 Task: Find connections with filter location Lens with filter topic #Advertisingandmarketingwith filter profile language French with filter current company Scottish Development International with filter school MARIS STELLA COLLEGE with filter industry Artists and Writers with filter service category Email Marketing with filter keywords title Payroll Clerk
Action: Mouse moved to (676, 116)
Screenshot: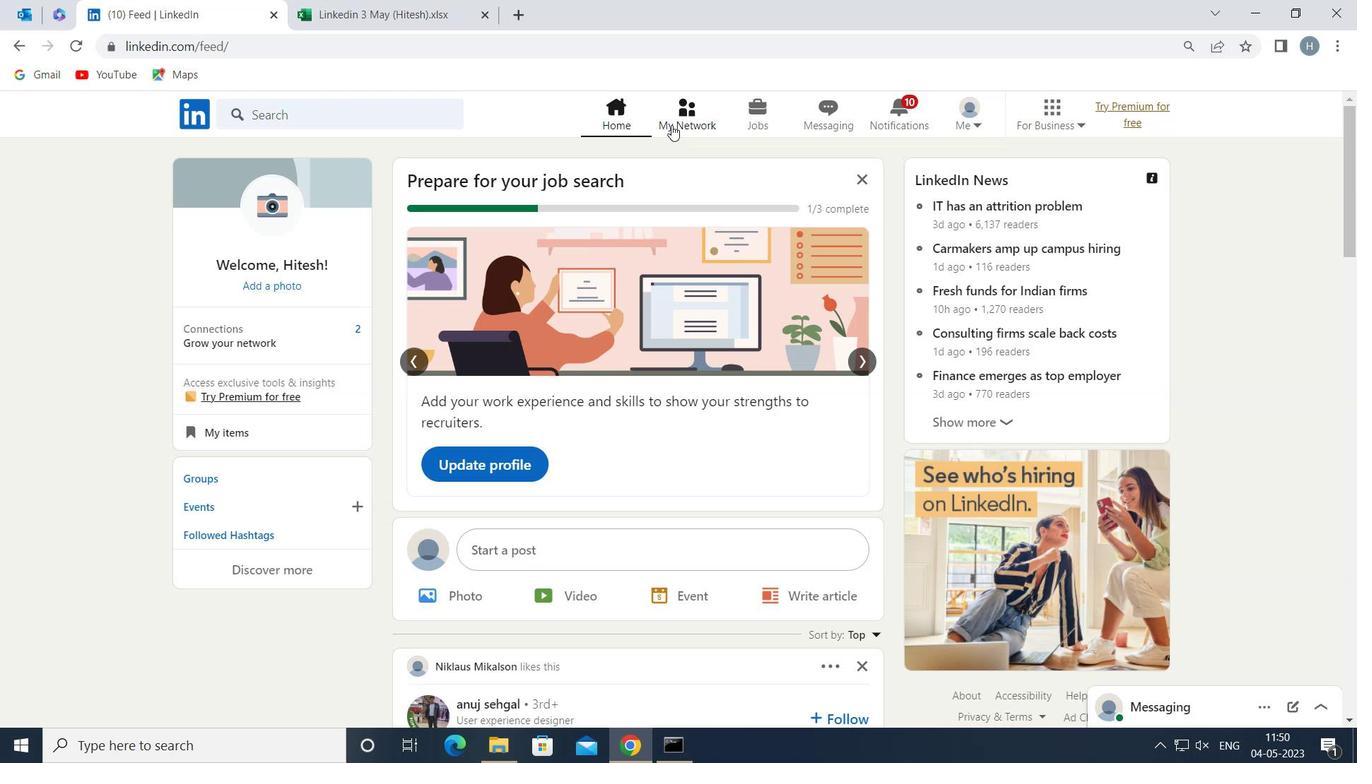
Action: Mouse pressed left at (676, 116)
Screenshot: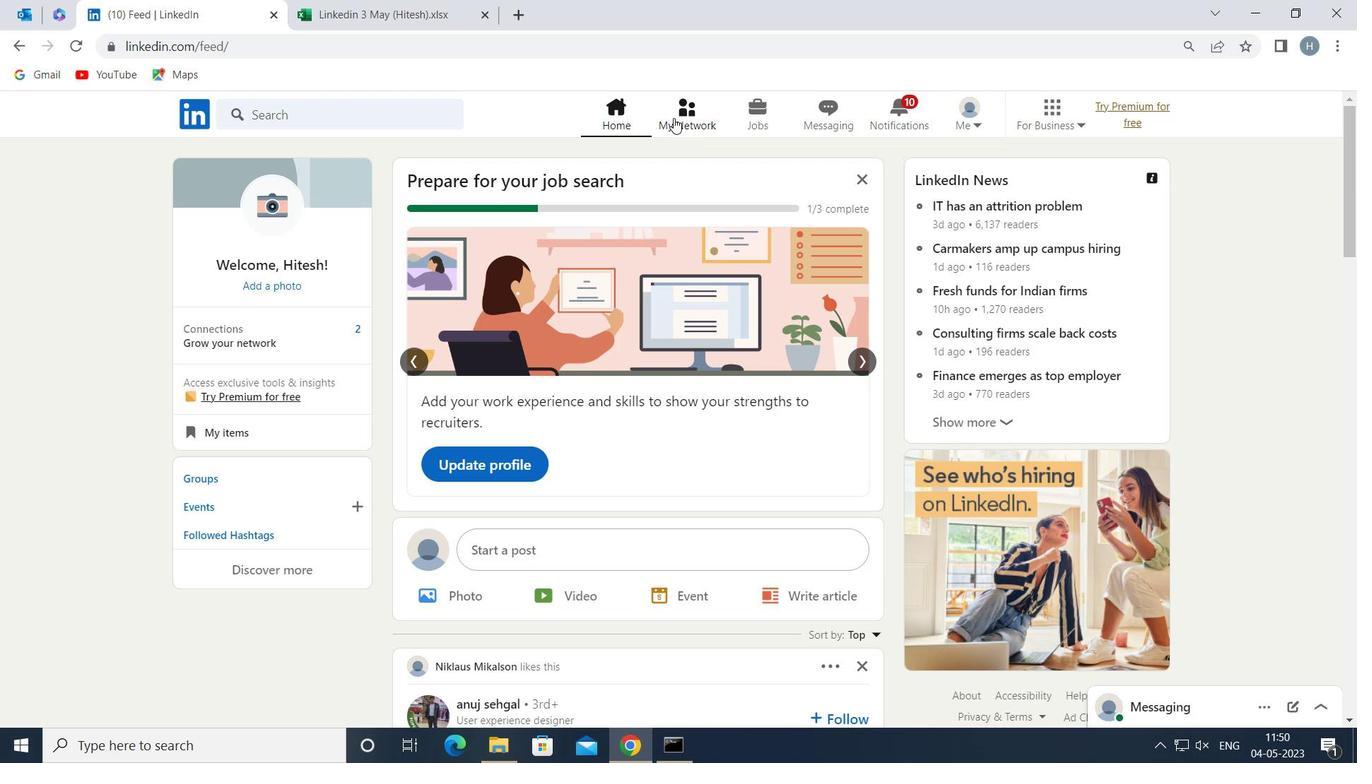 
Action: Mouse moved to (381, 202)
Screenshot: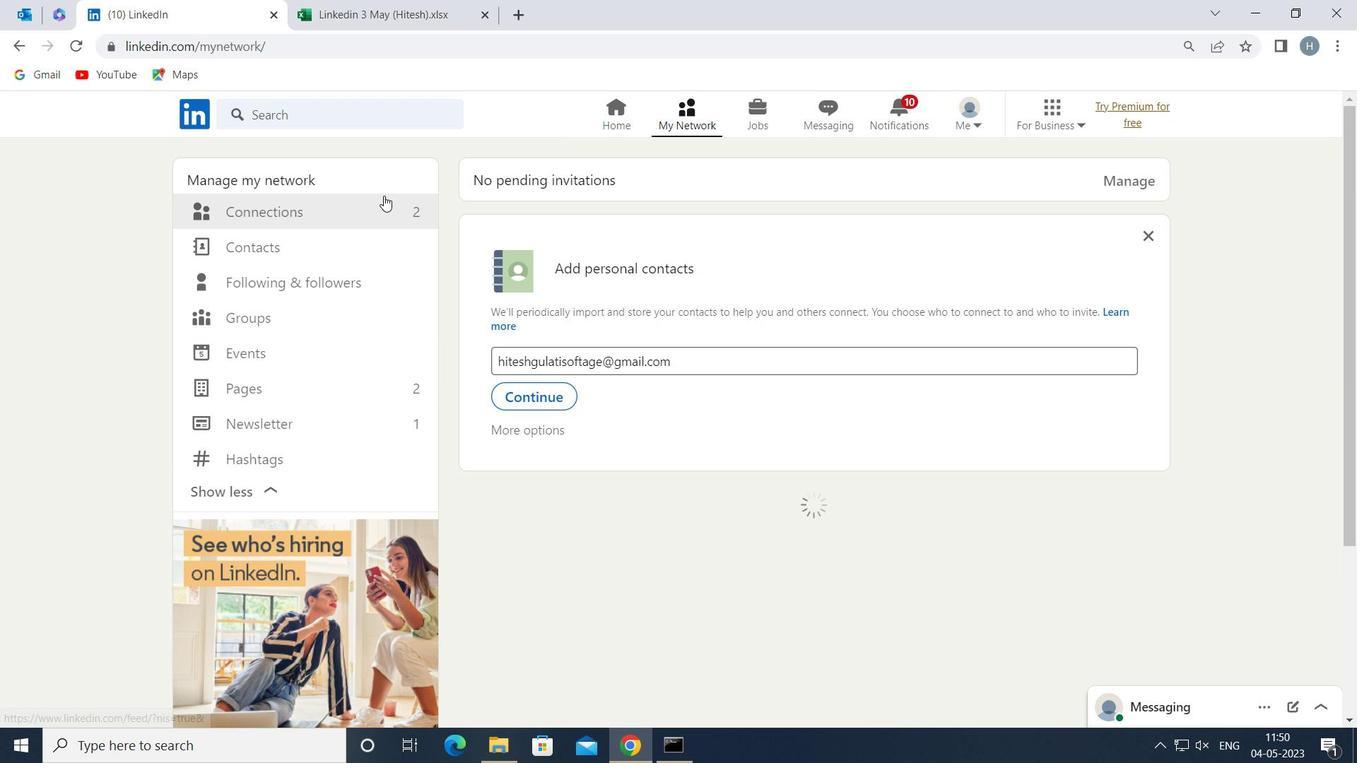
Action: Mouse pressed left at (381, 202)
Screenshot: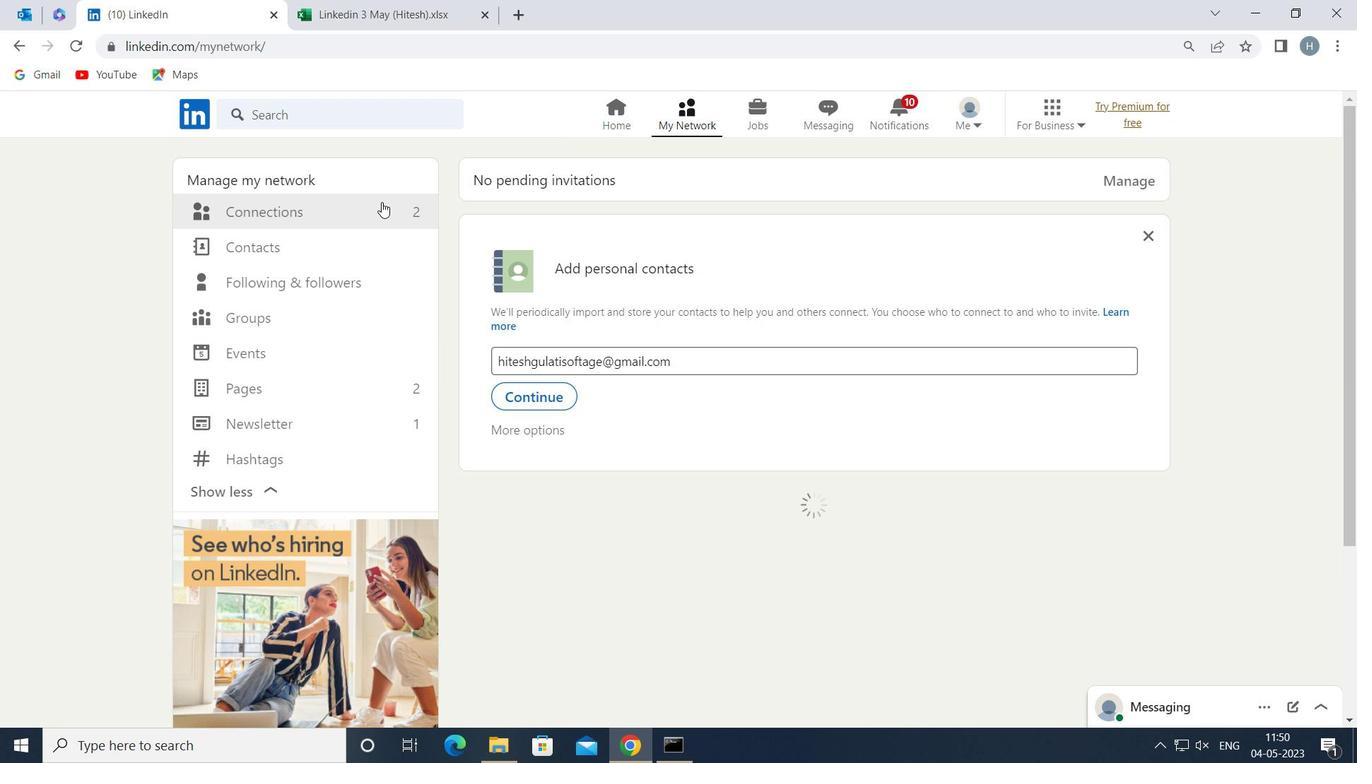
Action: Mouse moved to (775, 207)
Screenshot: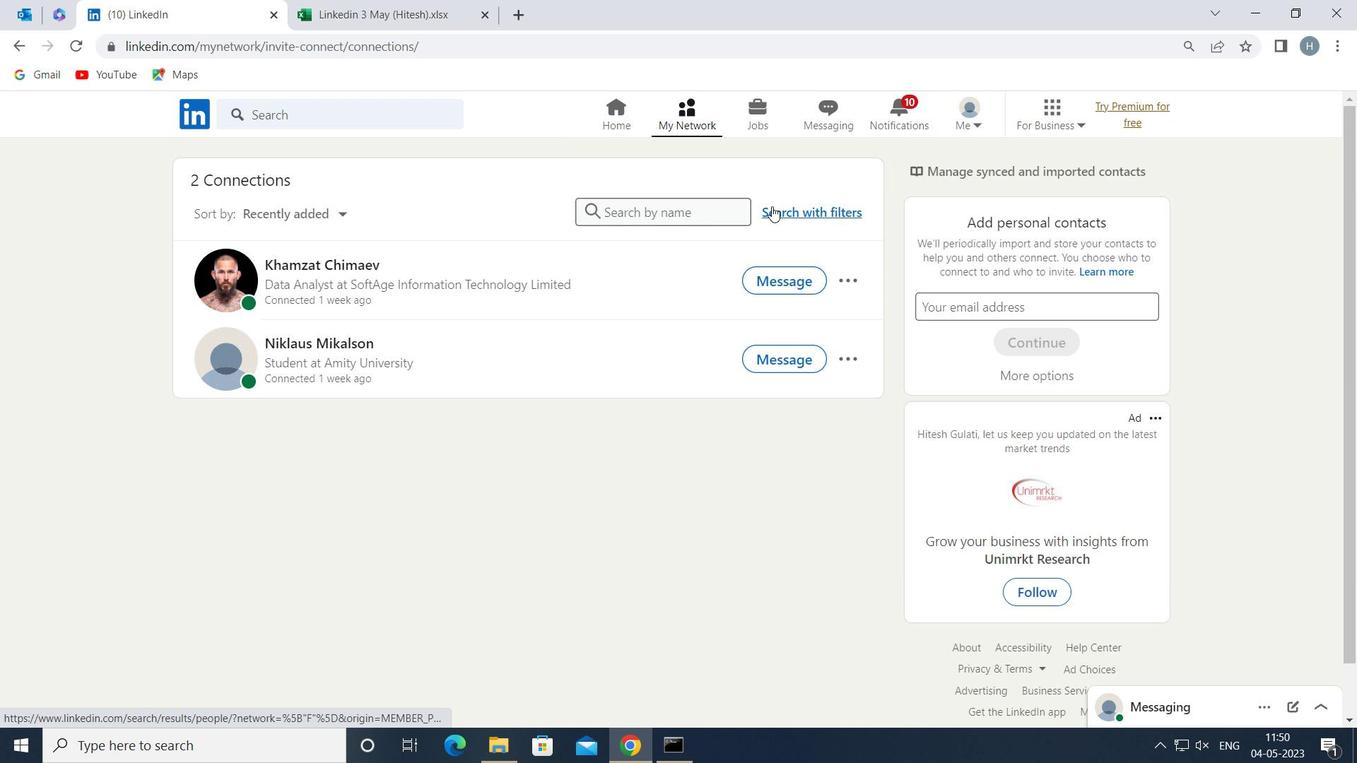 
Action: Mouse pressed left at (775, 207)
Screenshot: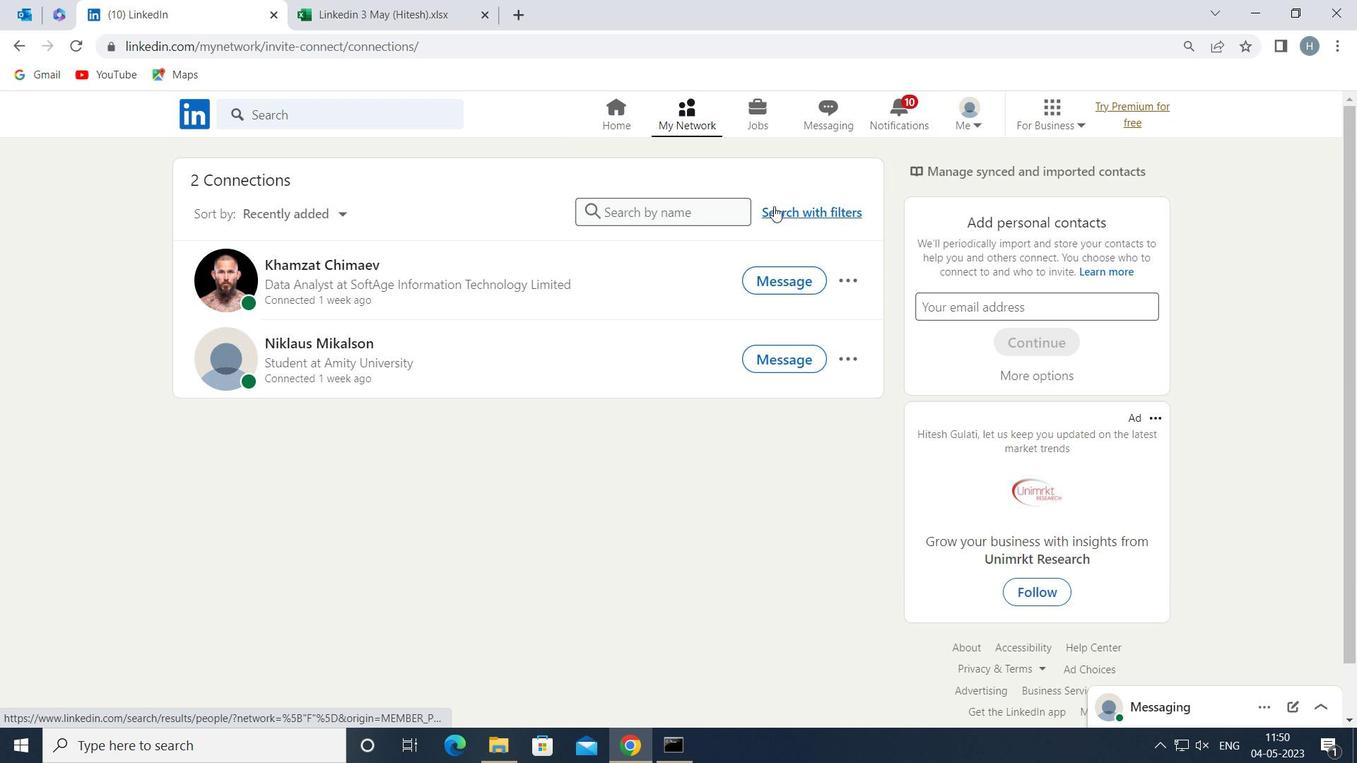 
Action: Mouse moved to (731, 161)
Screenshot: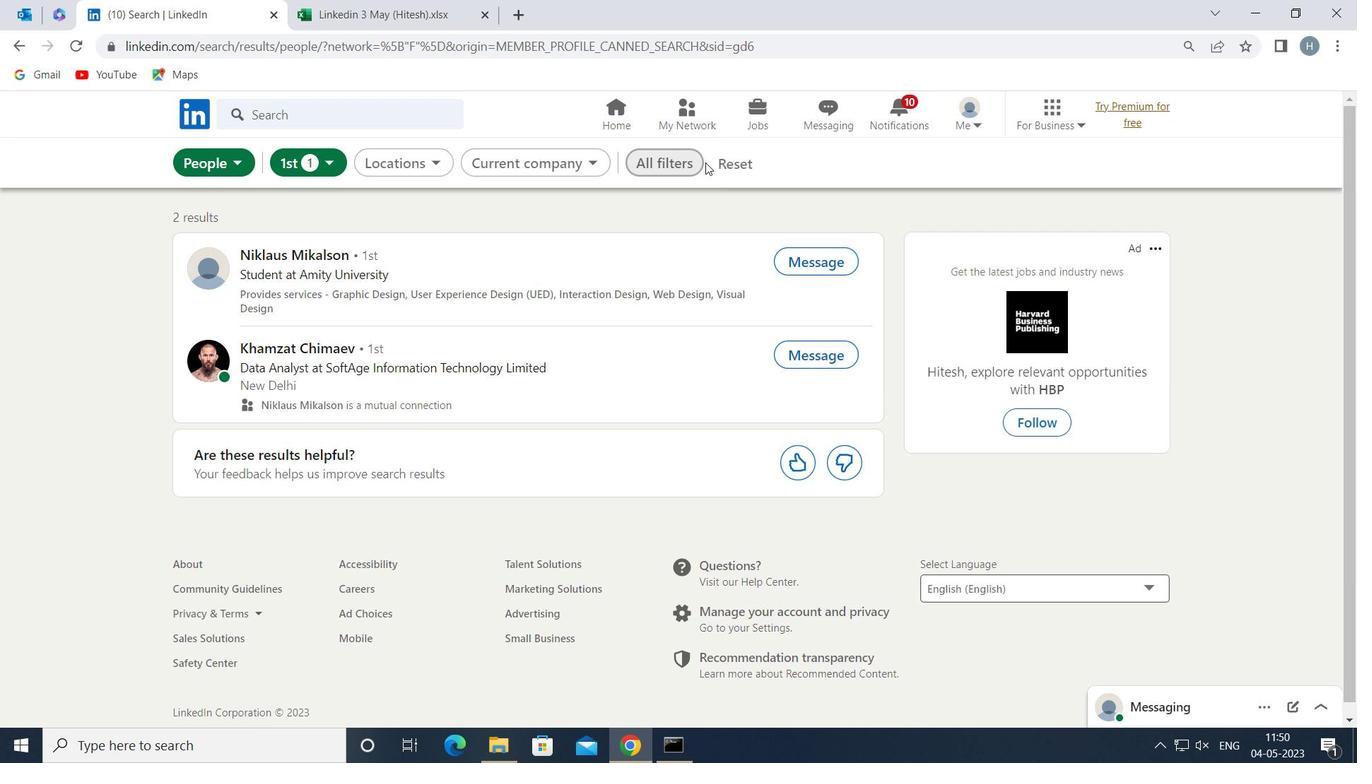 
Action: Mouse pressed left at (731, 161)
Screenshot: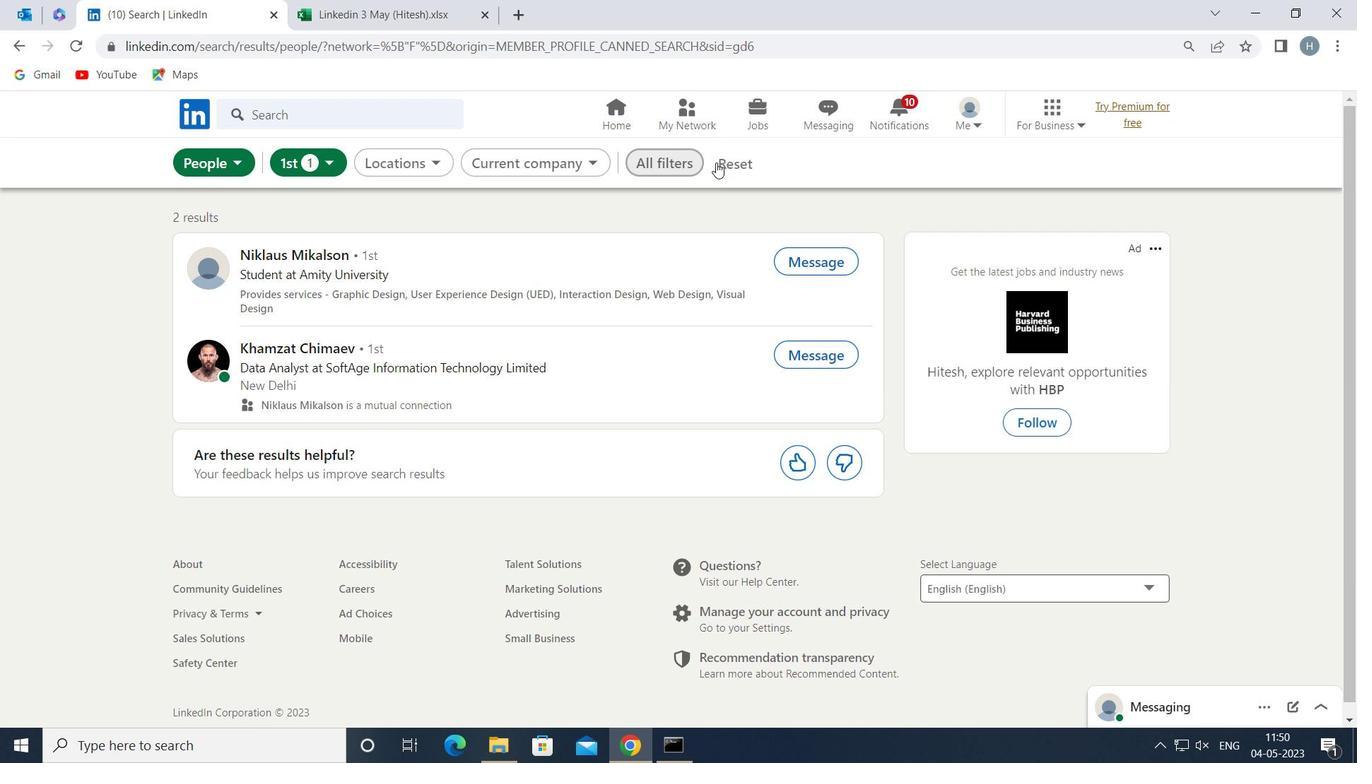 
Action: Mouse moved to (693, 161)
Screenshot: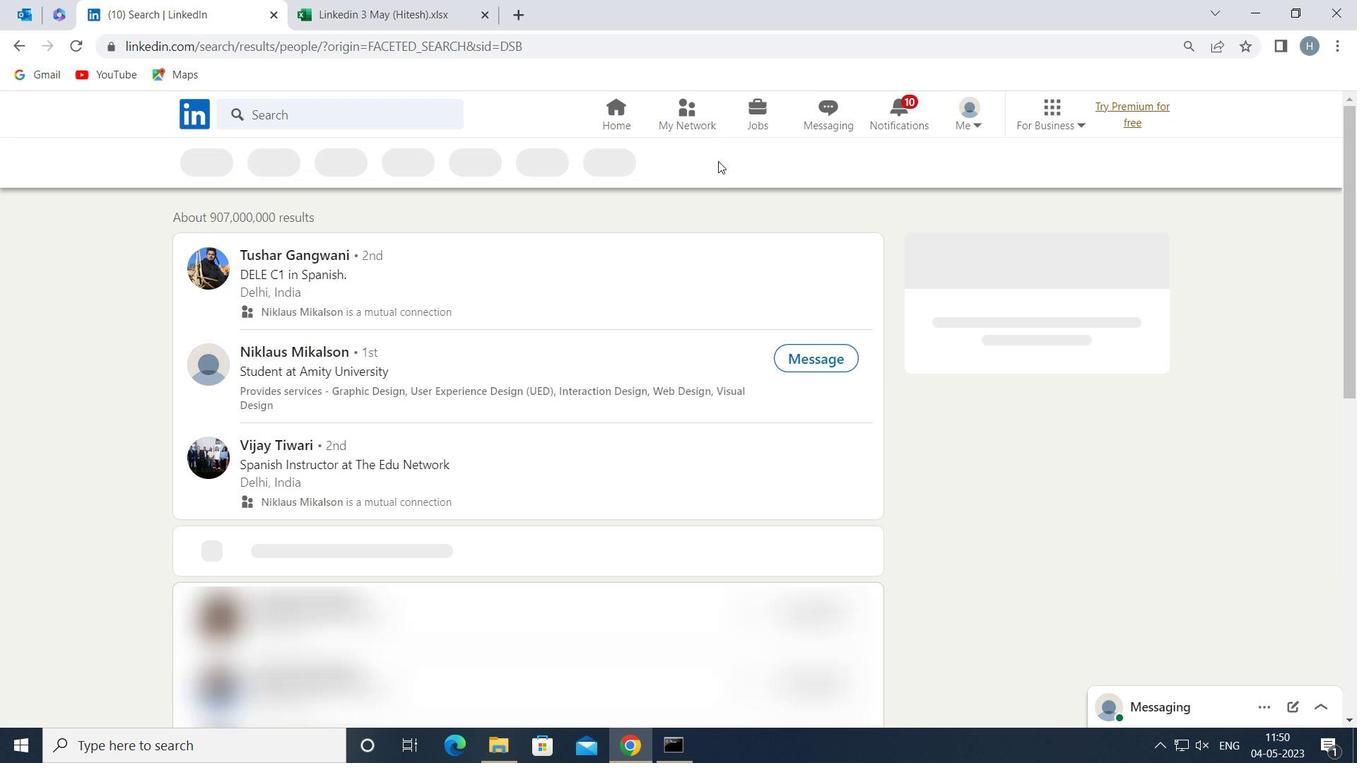 
Action: Mouse pressed left at (693, 161)
Screenshot: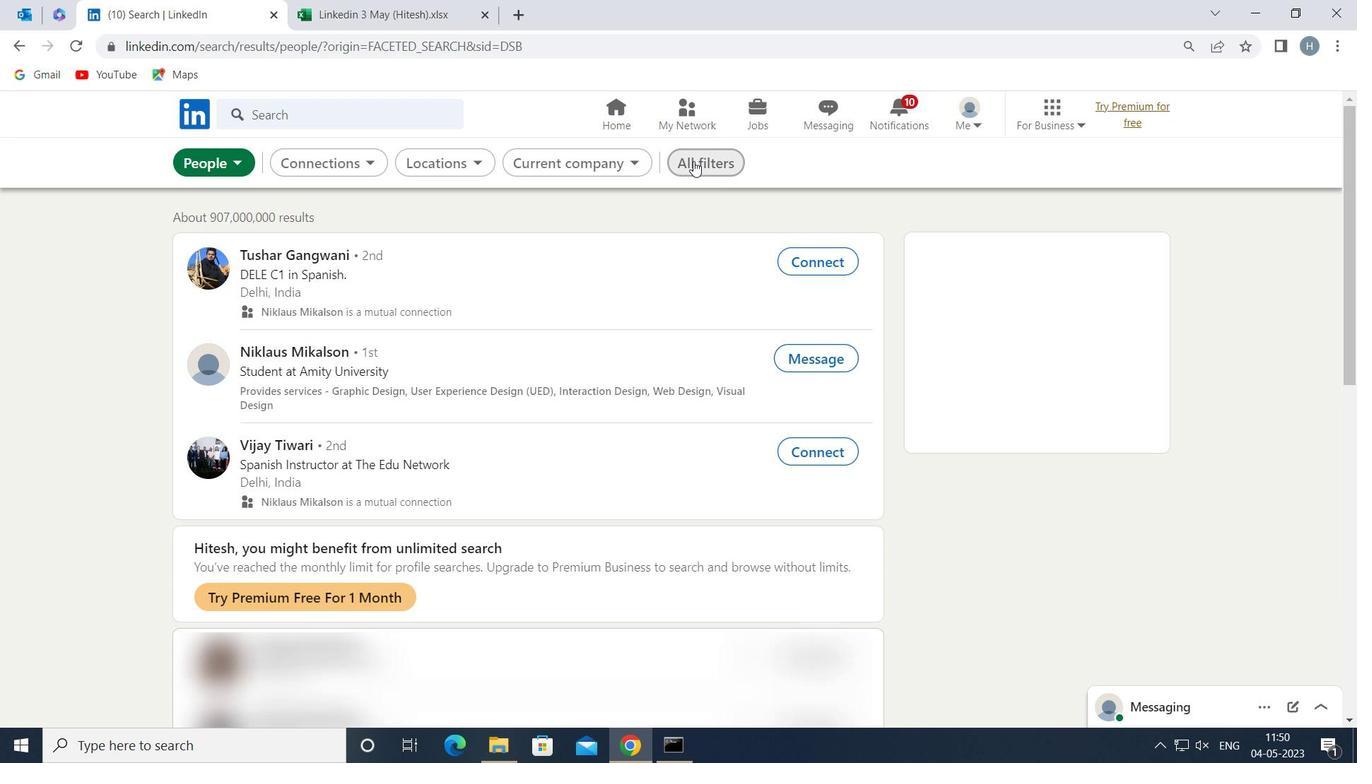 
Action: Mouse moved to (1011, 352)
Screenshot: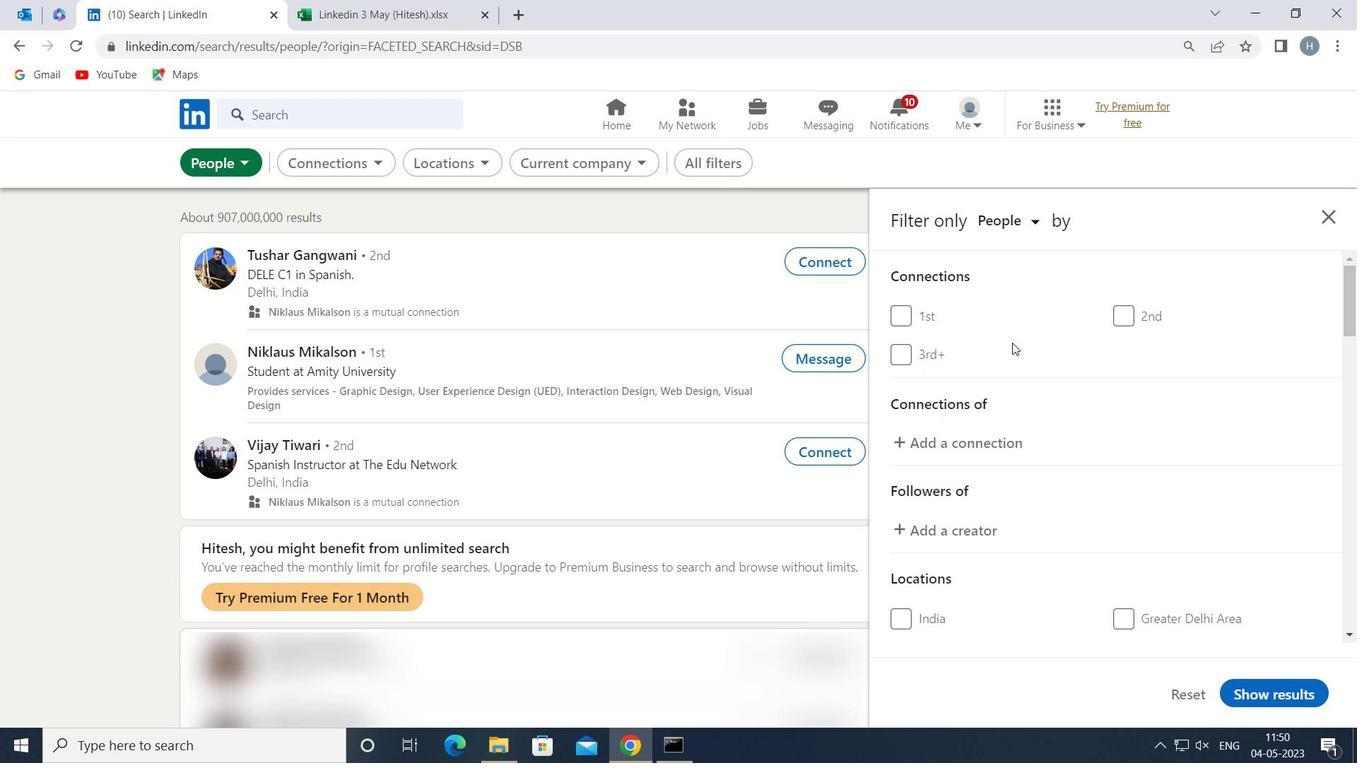 
Action: Mouse scrolled (1011, 352) with delta (0, 0)
Screenshot: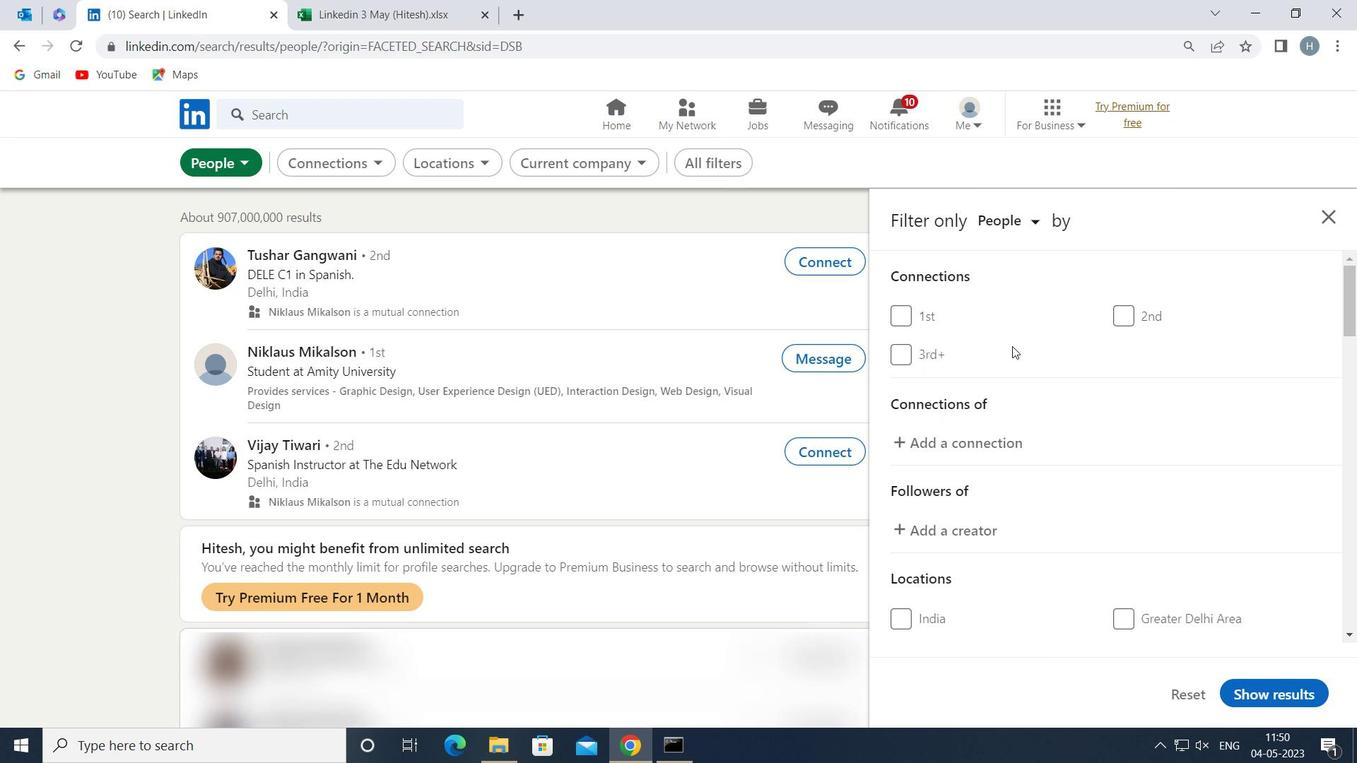 
Action: Mouse moved to (1011, 352)
Screenshot: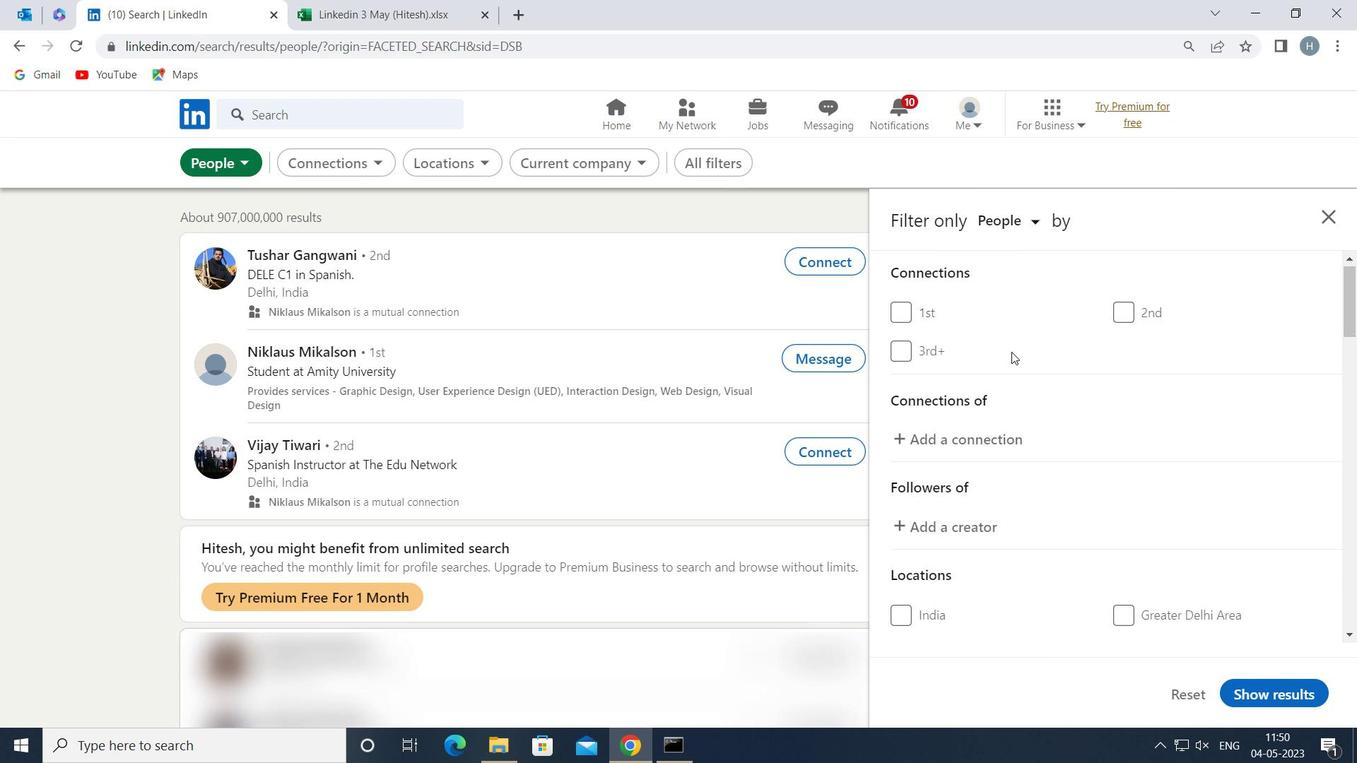 
Action: Mouse scrolled (1011, 352) with delta (0, 0)
Screenshot: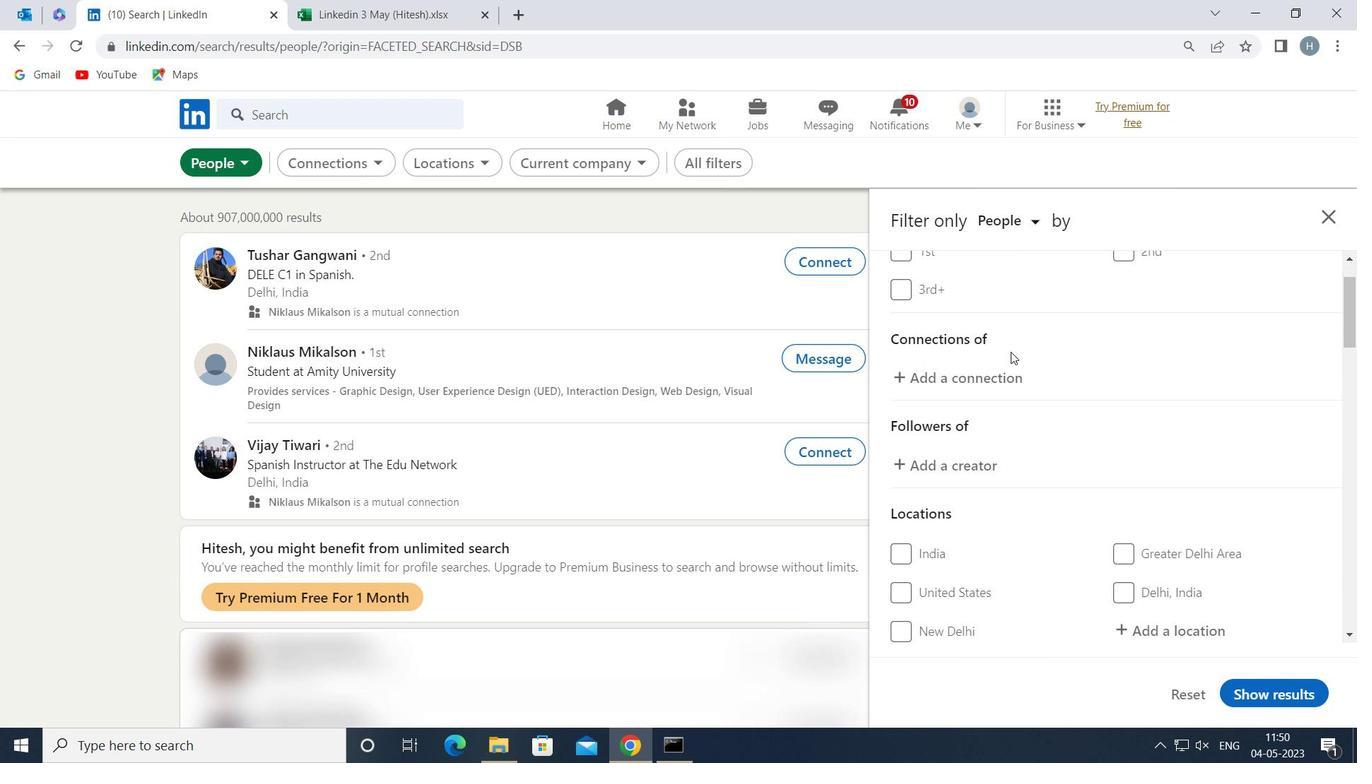 
Action: Mouse scrolled (1011, 352) with delta (0, 0)
Screenshot: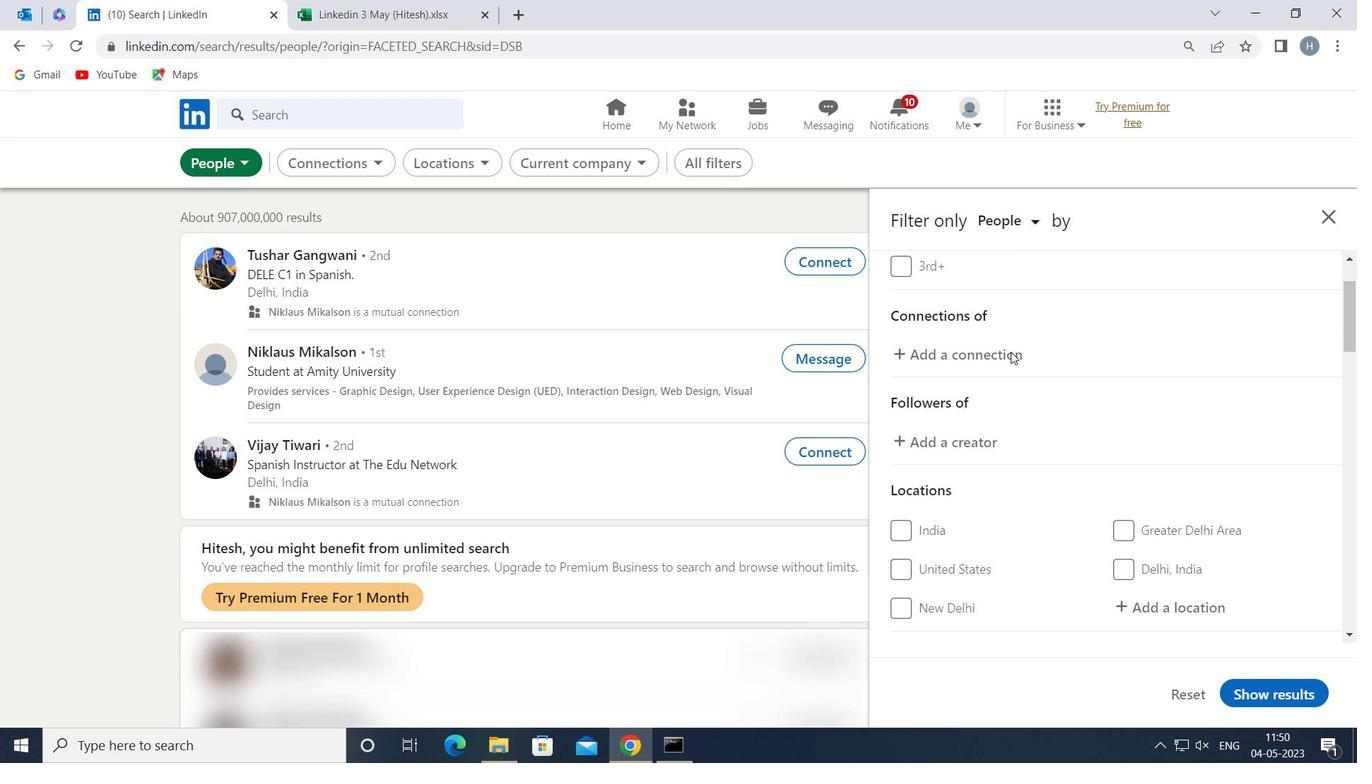 
Action: Mouse moved to (1149, 431)
Screenshot: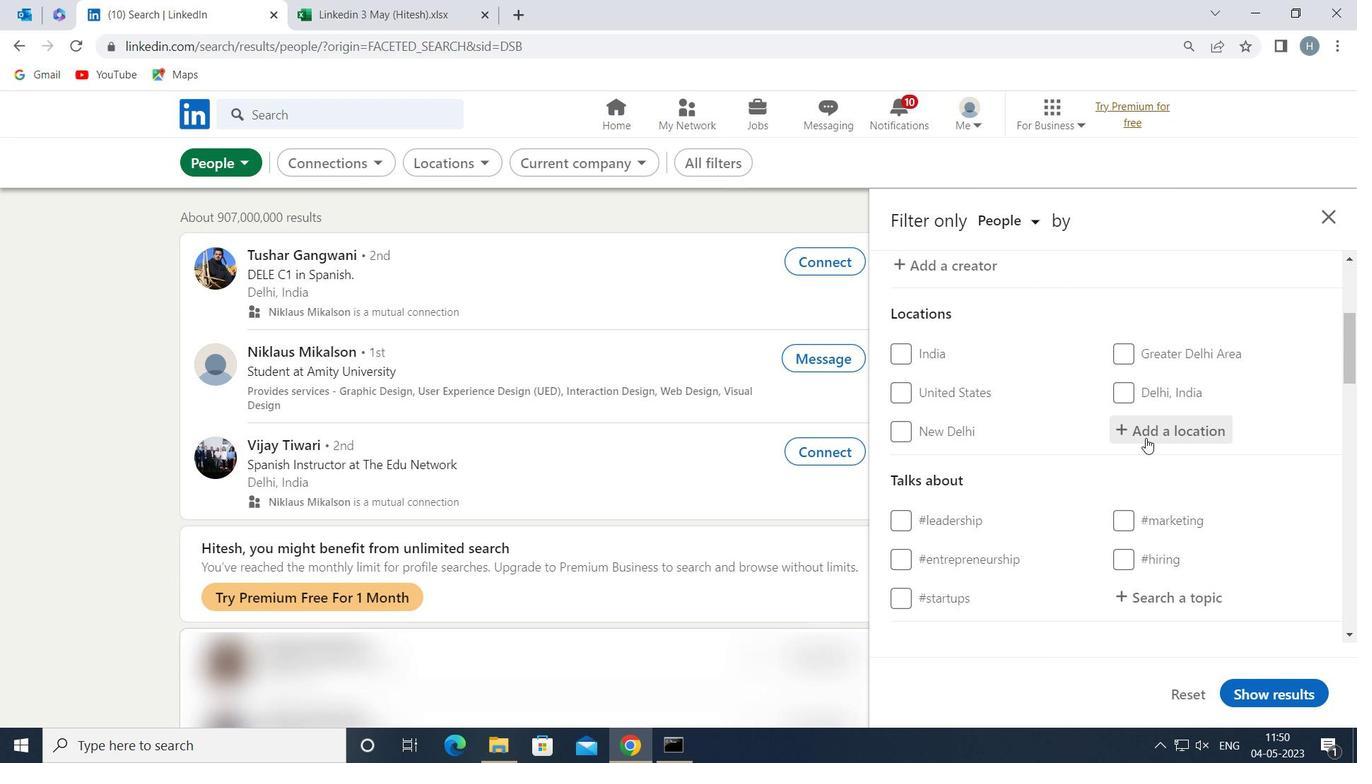 
Action: Mouse pressed left at (1149, 431)
Screenshot: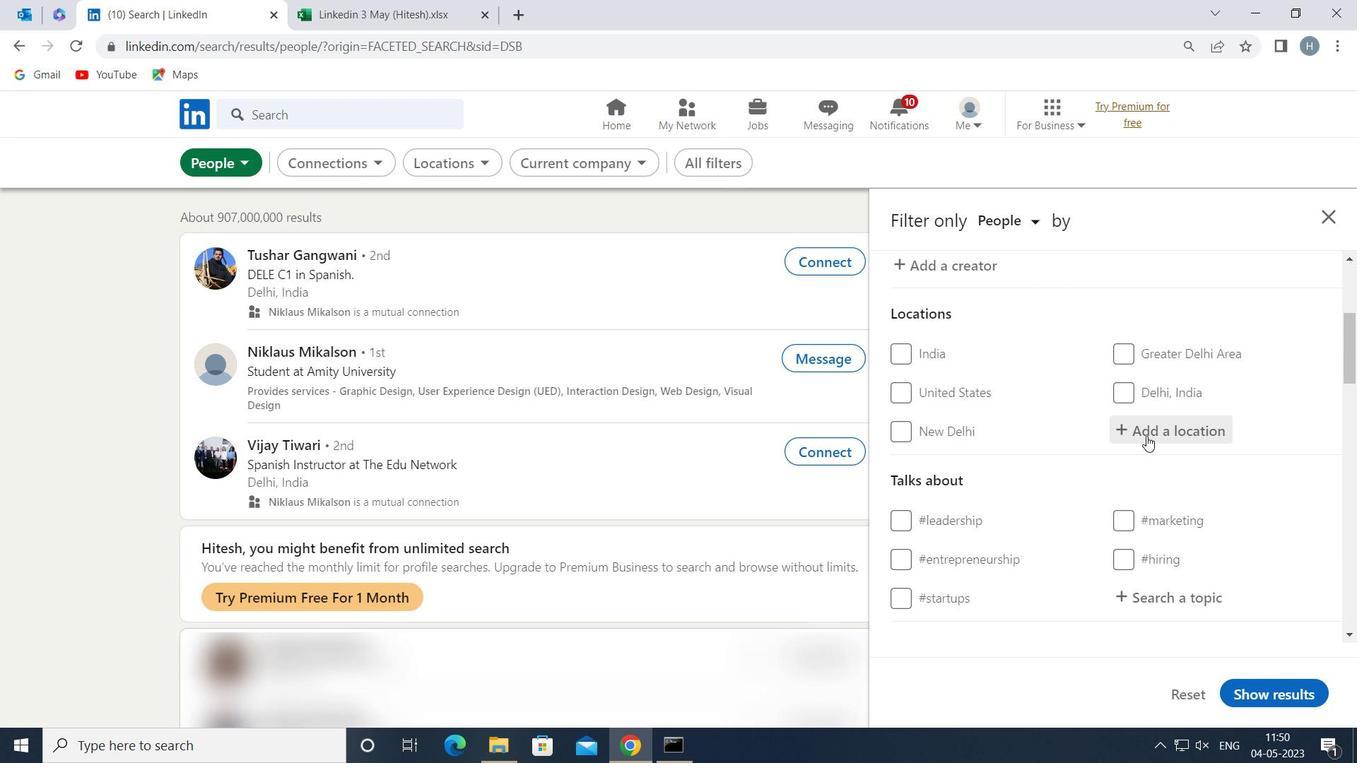 
Action: Mouse moved to (1150, 431)
Screenshot: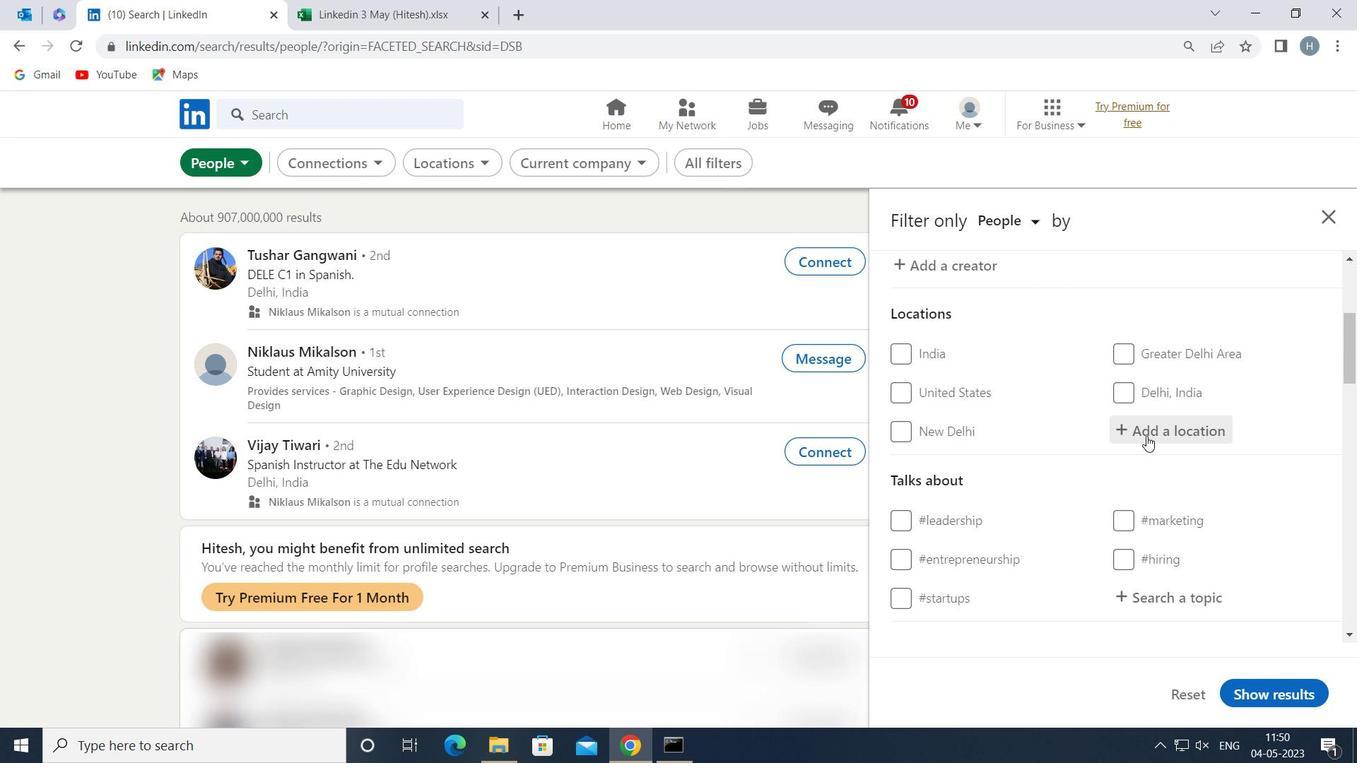 
Action: Key pressed <Key.shift>LENS
Screenshot: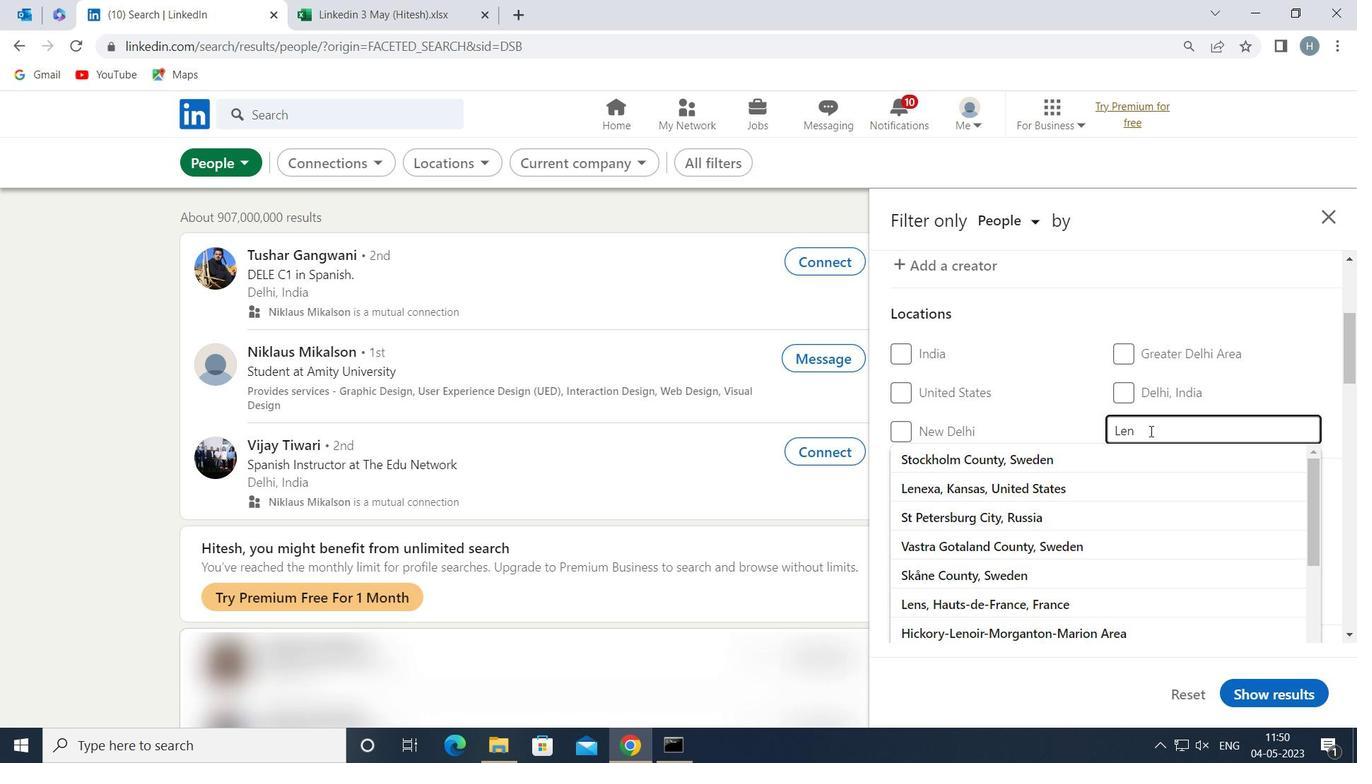 
Action: Mouse moved to (1137, 400)
Screenshot: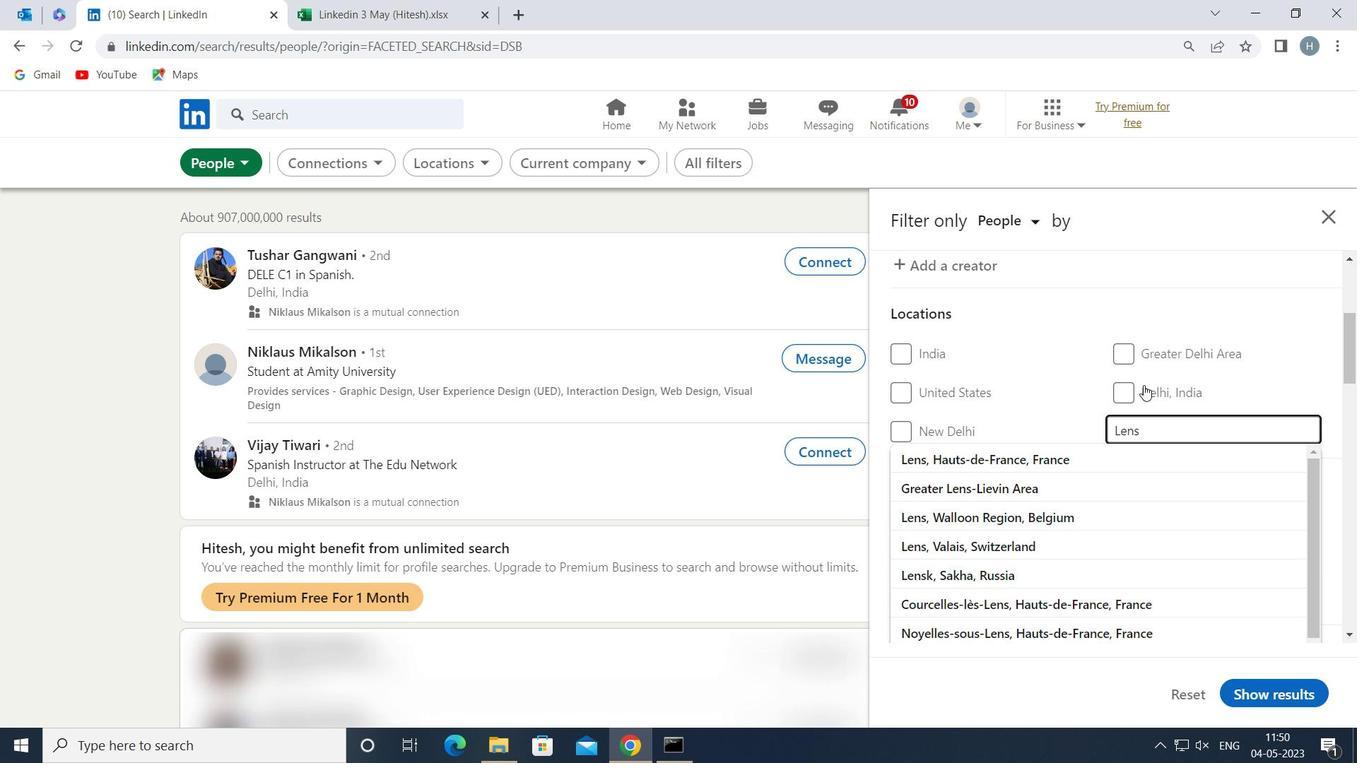 
Action: Key pressed <Key.enter>
Screenshot: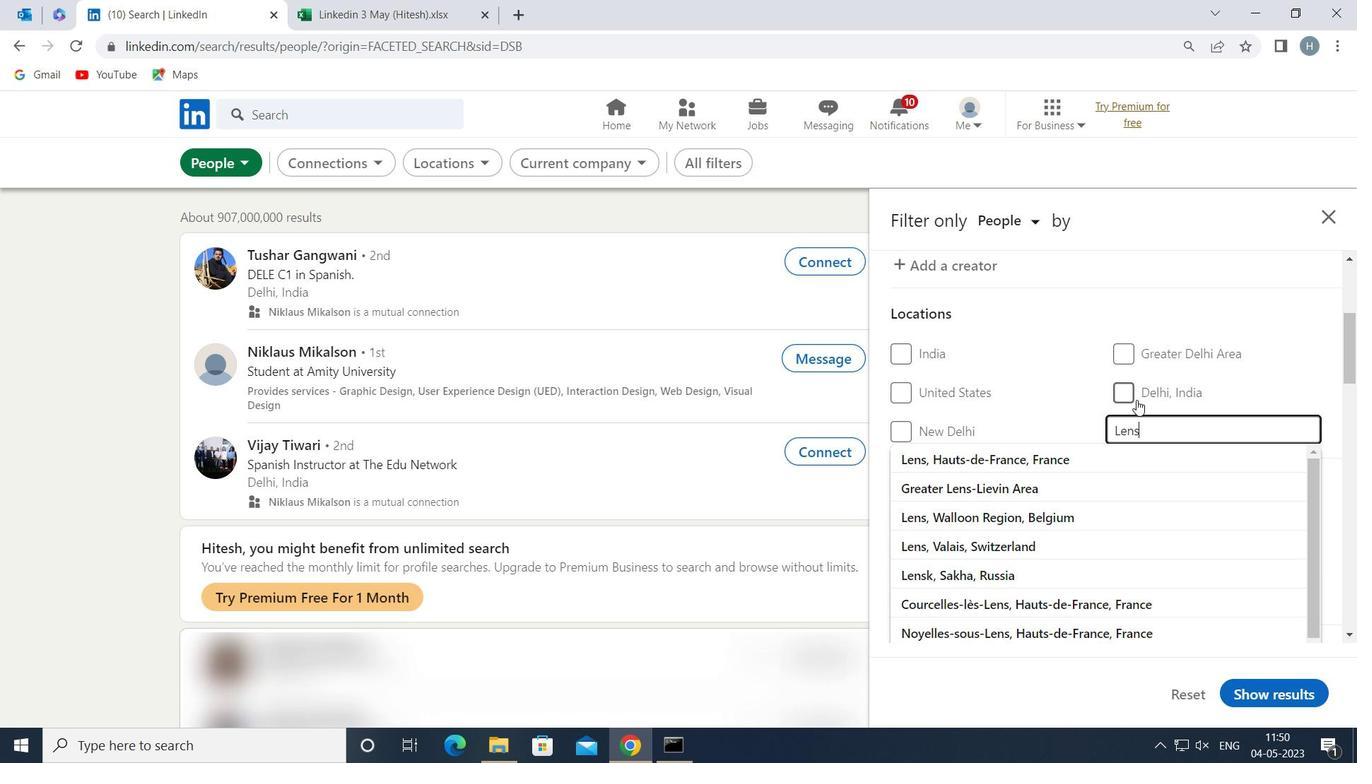 
Action: Mouse moved to (1252, 389)
Screenshot: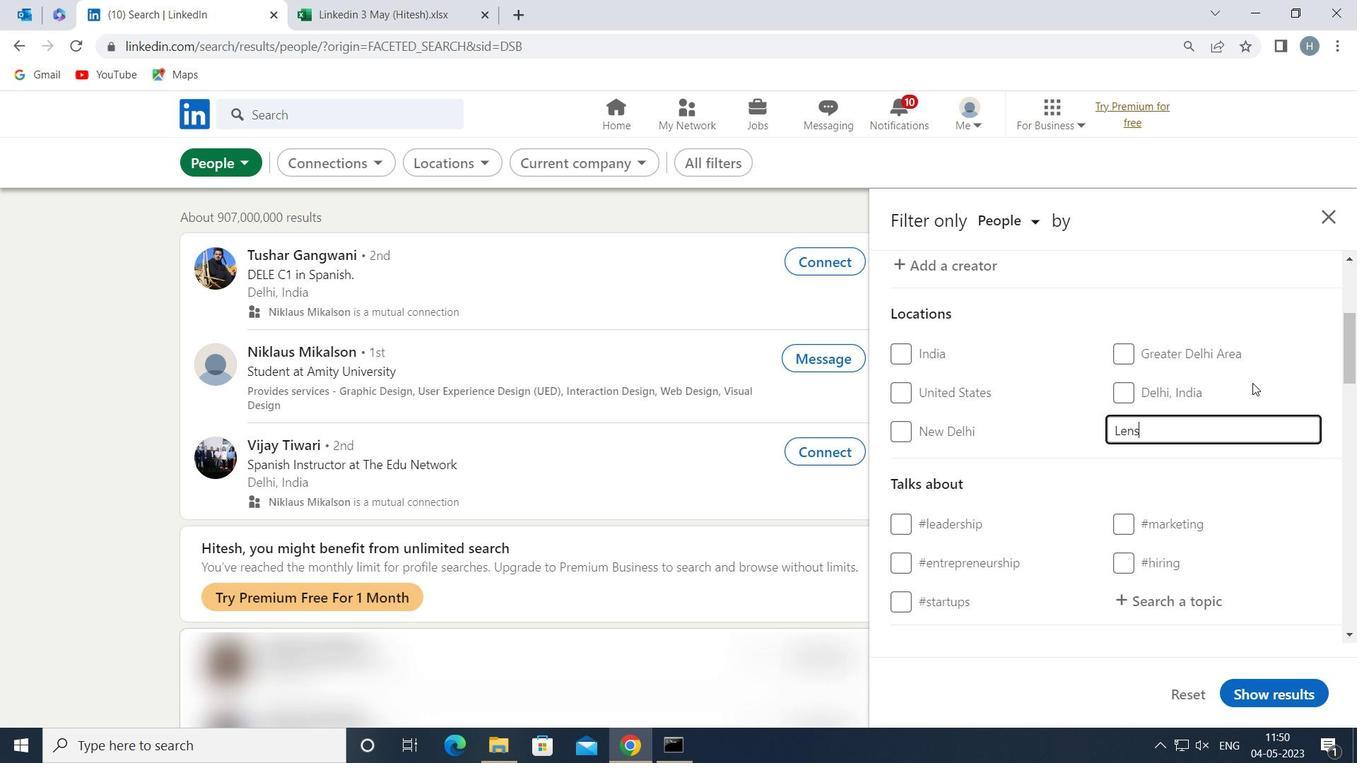 
Action: Mouse scrolled (1252, 388) with delta (0, 0)
Screenshot: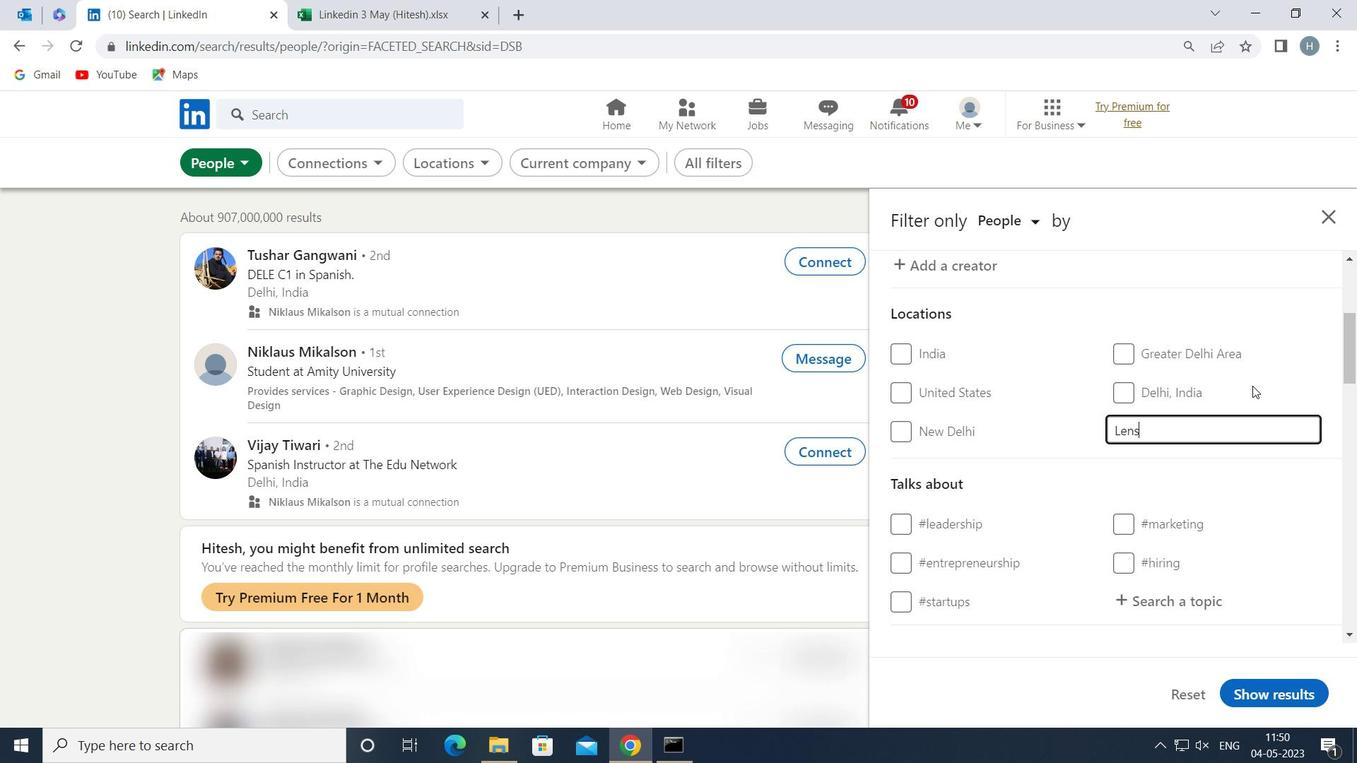 
Action: Mouse moved to (1221, 511)
Screenshot: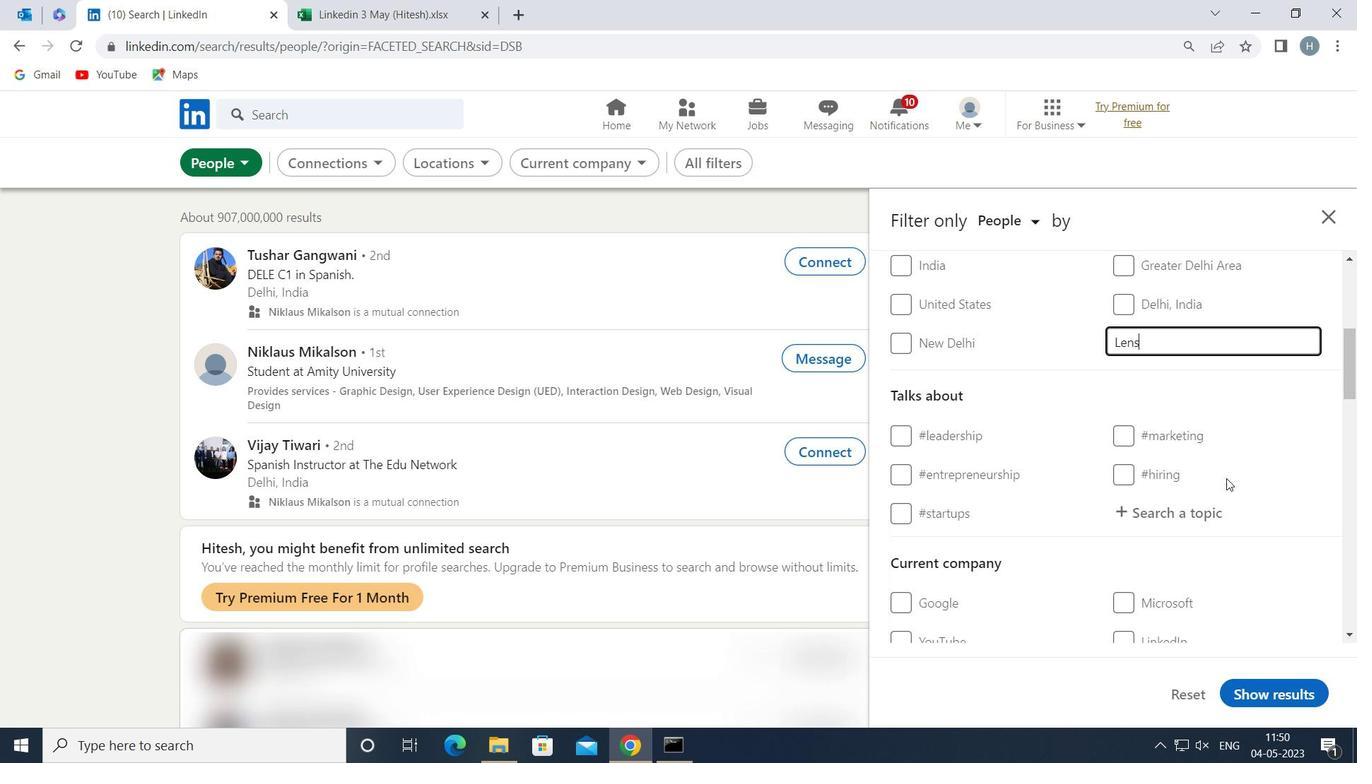 
Action: Mouse pressed left at (1221, 511)
Screenshot: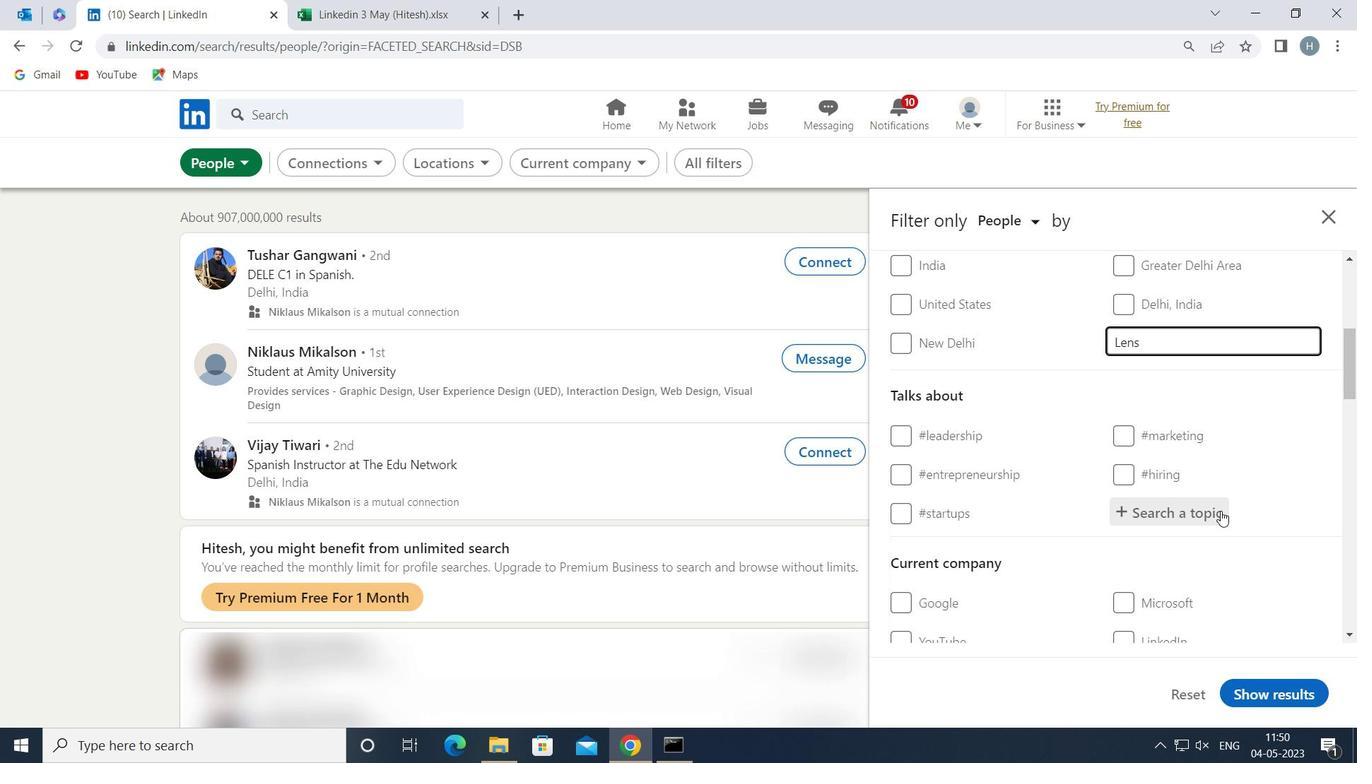 
Action: Key pressed <Key.shift><Key.shift>ADVERTISINGANDMARKE
Screenshot: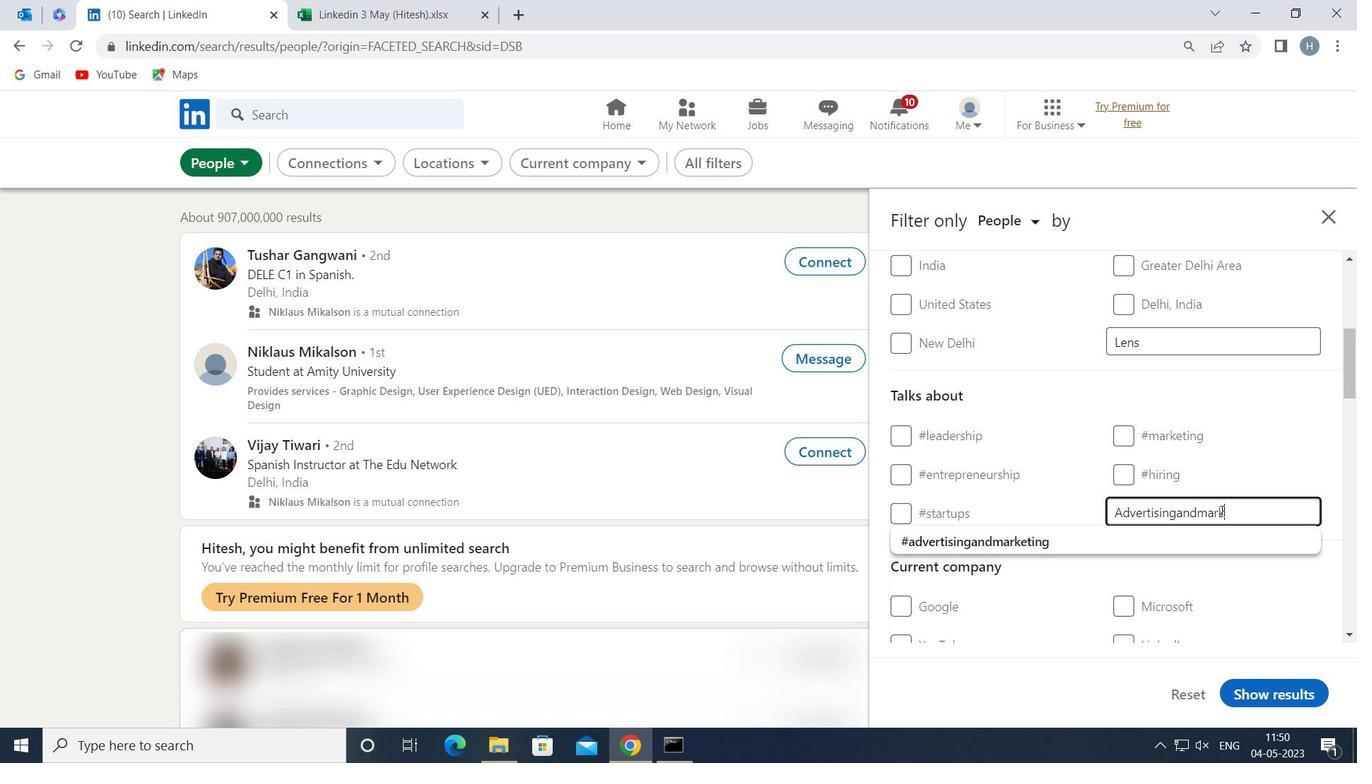 
Action: Mouse moved to (1091, 538)
Screenshot: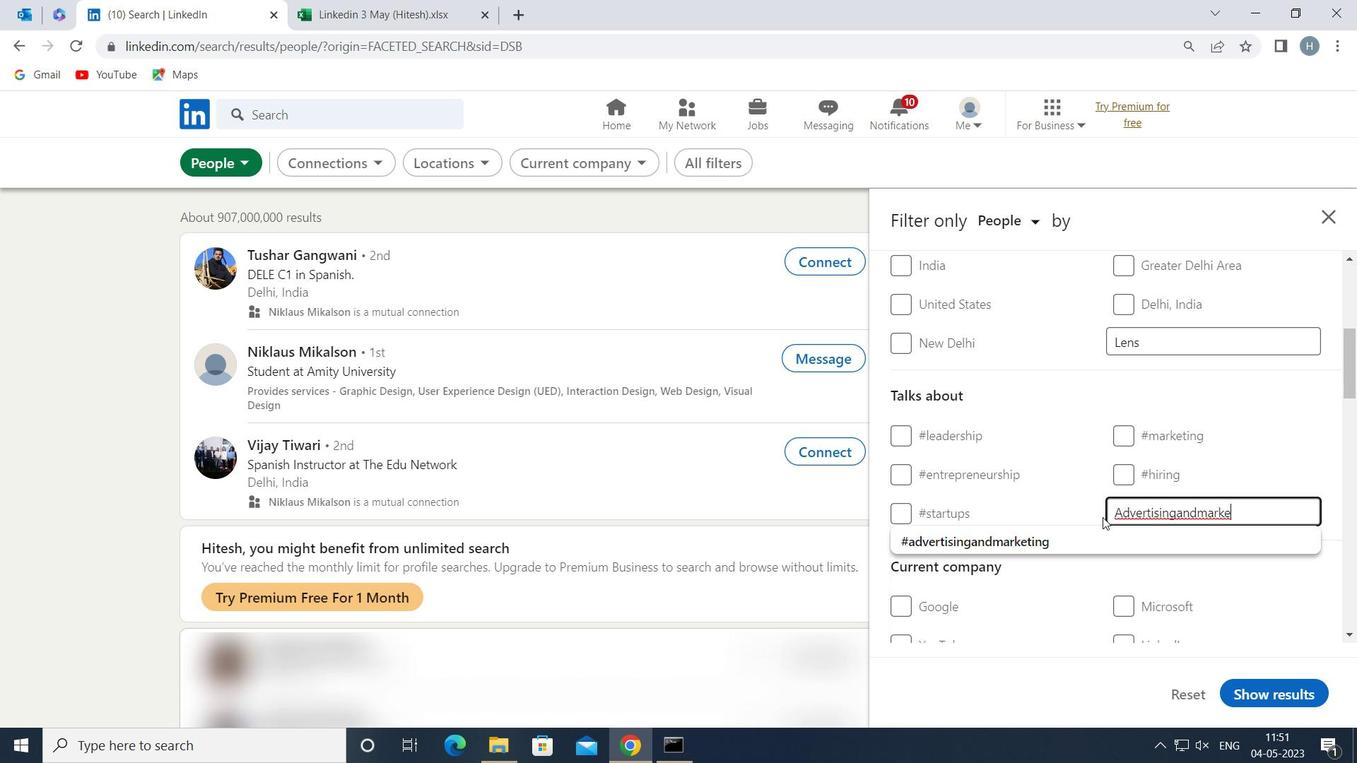 
Action: Mouse pressed left at (1091, 538)
Screenshot: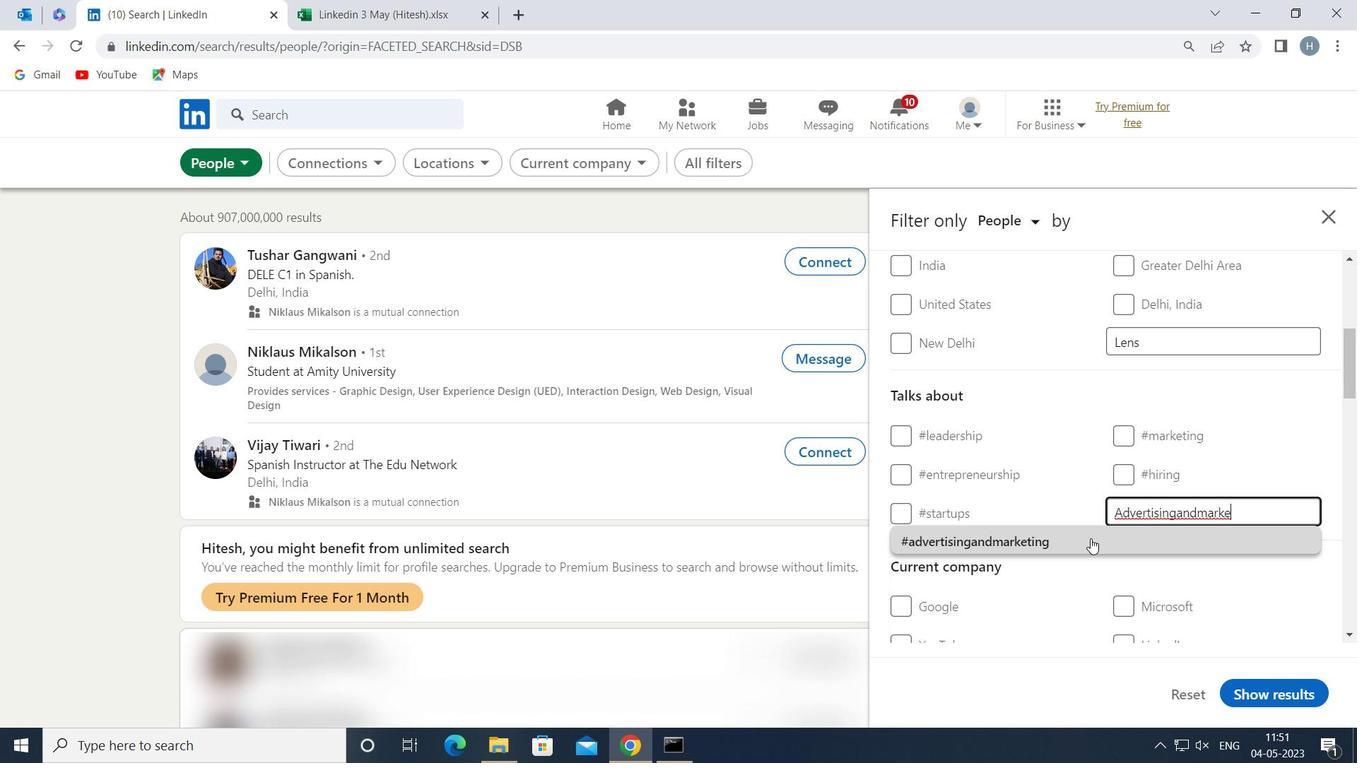 
Action: Mouse moved to (1080, 517)
Screenshot: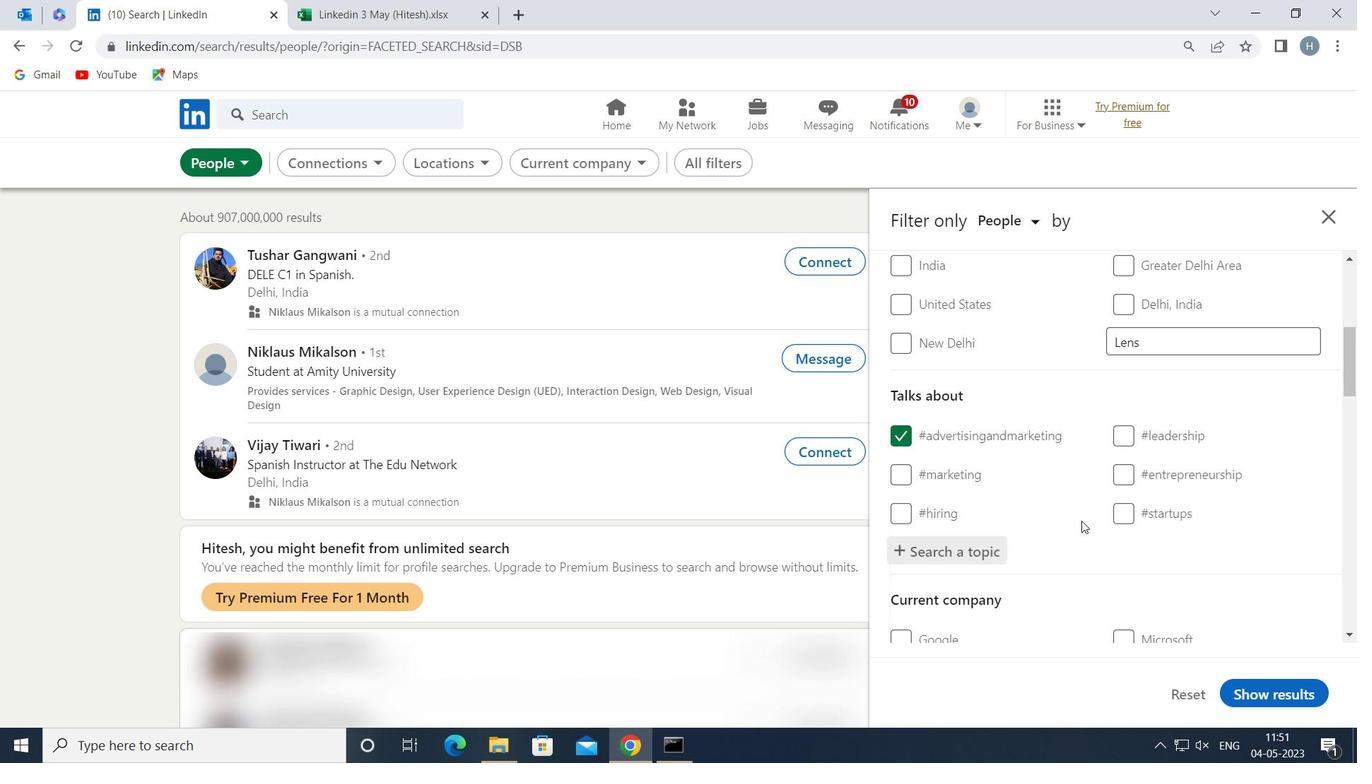
Action: Mouse scrolled (1080, 516) with delta (0, 0)
Screenshot: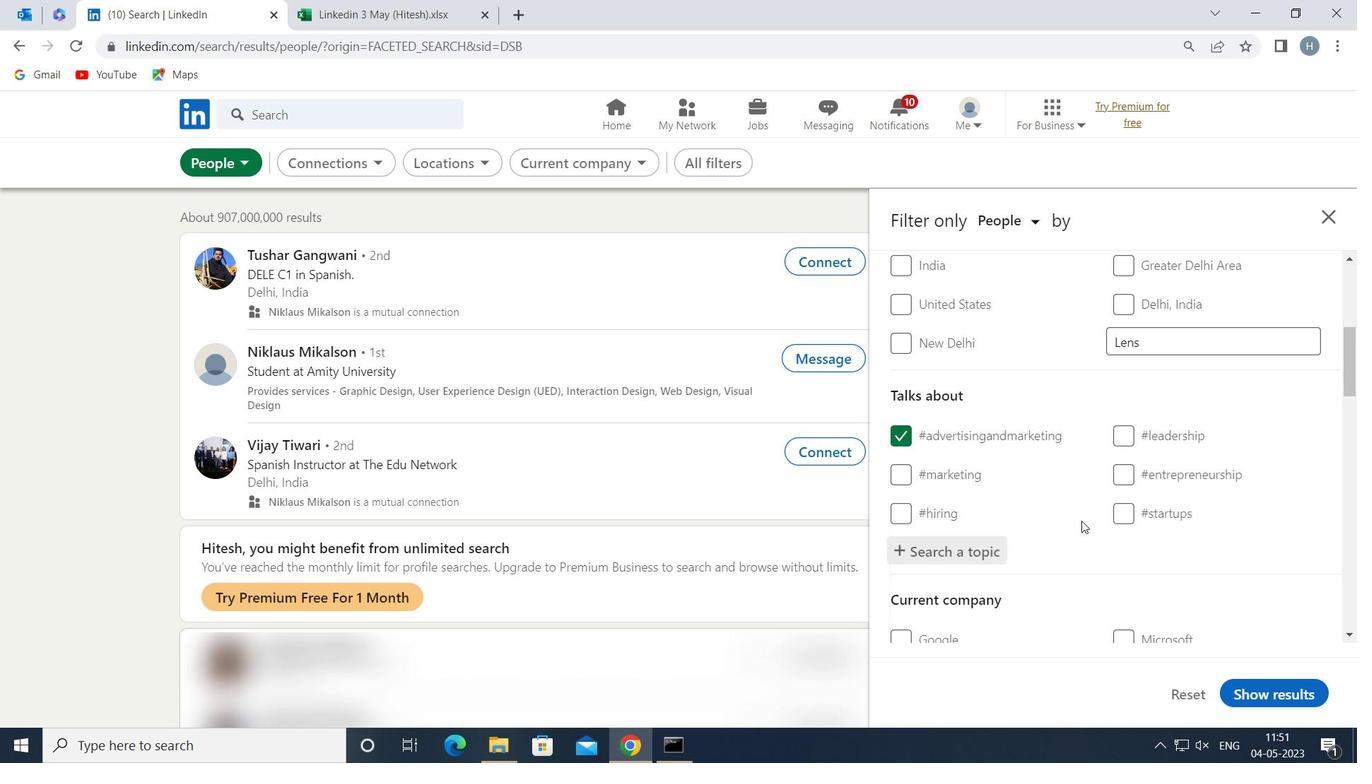 
Action: Mouse moved to (1081, 507)
Screenshot: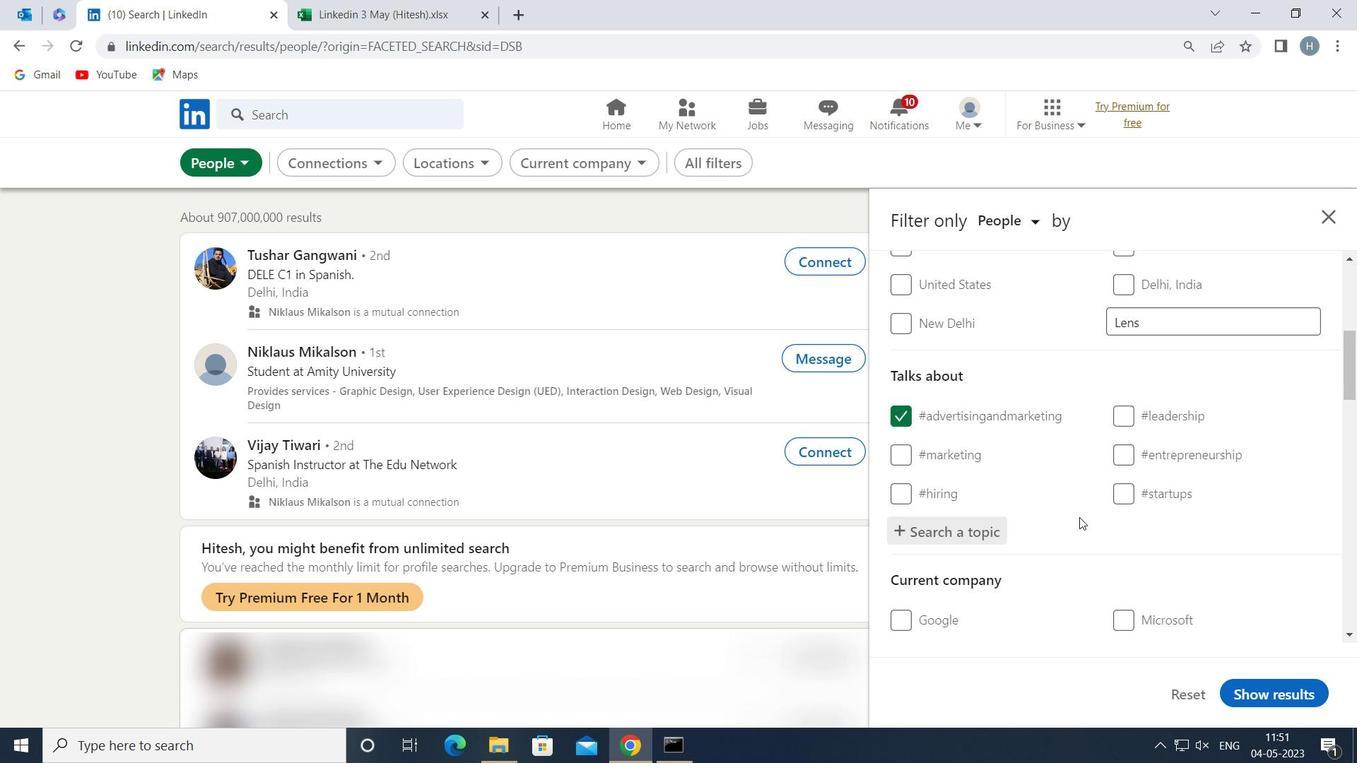 
Action: Mouse scrolled (1081, 506) with delta (0, 0)
Screenshot: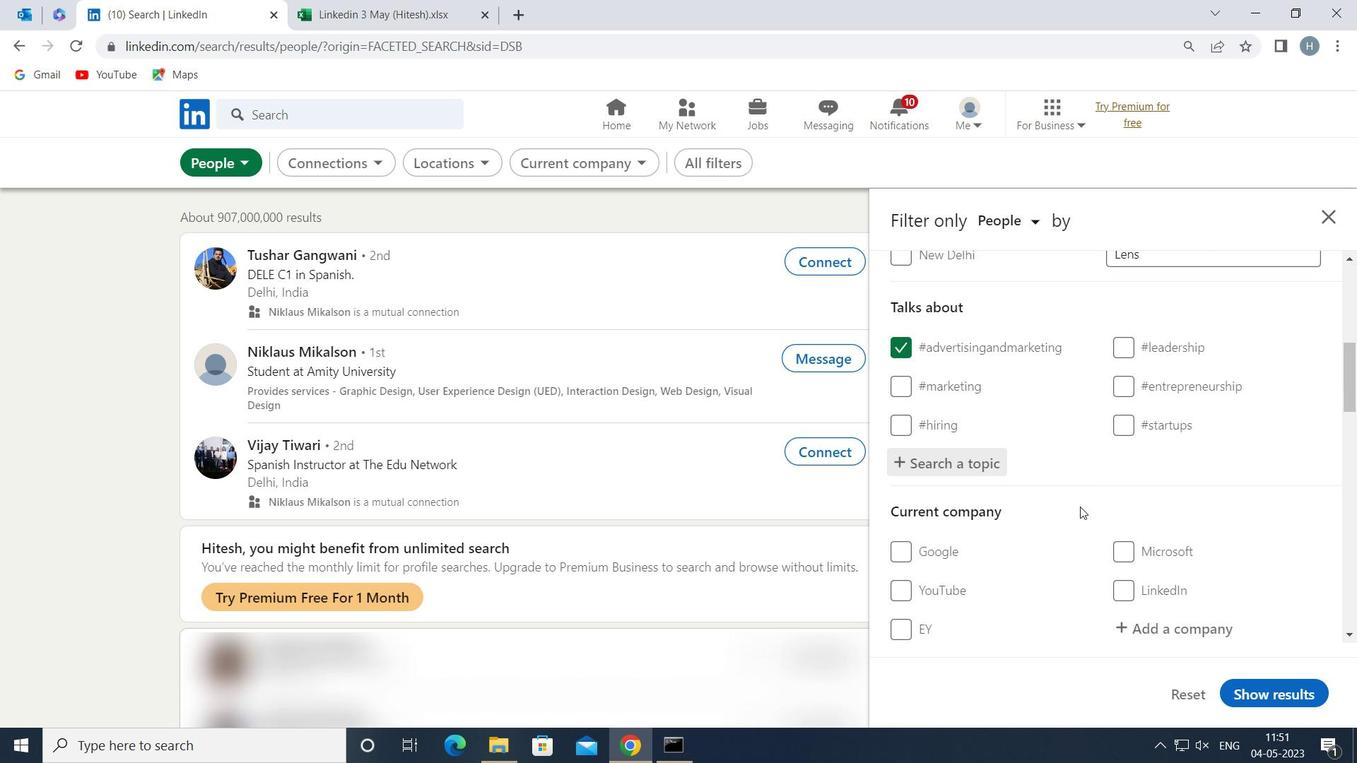 
Action: Mouse moved to (1081, 504)
Screenshot: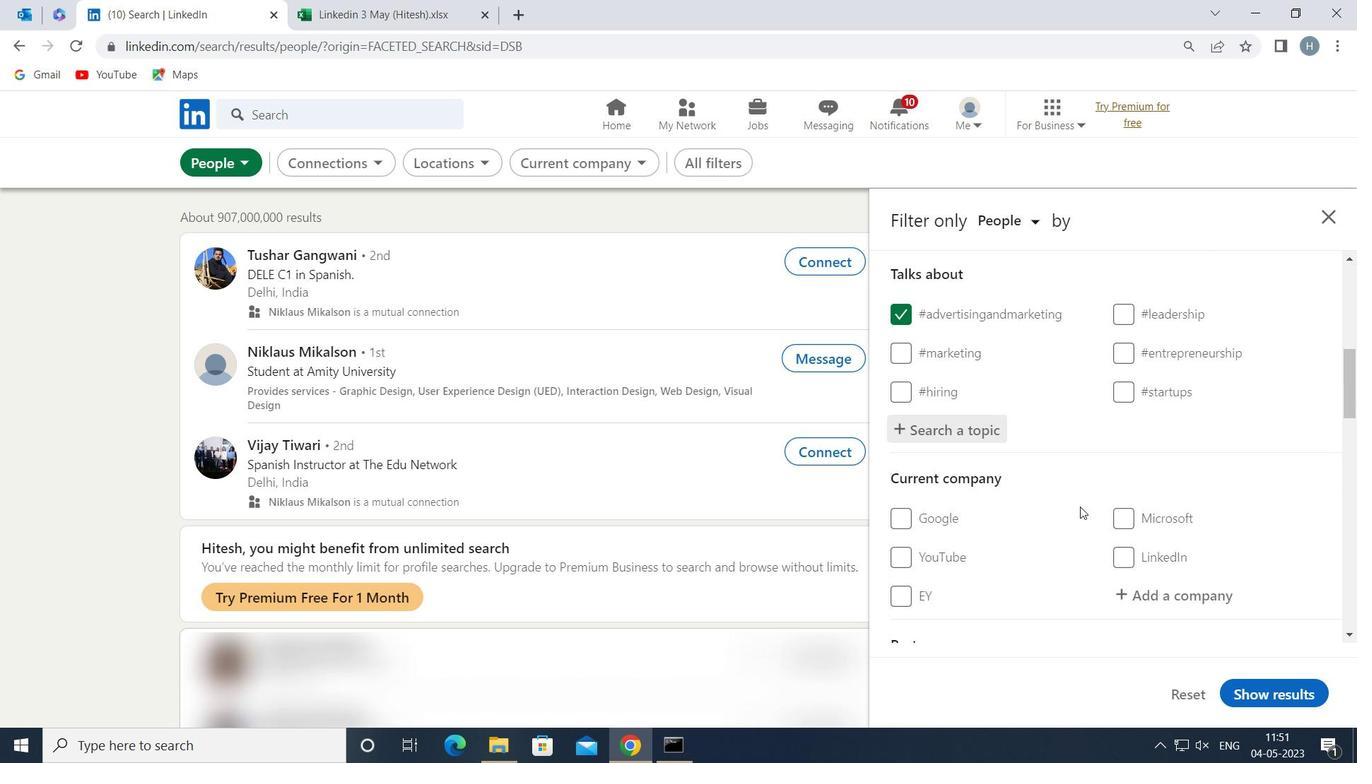 
Action: Mouse scrolled (1081, 504) with delta (0, 0)
Screenshot: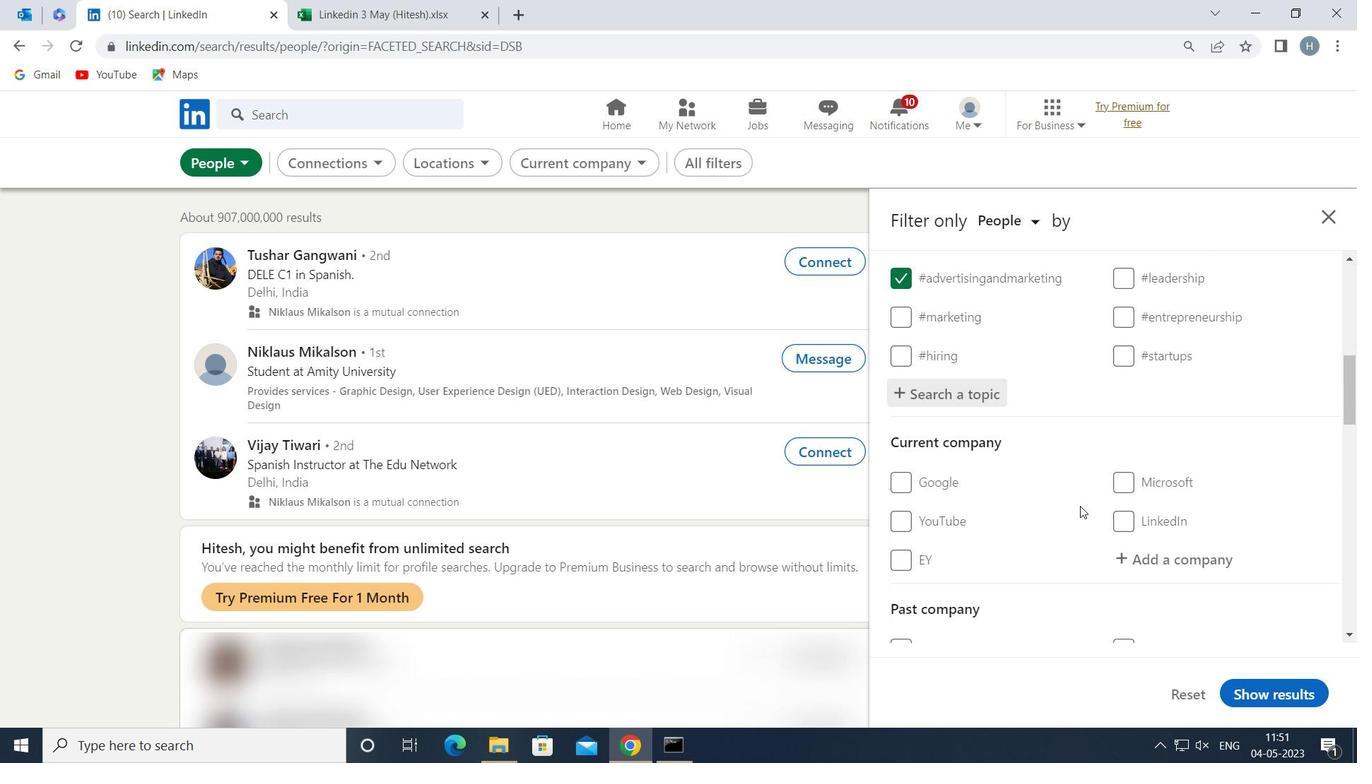 
Action: Mouse scrolled (1081, 504) with delta (0, 0)
Screenshot: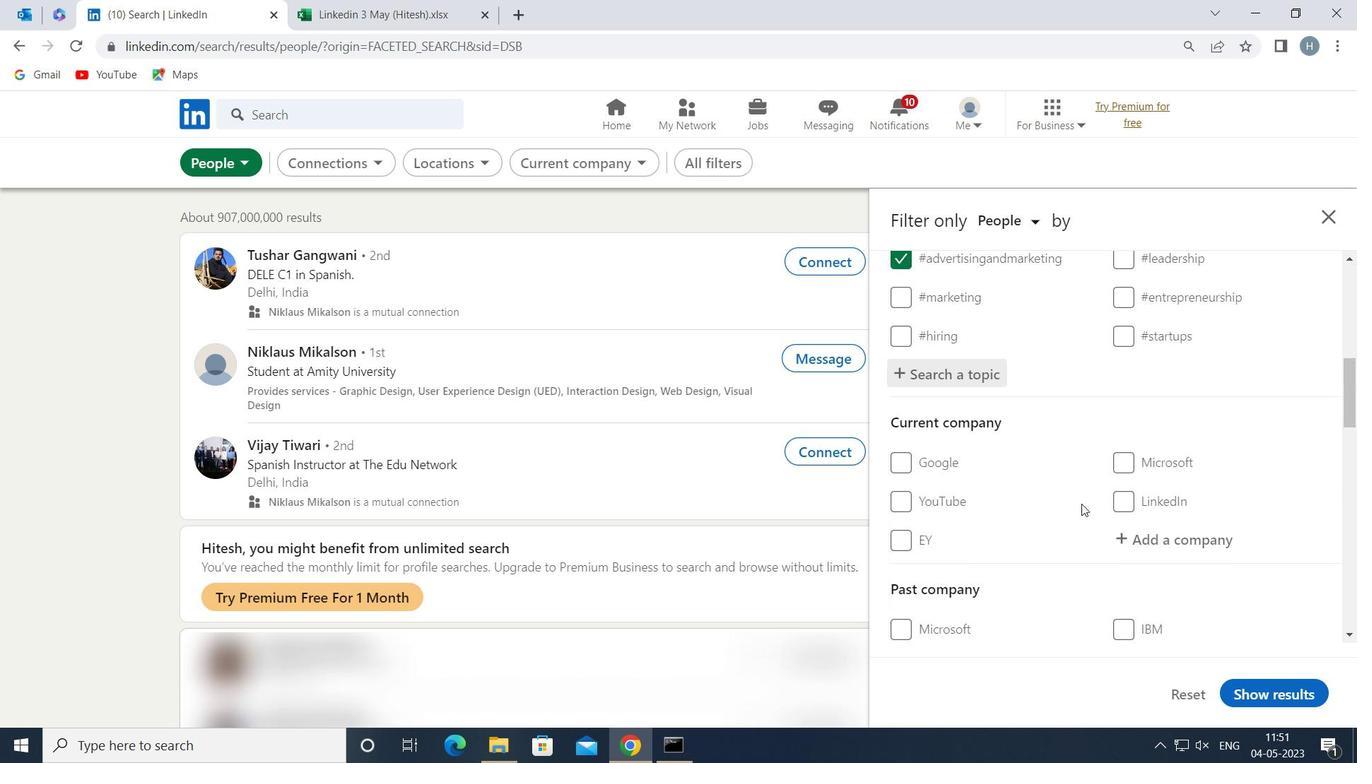 
Action: Mouse moved to (1082, 502)
Screenshot: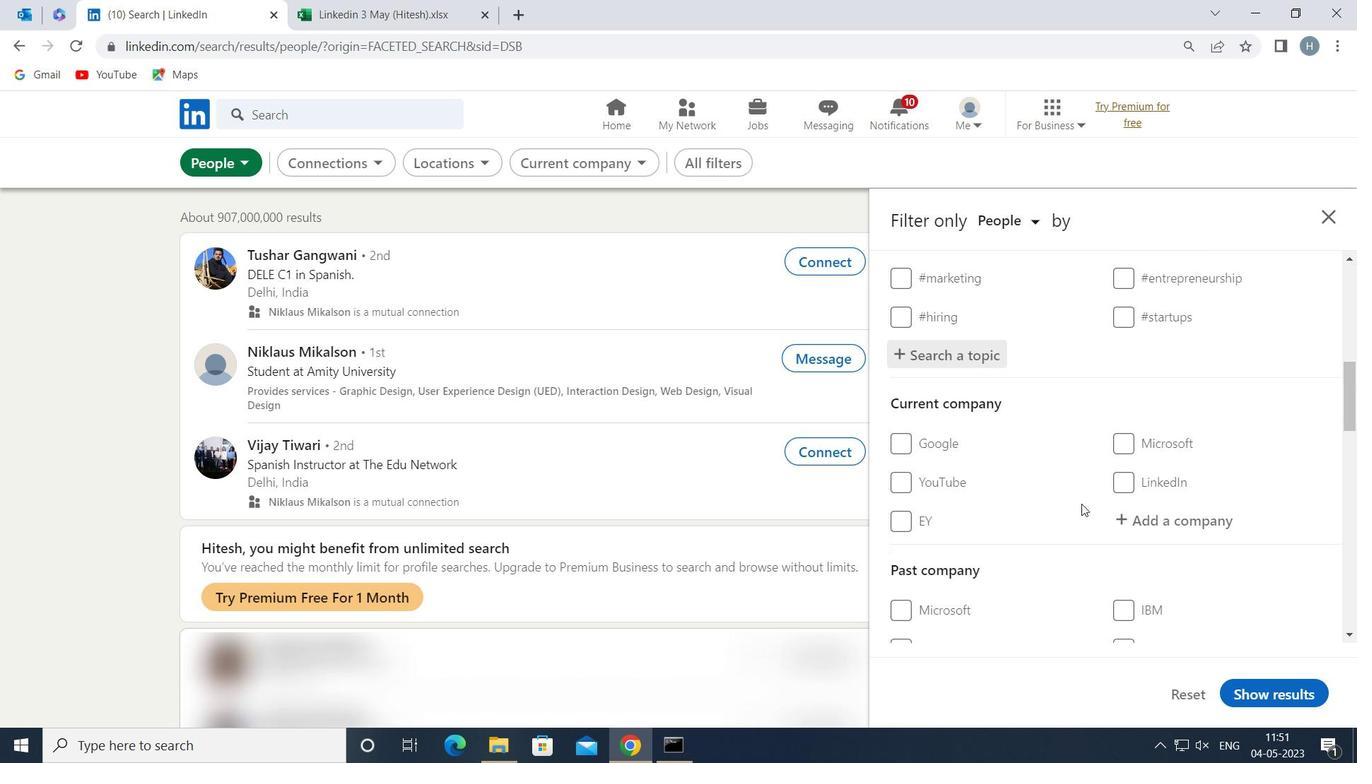 
Action: Mouse scrolled (1082, 501) with delta (0, 0)
Screenshot: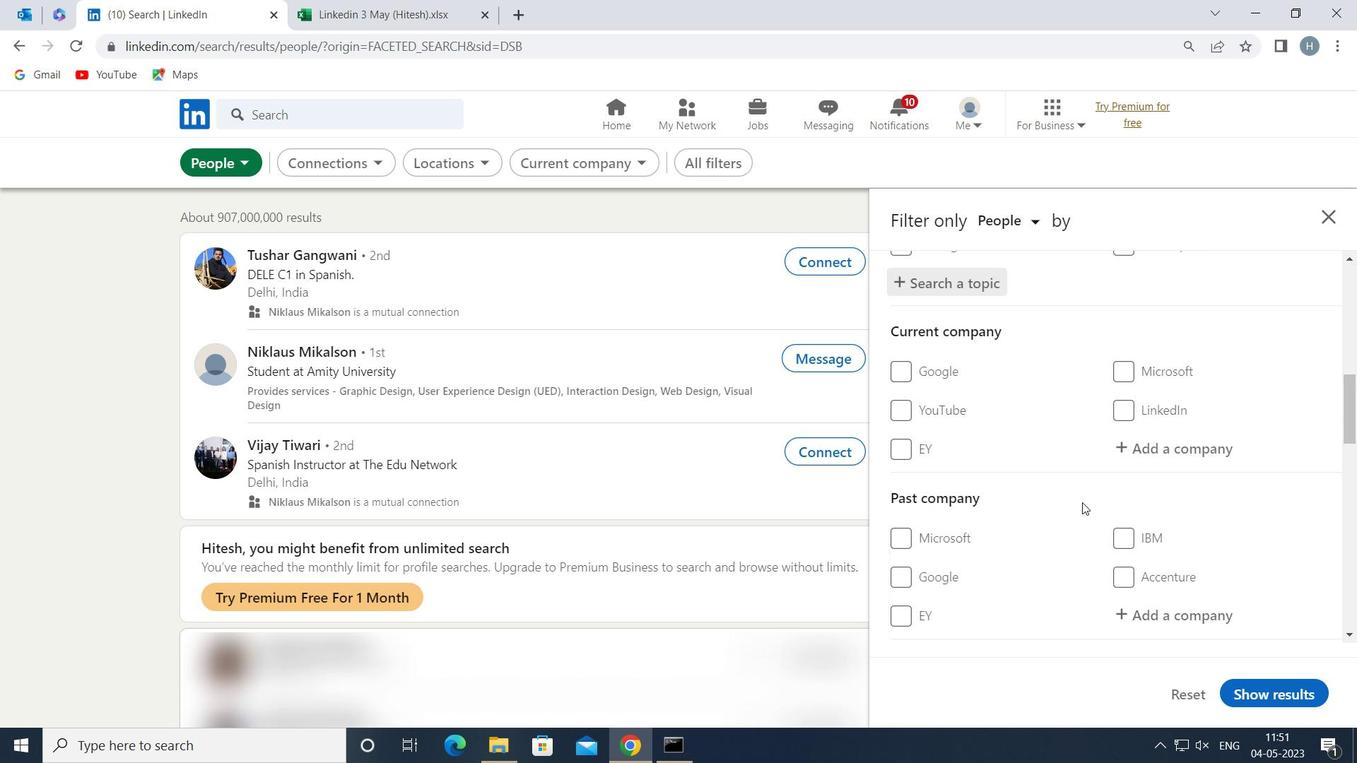 
Action: Mouse scrolled (1082, 501) with delta (0, 0)
Screenshot: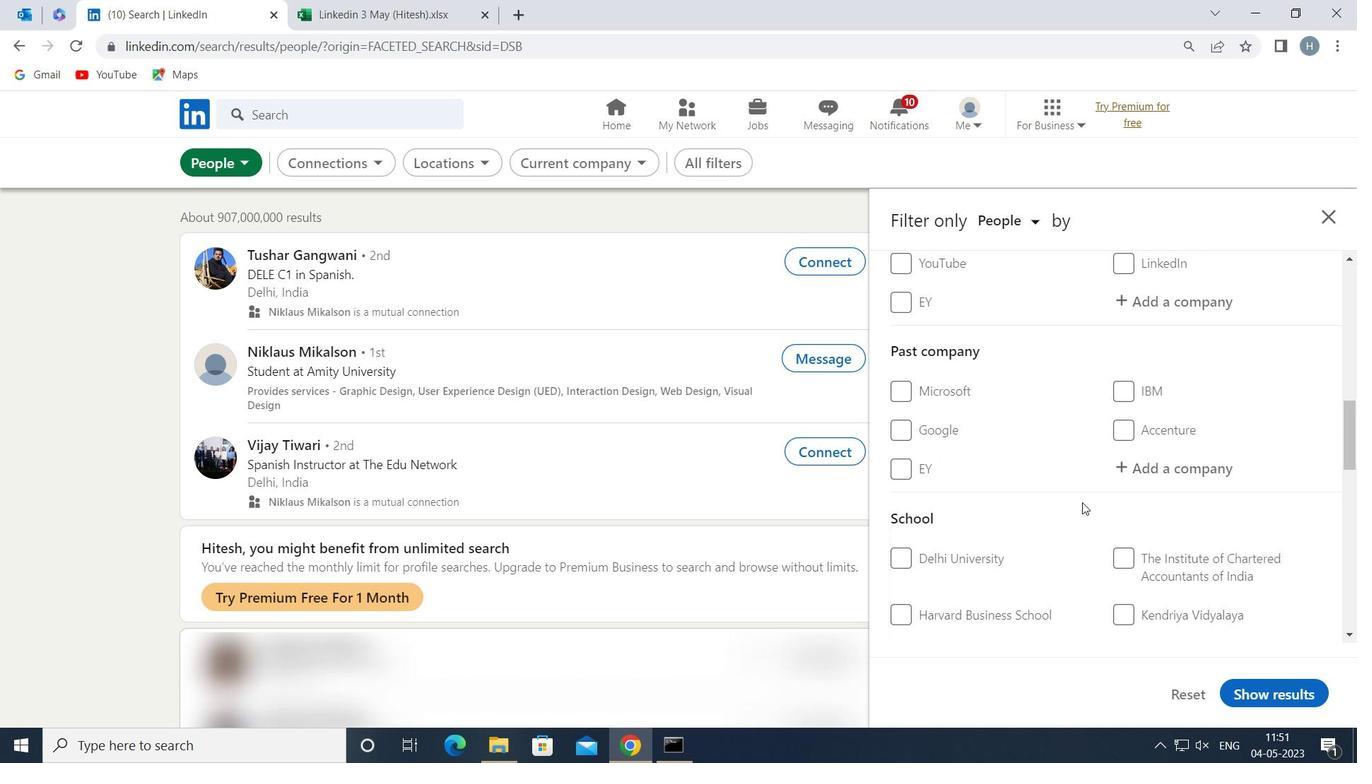 
Action: Mouse scrolled (1082, 501) with delta (0, 0)
Screenshot: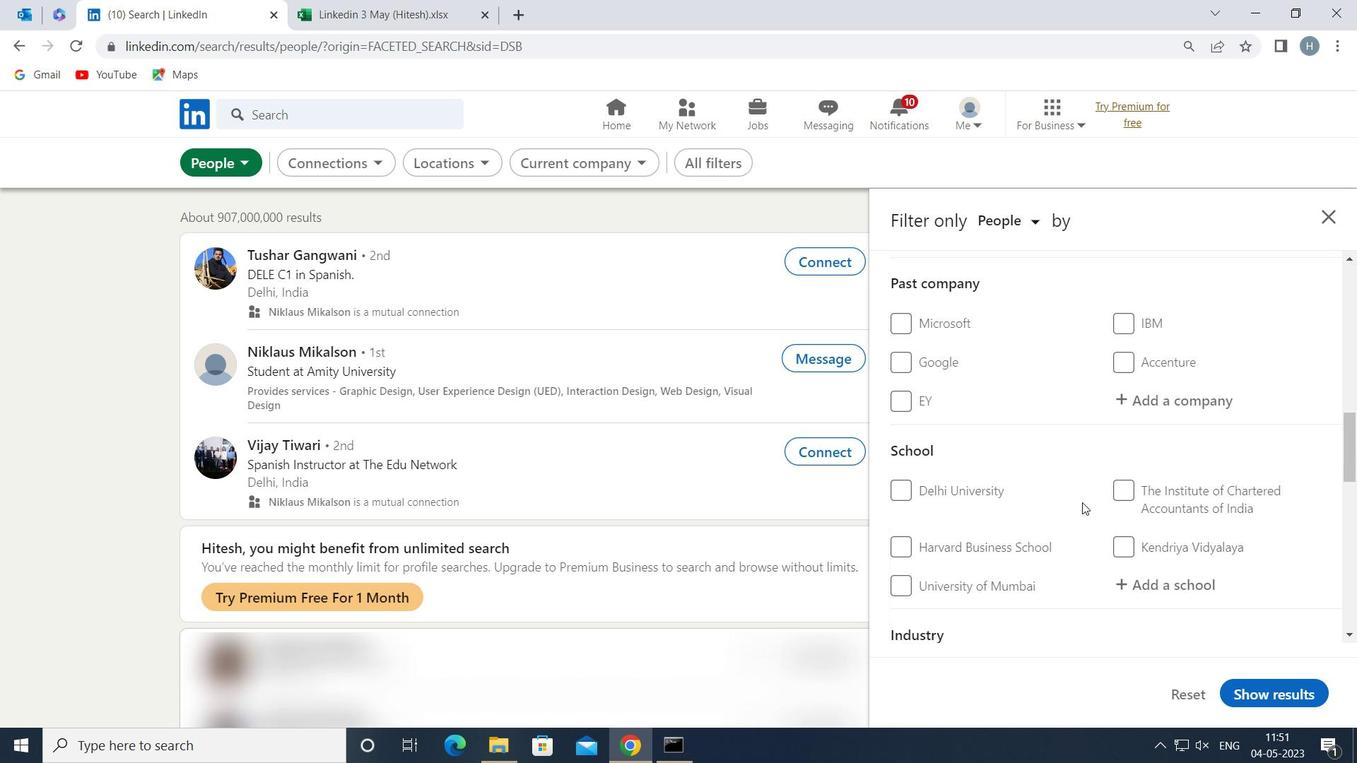 
Action: Mouse moved to (1083, 502)
Screenshot: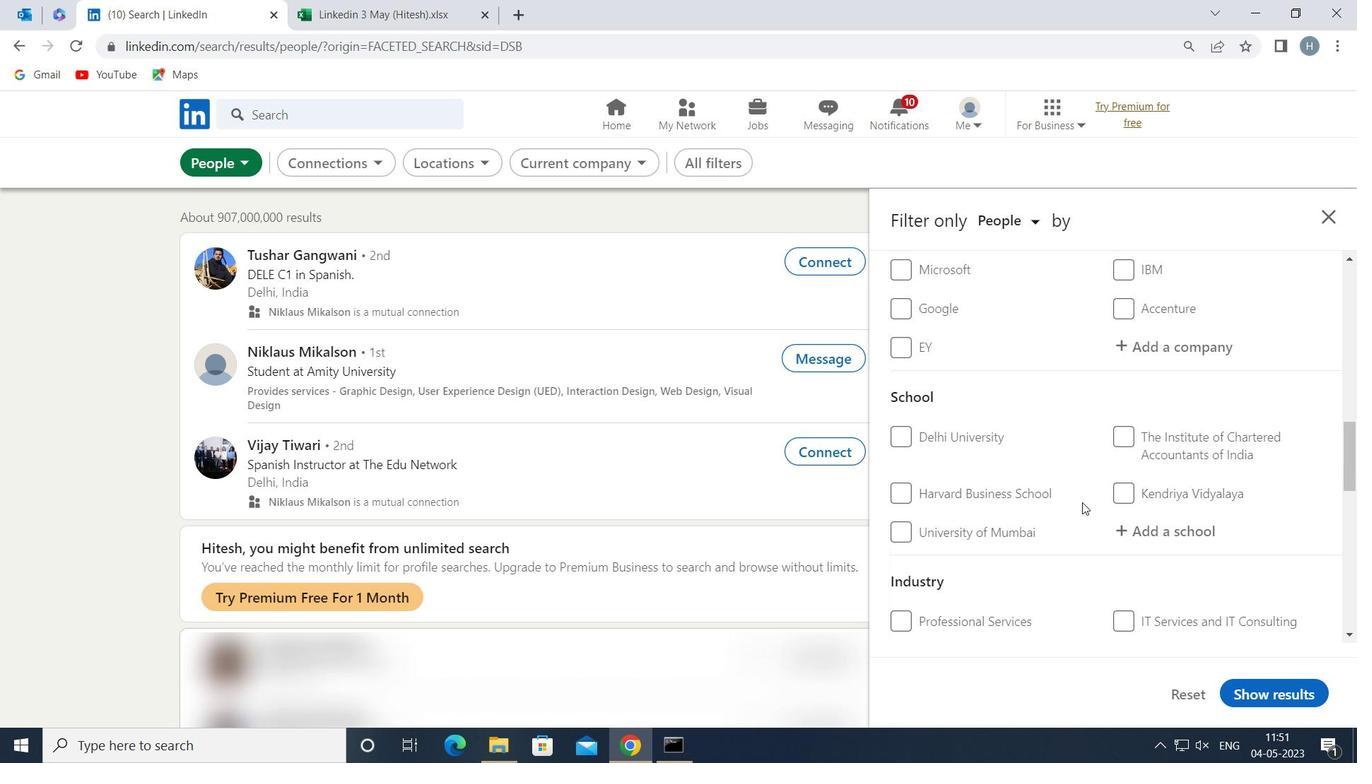 
Action: Mouse scrolled (1083, 501) with delta (0, 0)
Screenshot: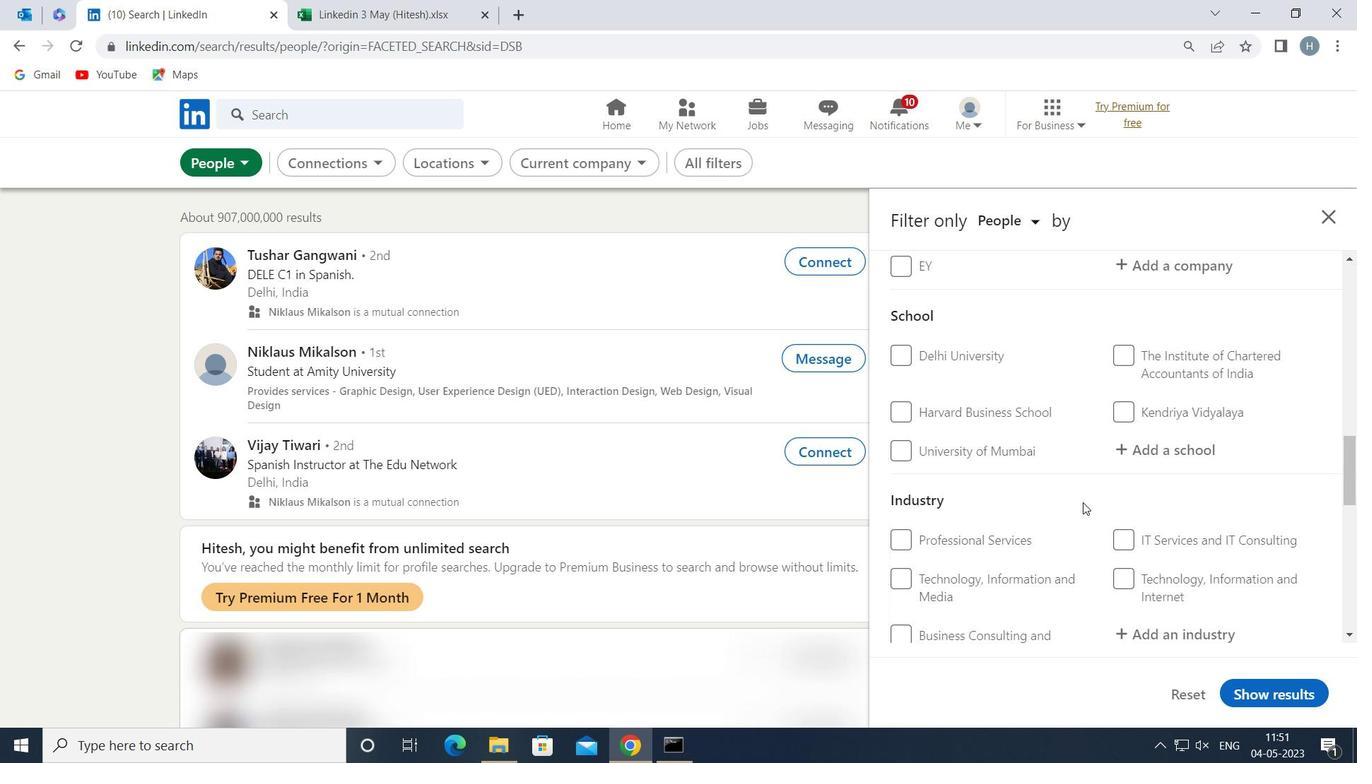 
Action: Mouse scrolled (1083, 501) with delta (0, 0)
Screenshot: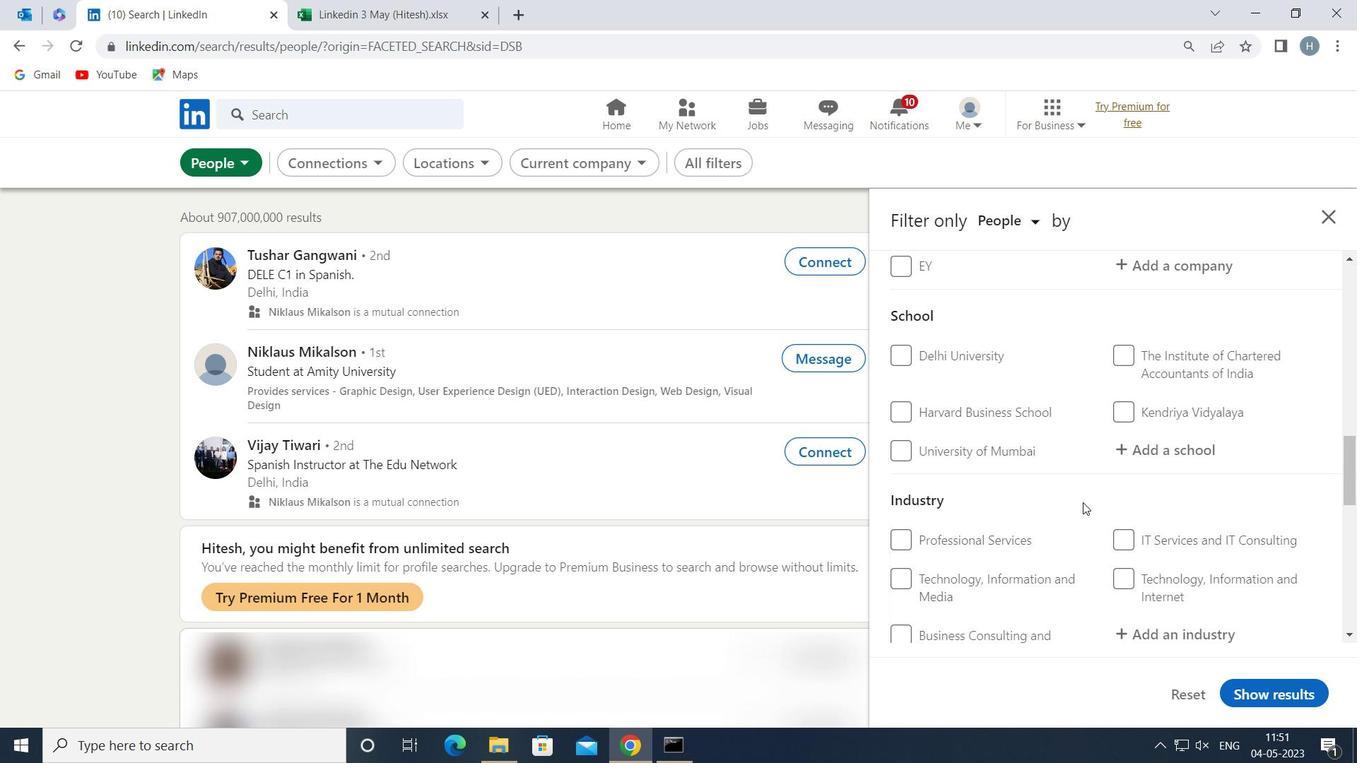 
Action: Mouse moved to (1085, 502)
Screenshot: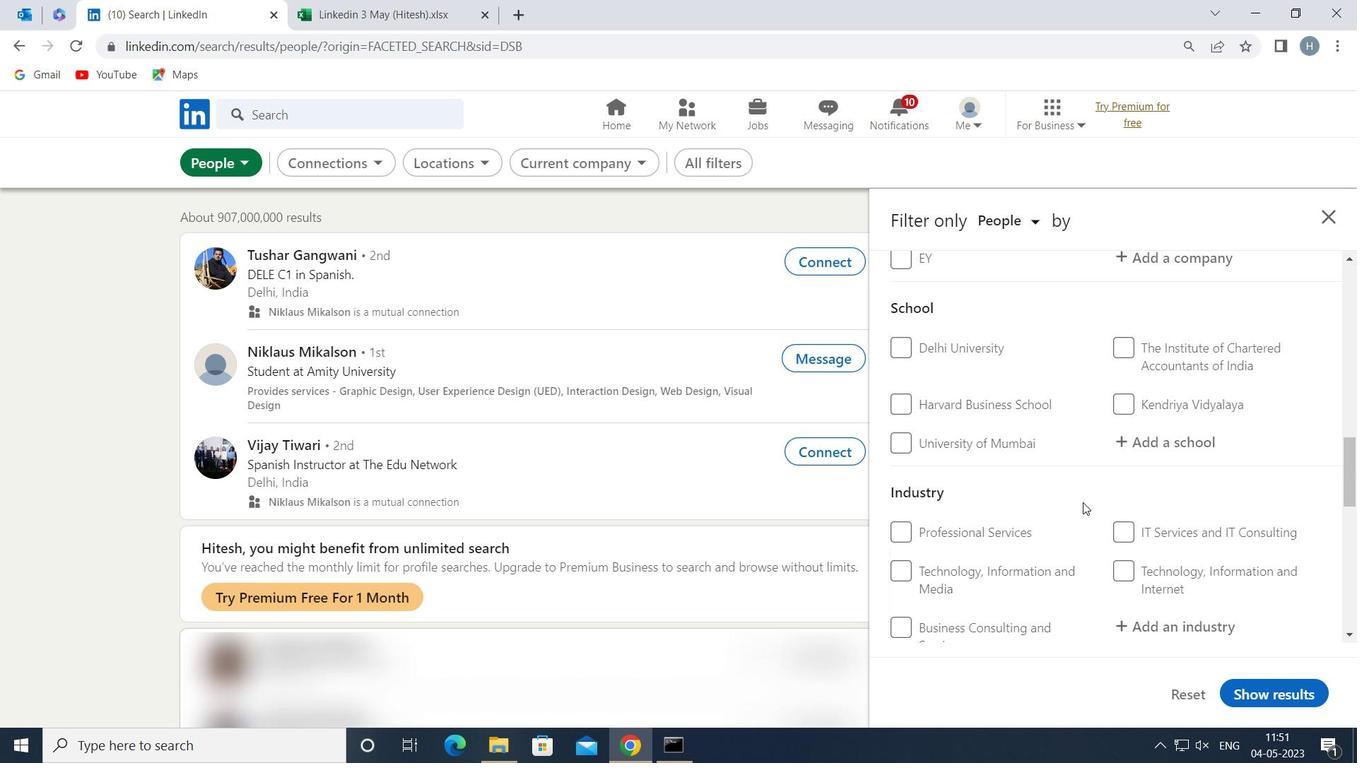 
Action: Mouse scrolled (1085, 501) with delta (0, 0)
Screenshot: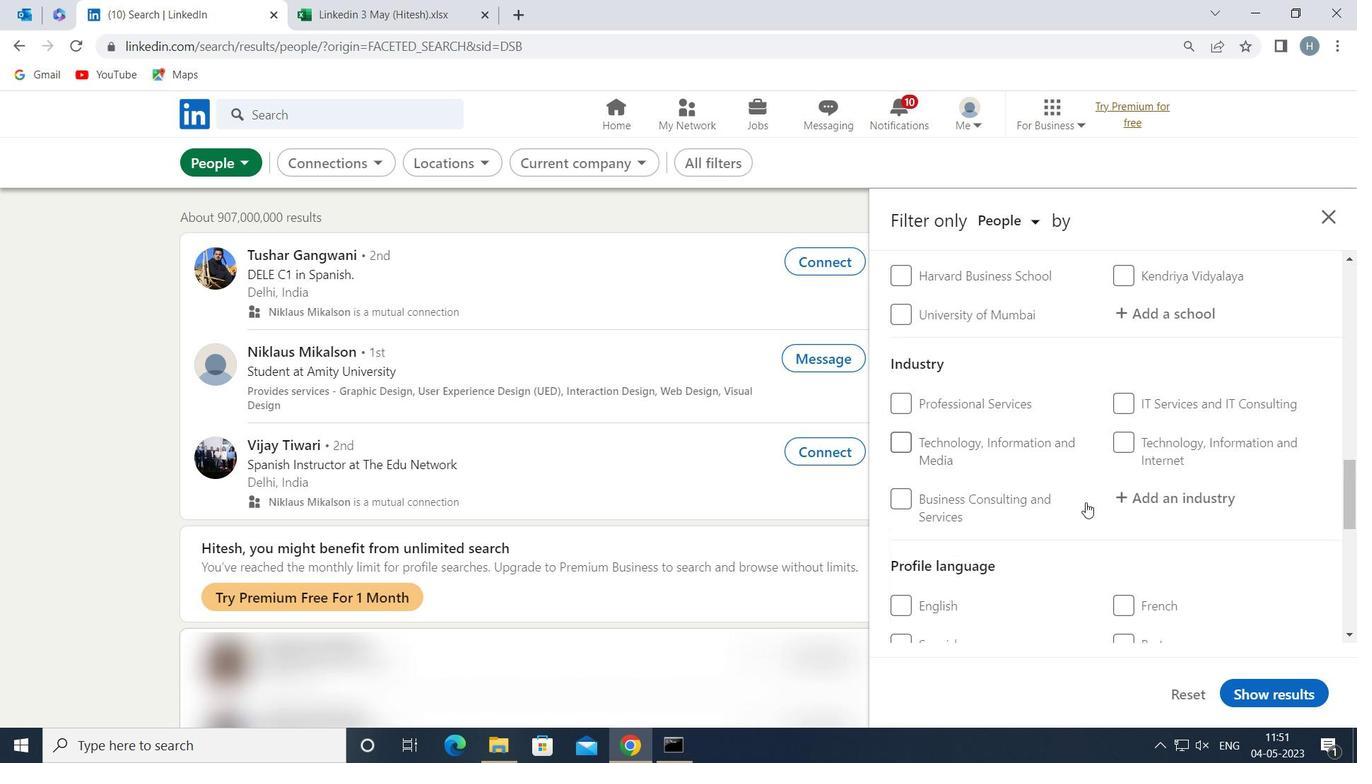 
Action: Mouse moved to (1124, 476)
Screenshot: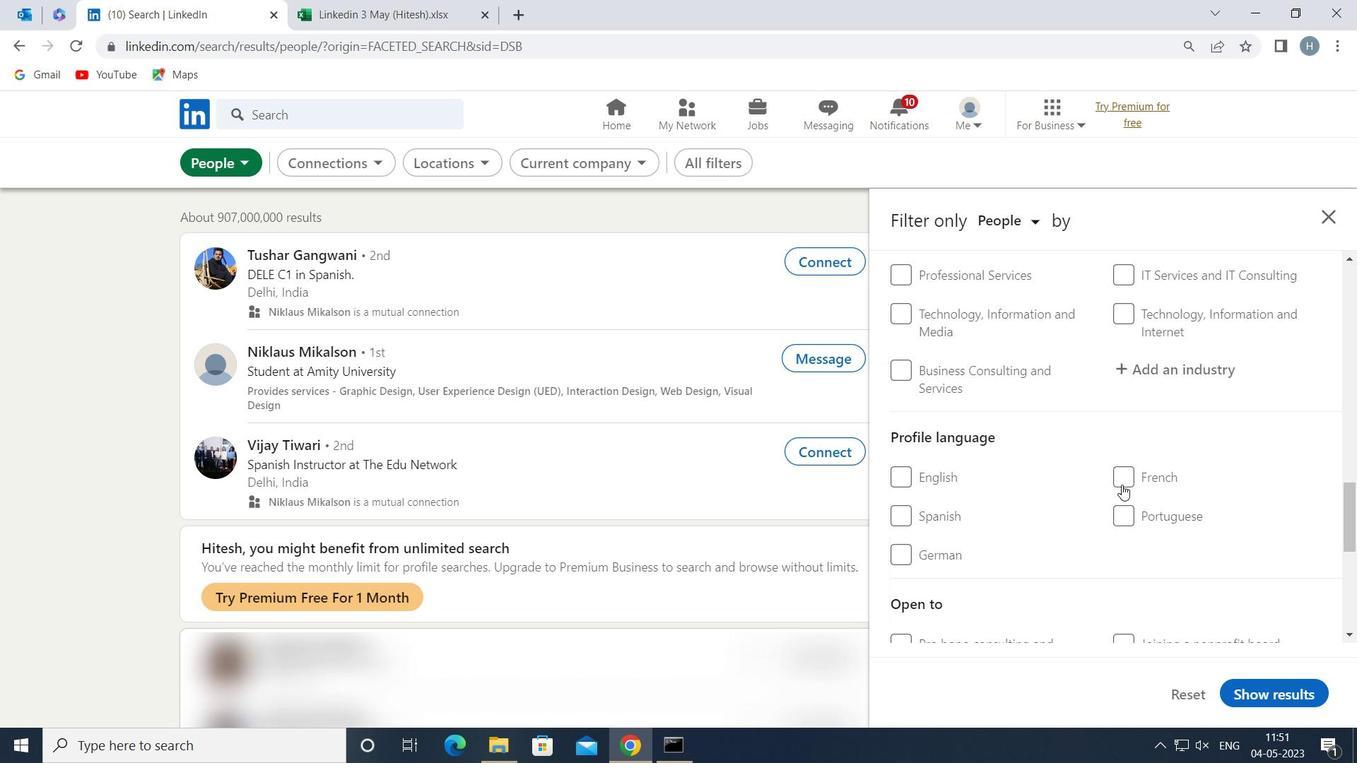 
Action: Mouse pressed left at (1124, 476)
Screenshot: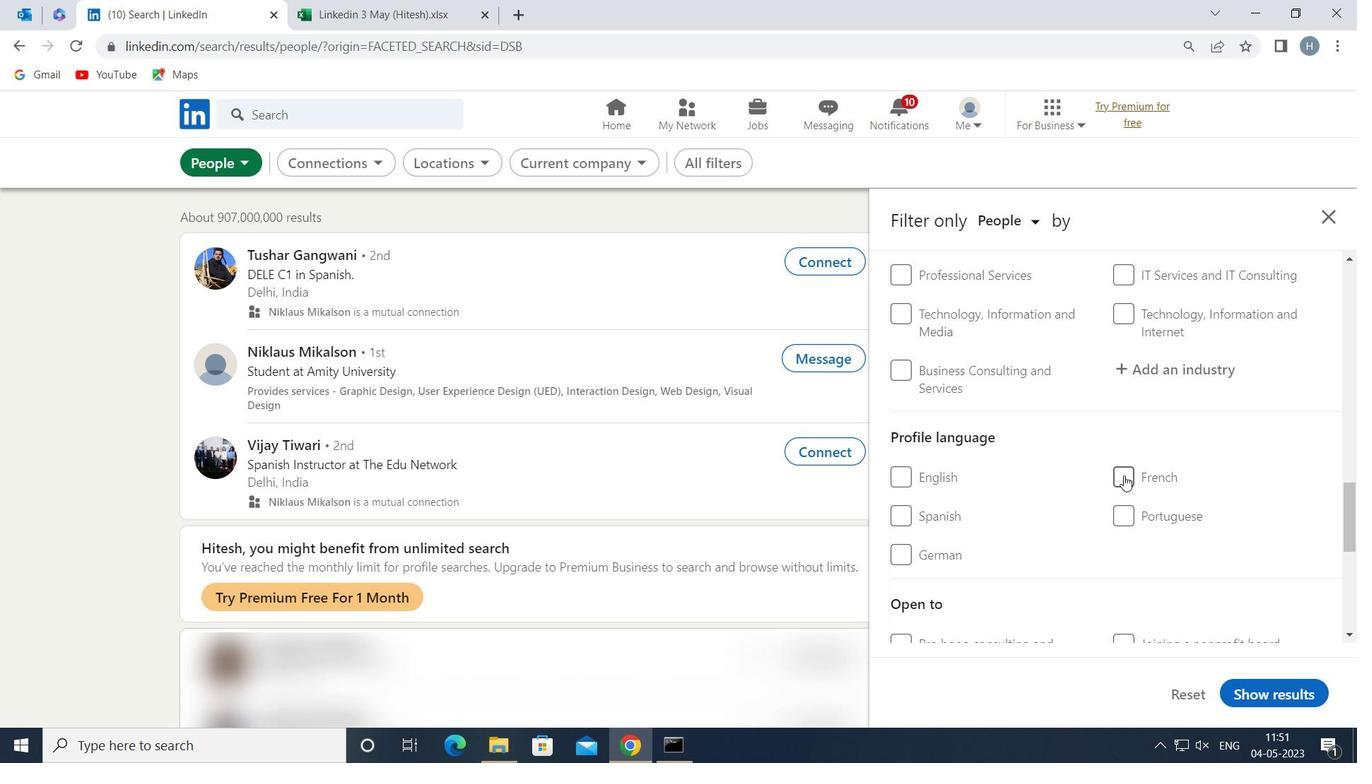 
Action: Mouse moved to (1114, 481)
Screenshot: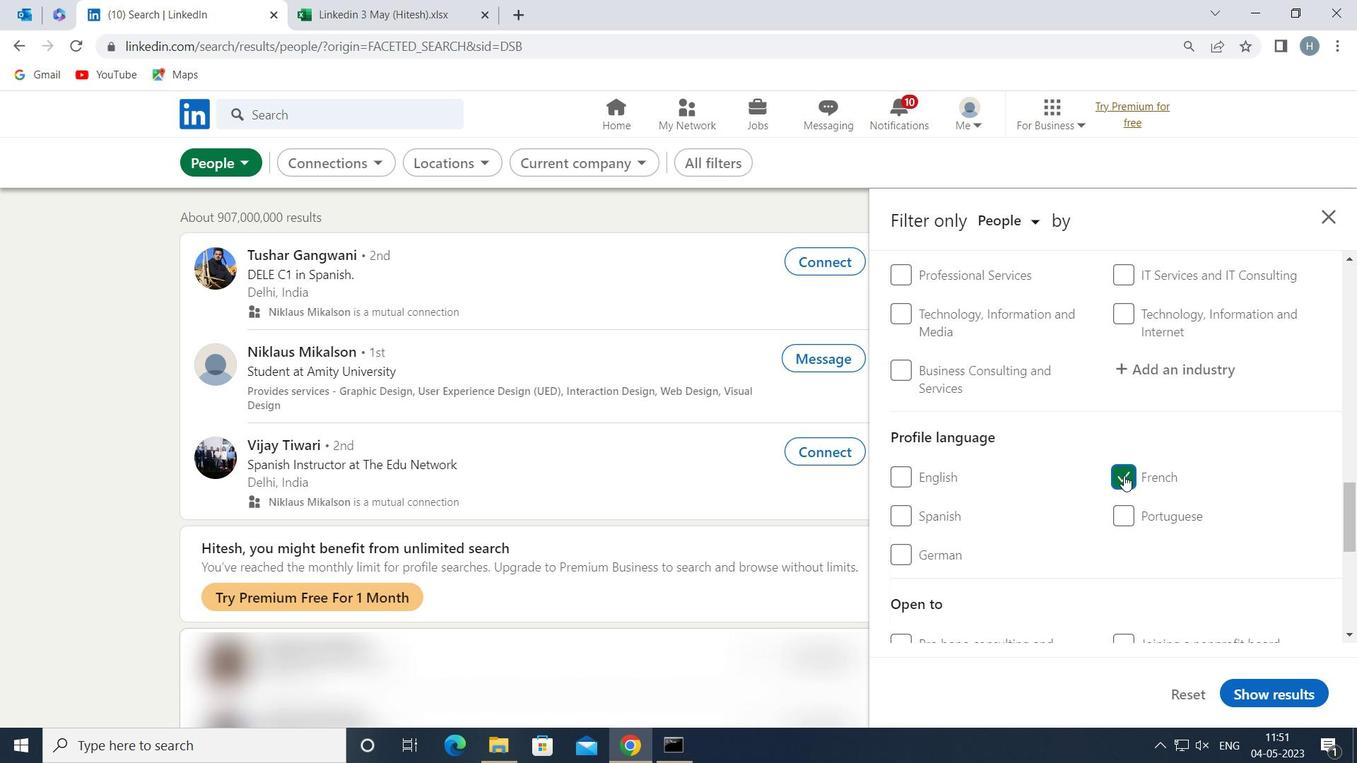 
Action: Mouse scrolled (1114, 482) with delta (0, 0)
Screenshot: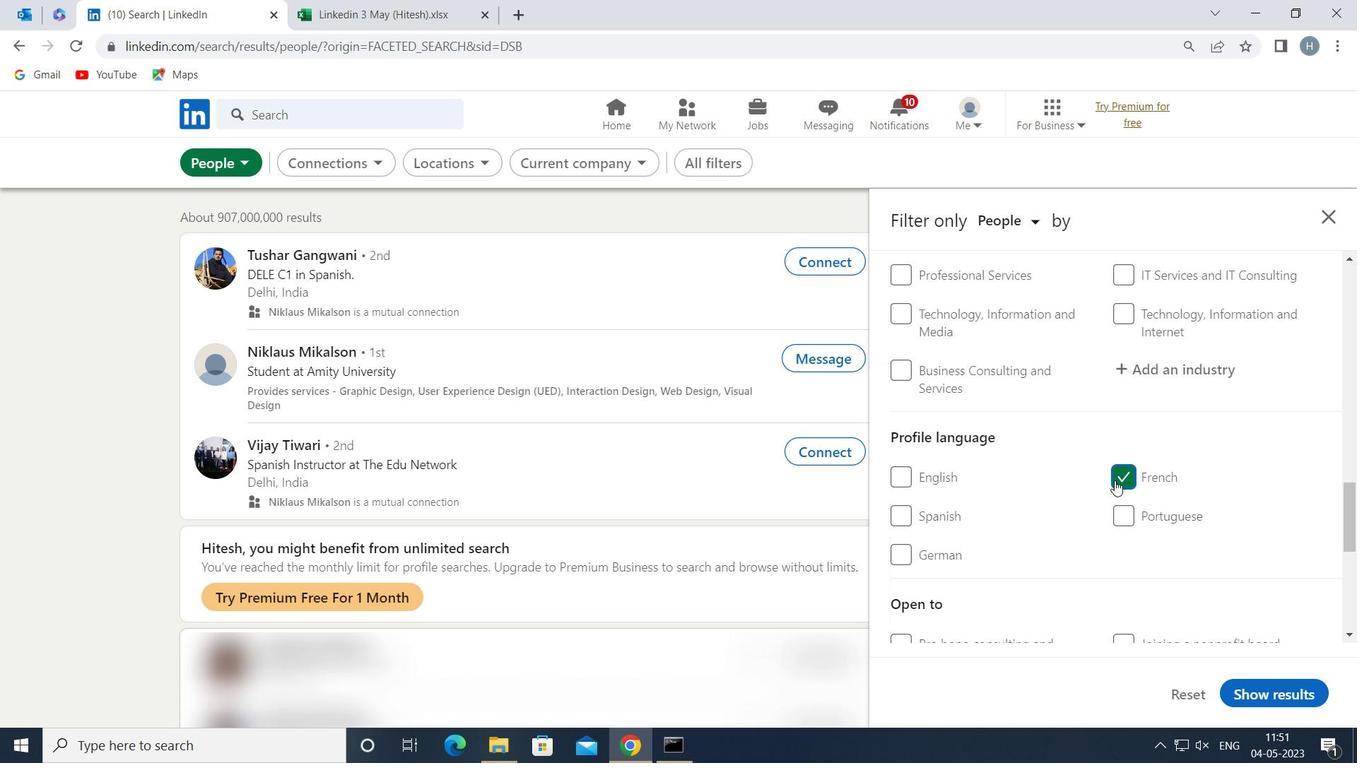 
Action: Mouse scrolled (1114, 482) with delta (0, 0)
Screenshot: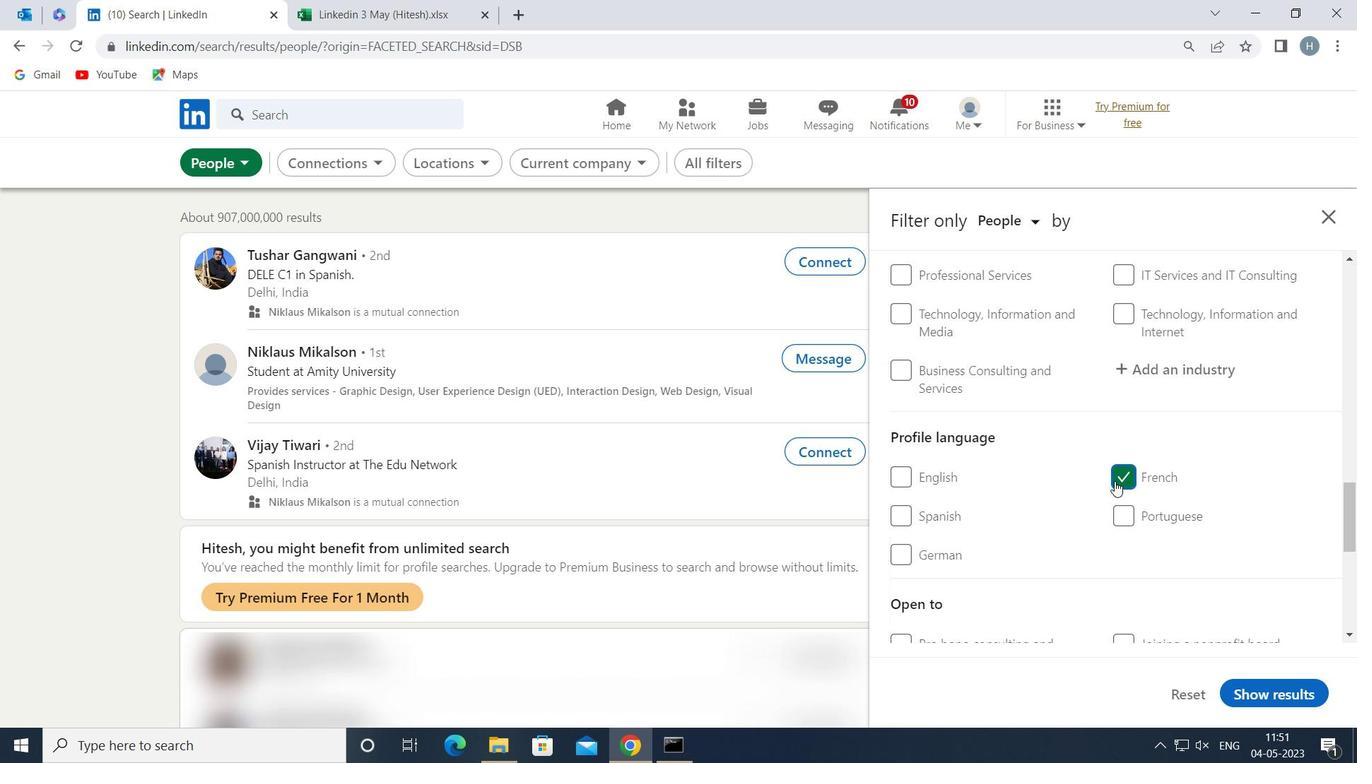 
Action: Mouse scrolled (1114, 482) with delta (0, 0)
Screenshot: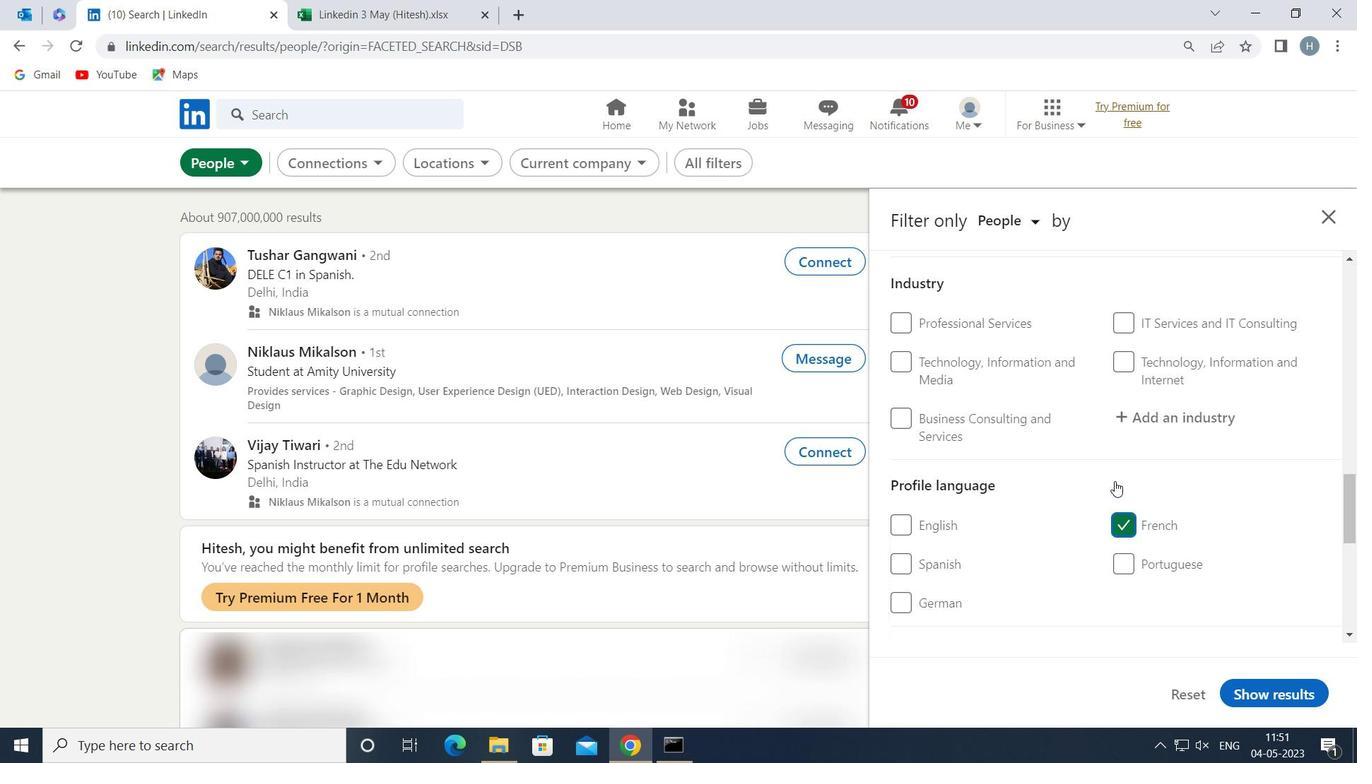 
Action: Mouse scrolled (1114, 482) with delta (0, 0)
Screenshot: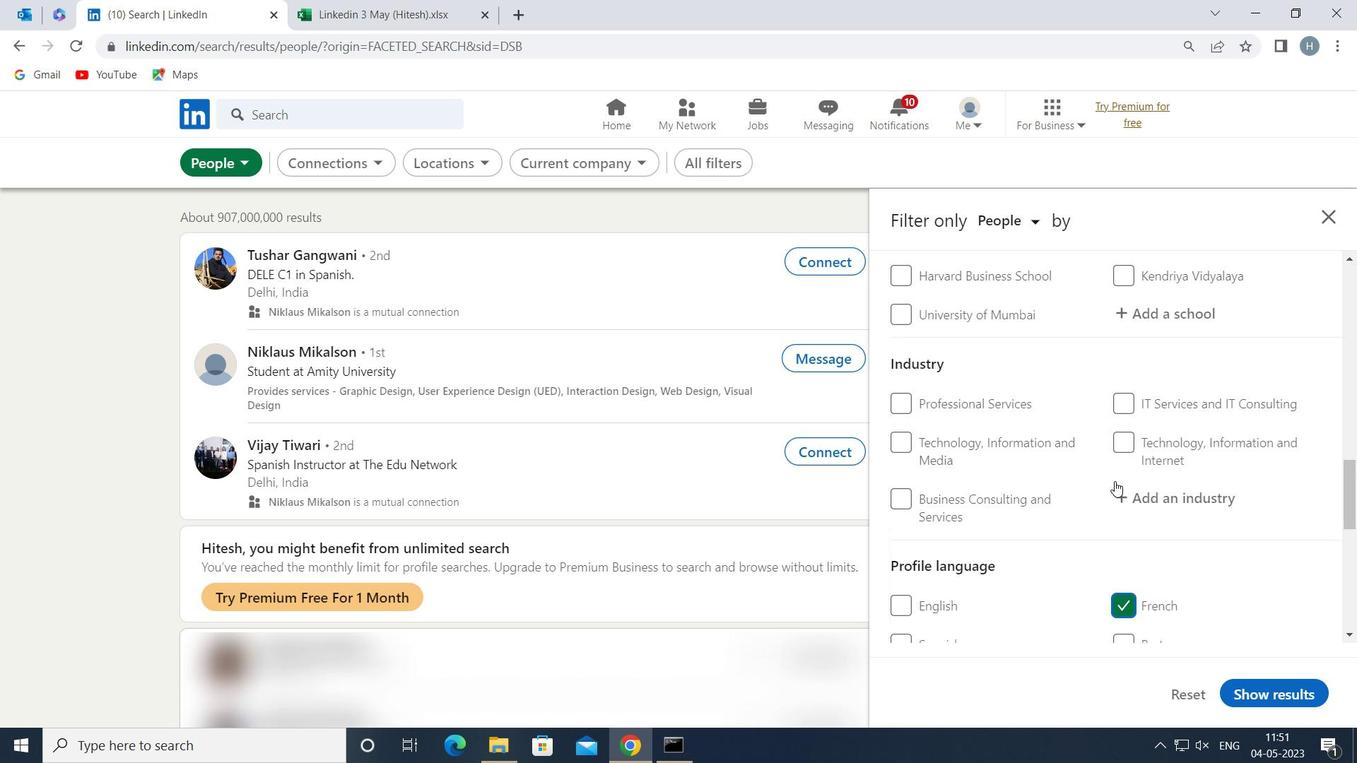
Action: Mouse moved to (1114, 481)
Screenshot: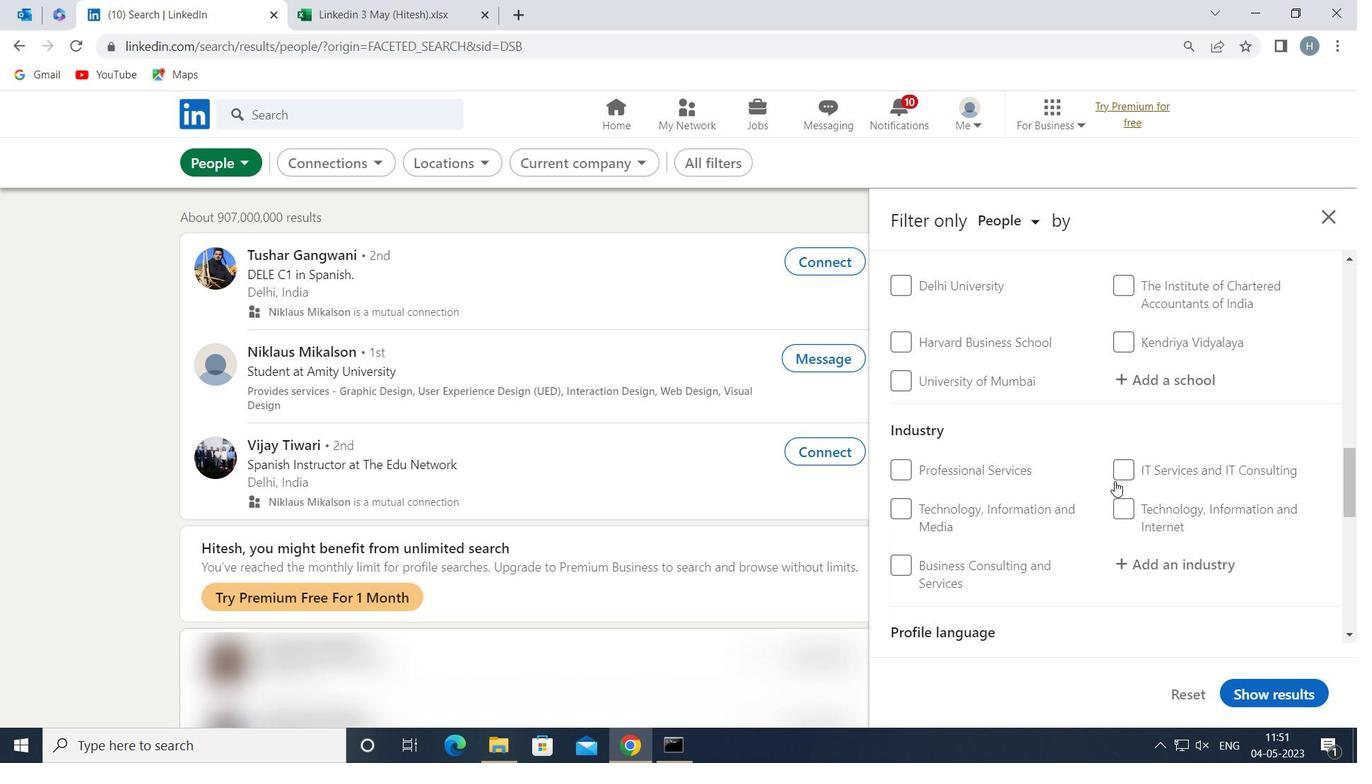 
Action: Mouse scrolled (1114, 482) with delta (0, 0)
Screenshot: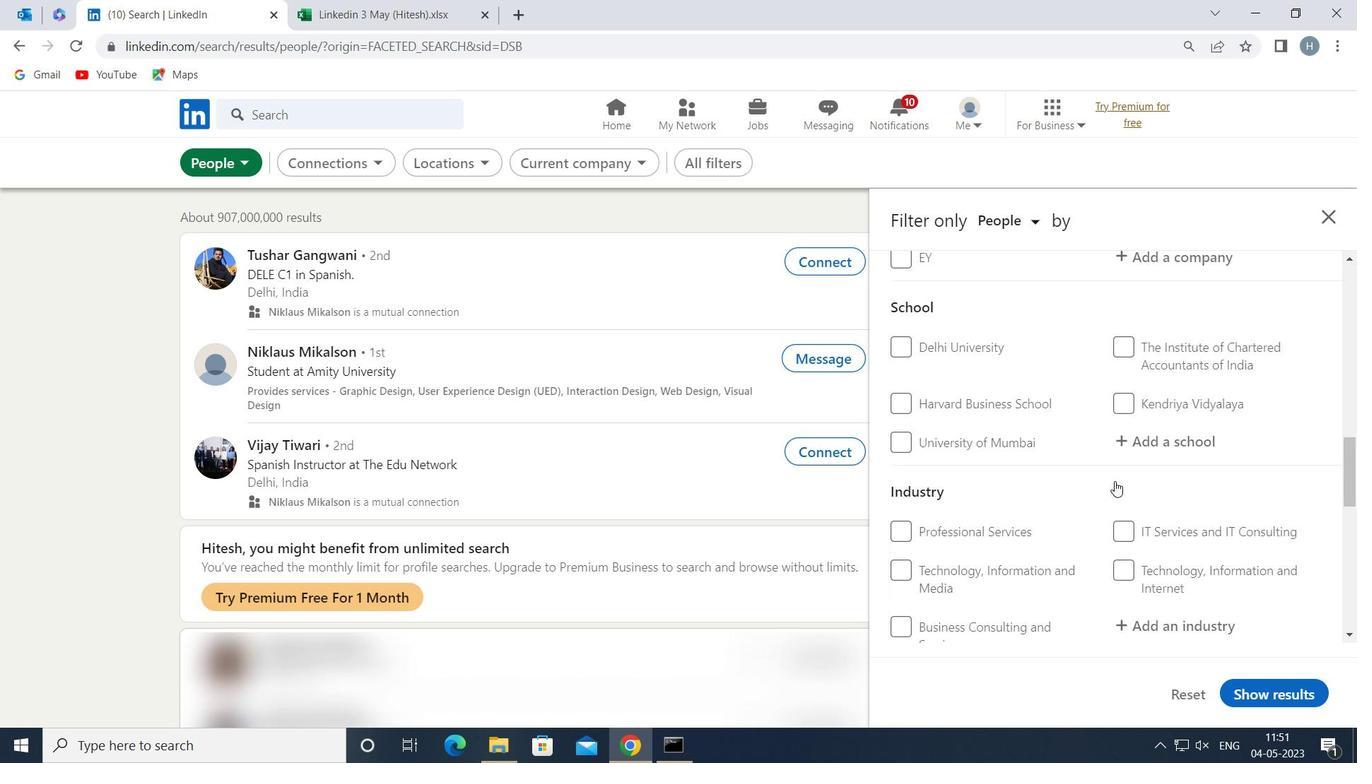 
Action: Mouse scrolled (1114, 482) with delta (0, 0)
Screenshot: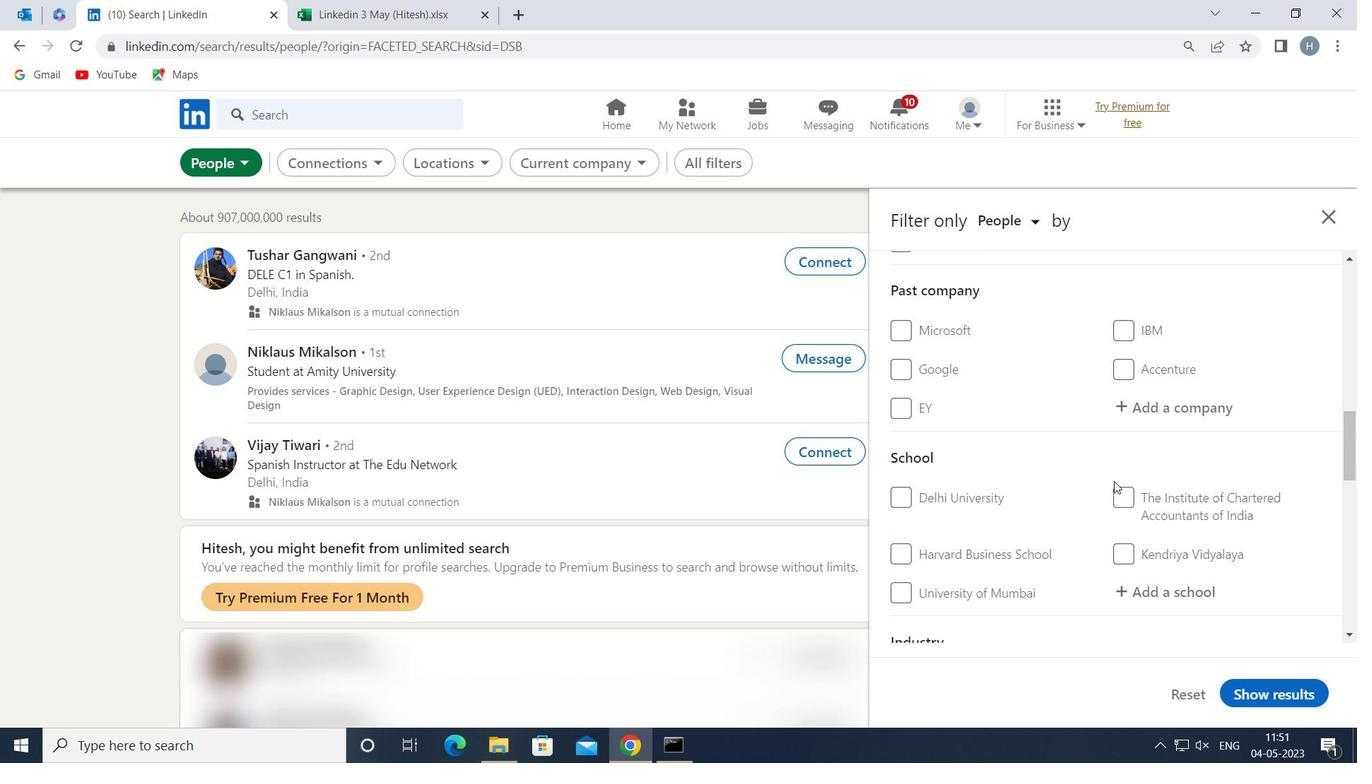 
Action: Mouse scrolled (1114, 482) with delta (0, 0)
Screenshot: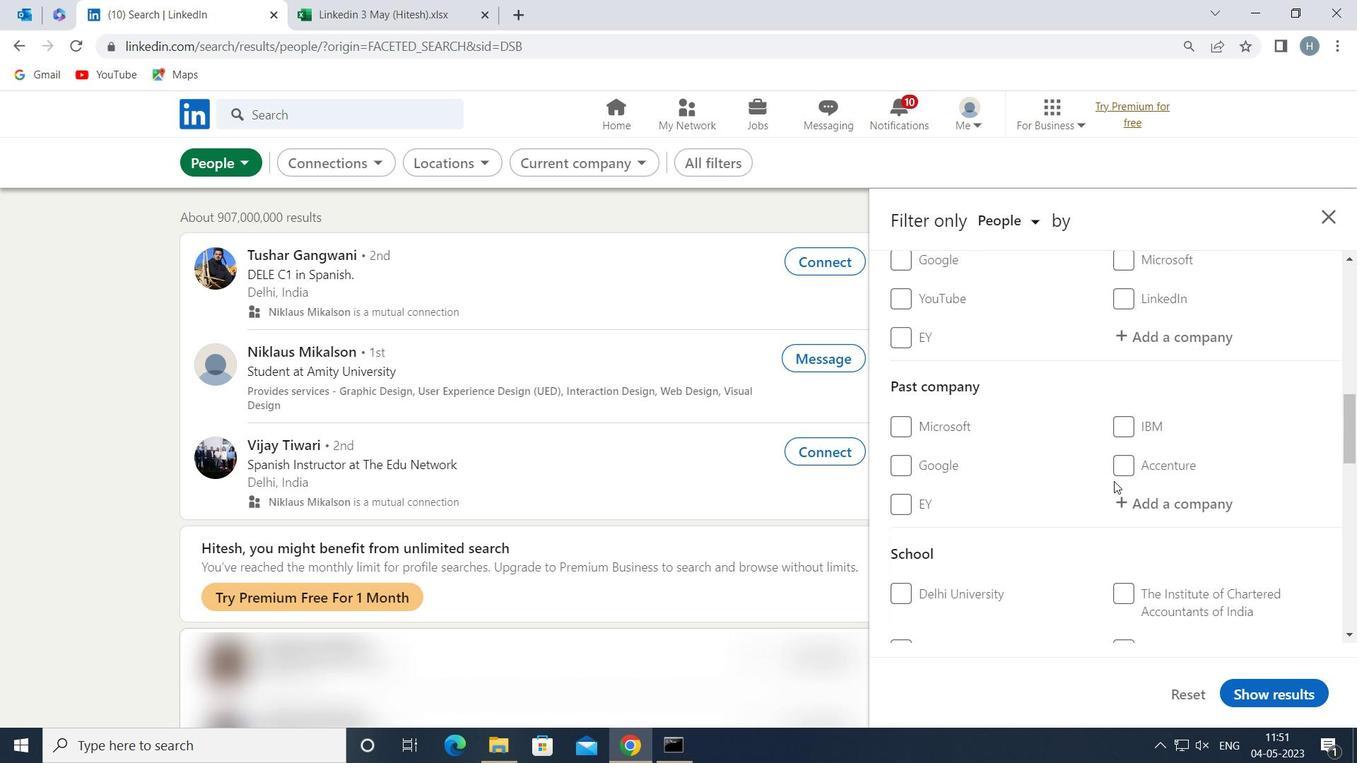 
Action: Mouse scrolled (1114, 482) with delta (0, 0)
Screenshot: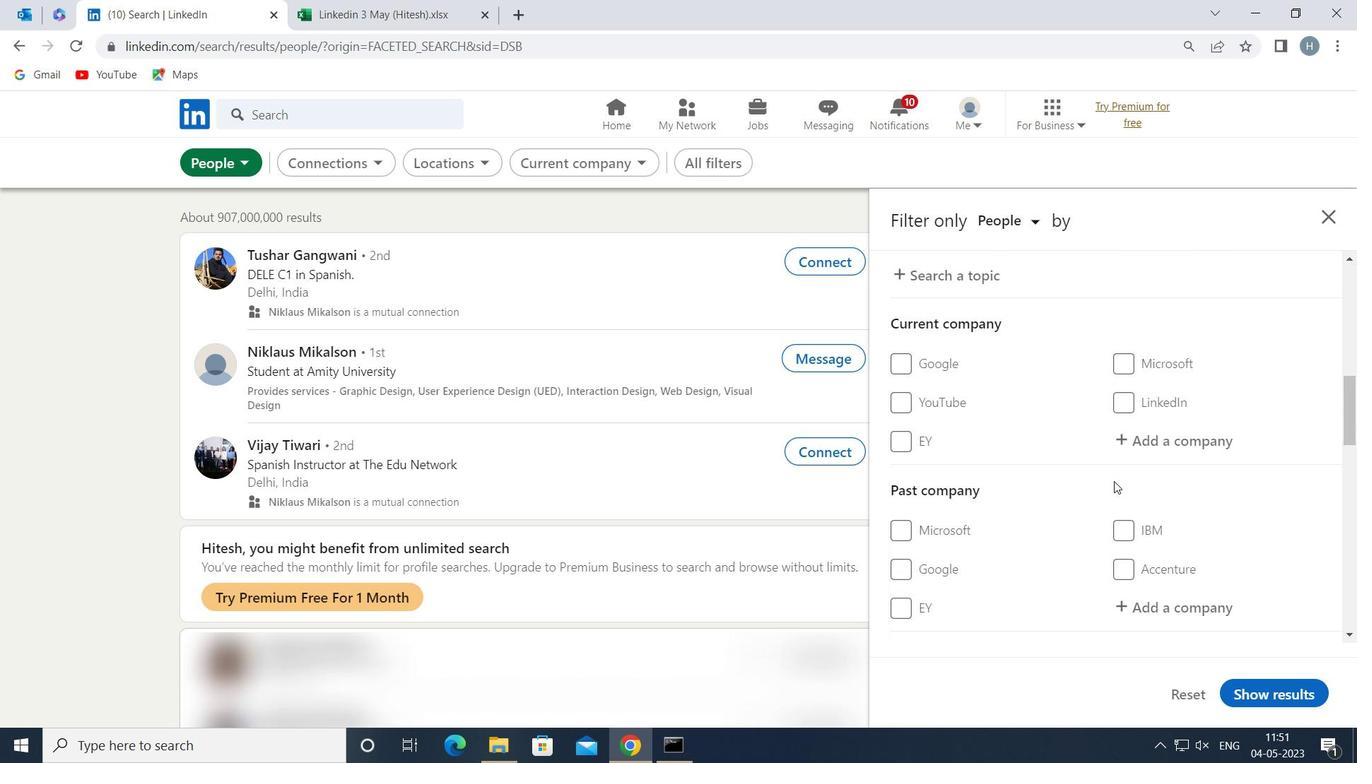 
Action: Mouse scrolled (1114, 482) with delta (0, 0)
Screenshot: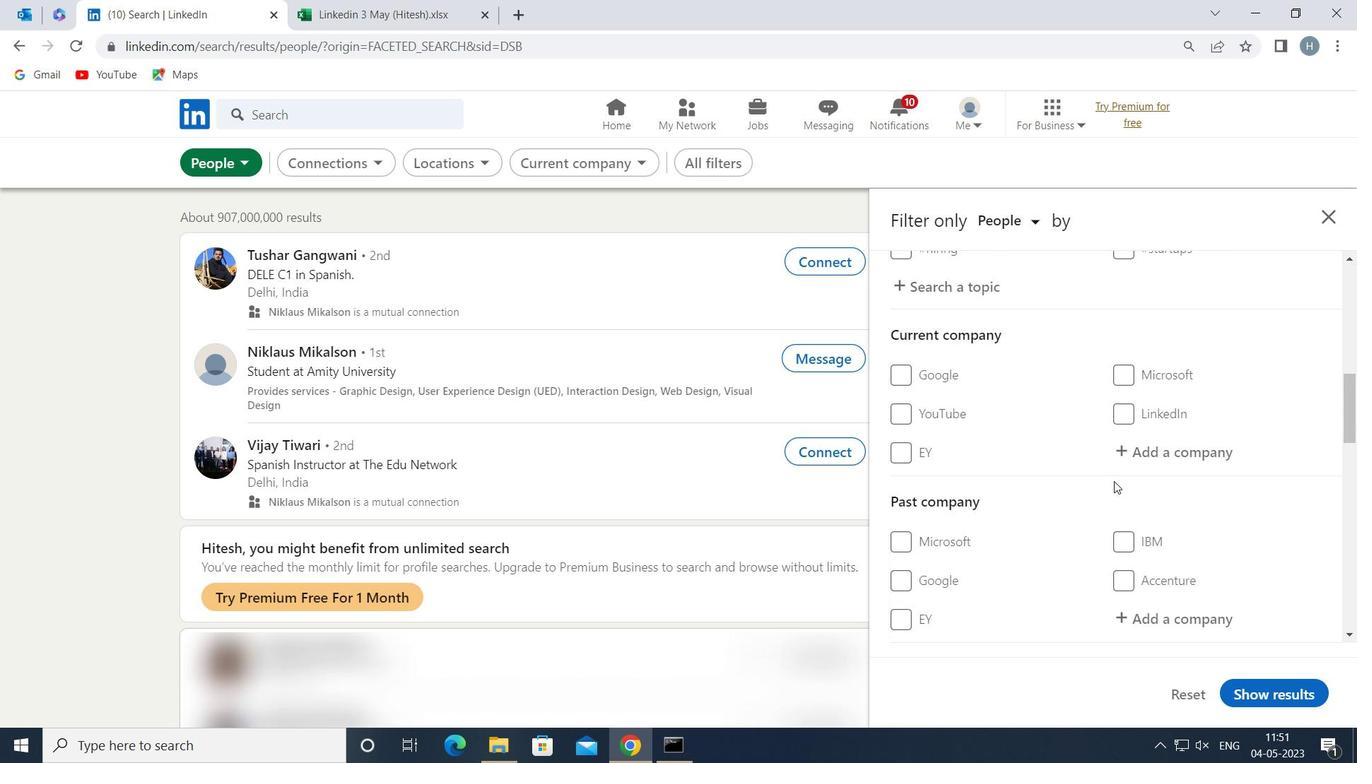 
Action: Mouse moved to (1204, 528)
Screenshot: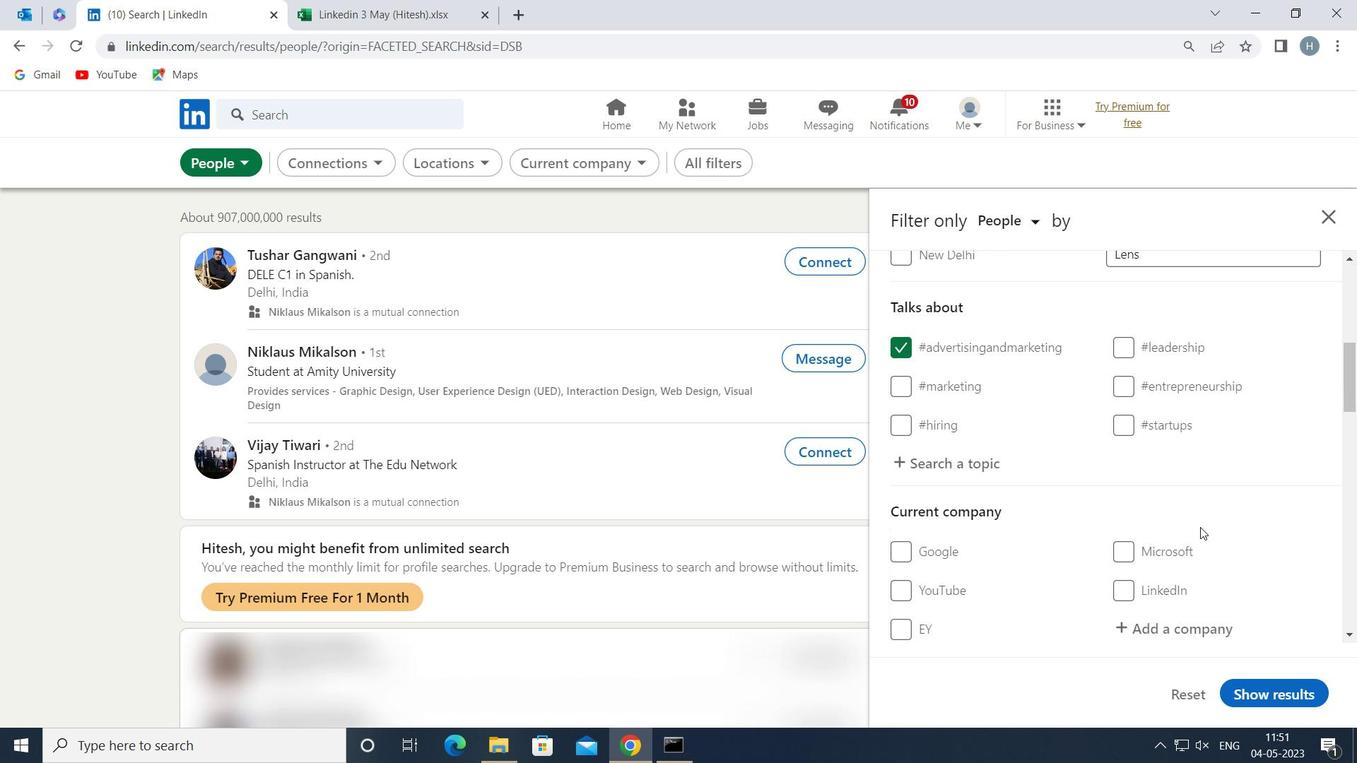 
Action: Mouse scrolled (1204, 528) with delta (0, 0)
Screenshot: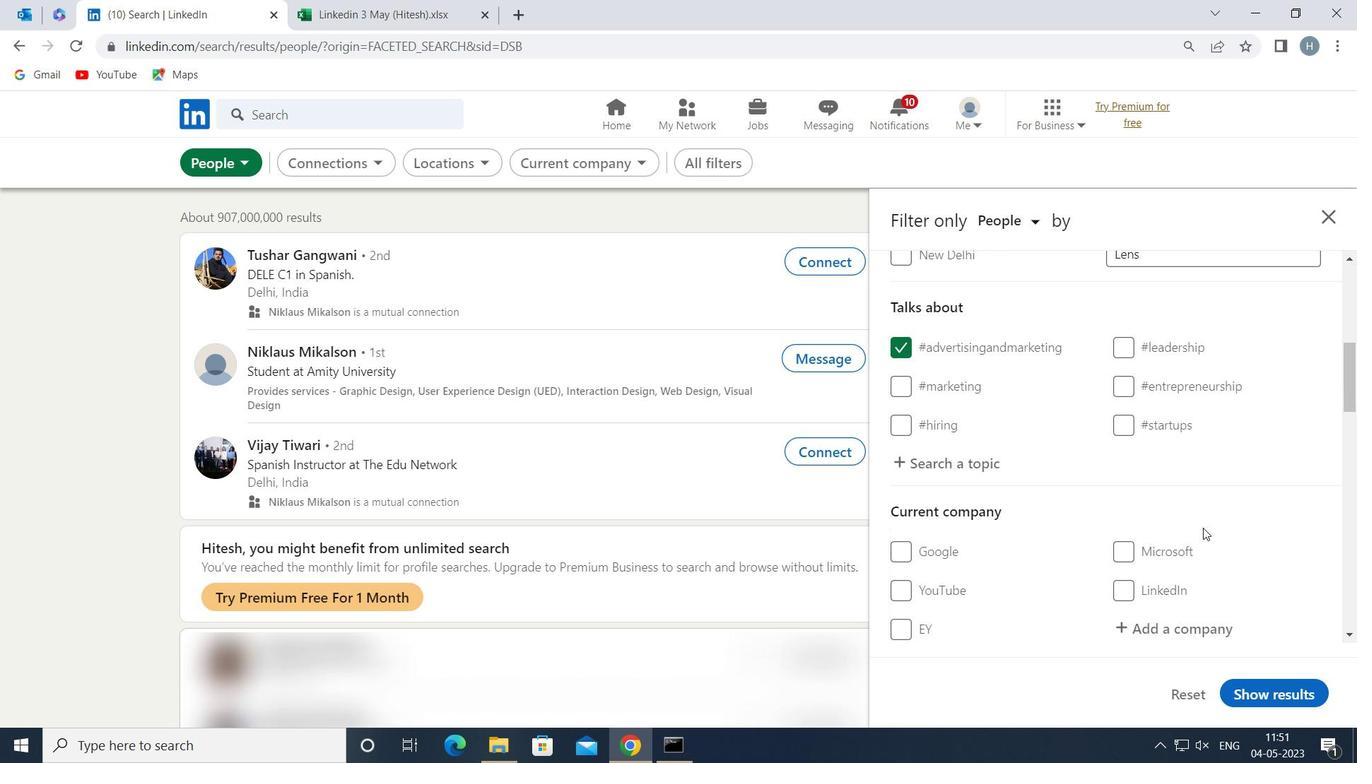 
Action: Mouse moved to (1201, 530)
Screenshot: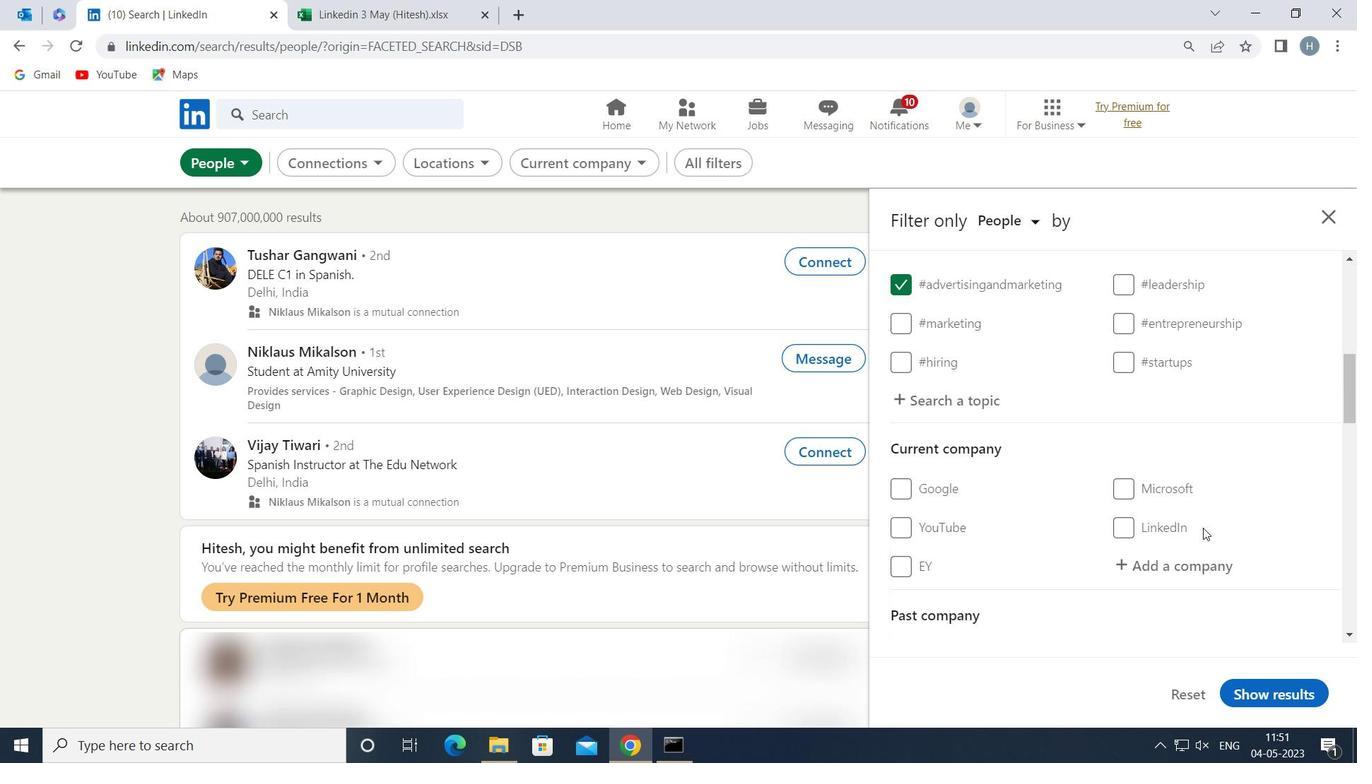 
Action: Mouse pressed left at (1201, 530)
Screenshot: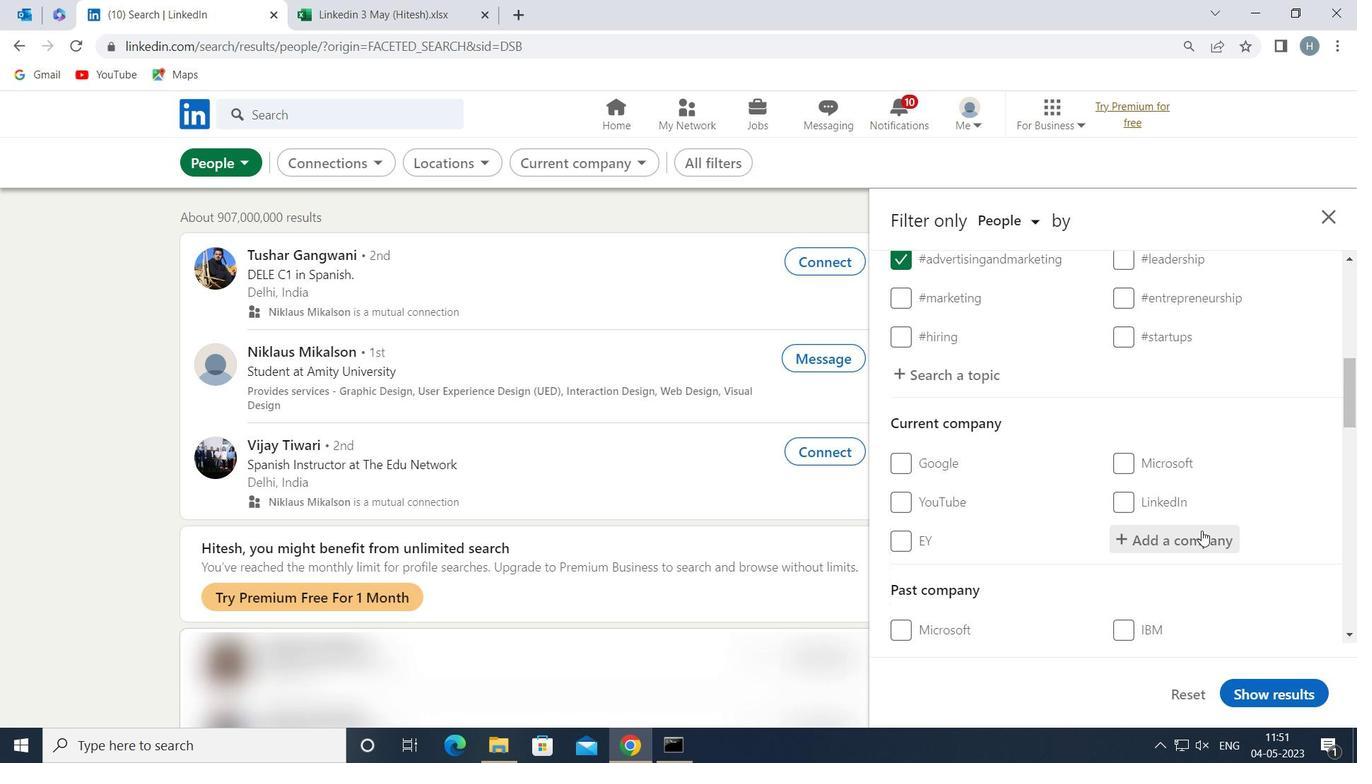 
Action: Key pressed <Key.shift>SCOTTISH<Key.space><Key.shift>DEVELOPMEM<Key.backspace>NT<Key.space>
Screenshot: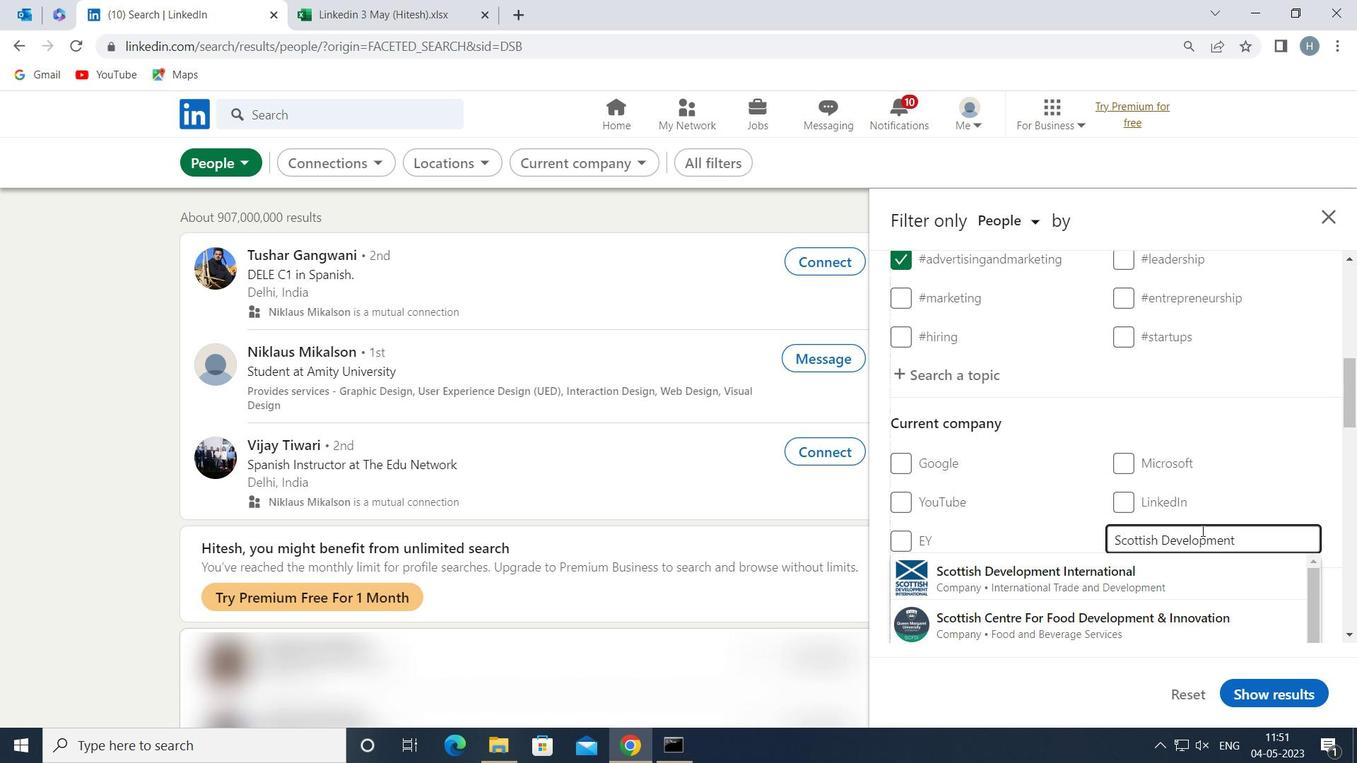 
Action: Mouse moved to (1134, 582)
Screenshot: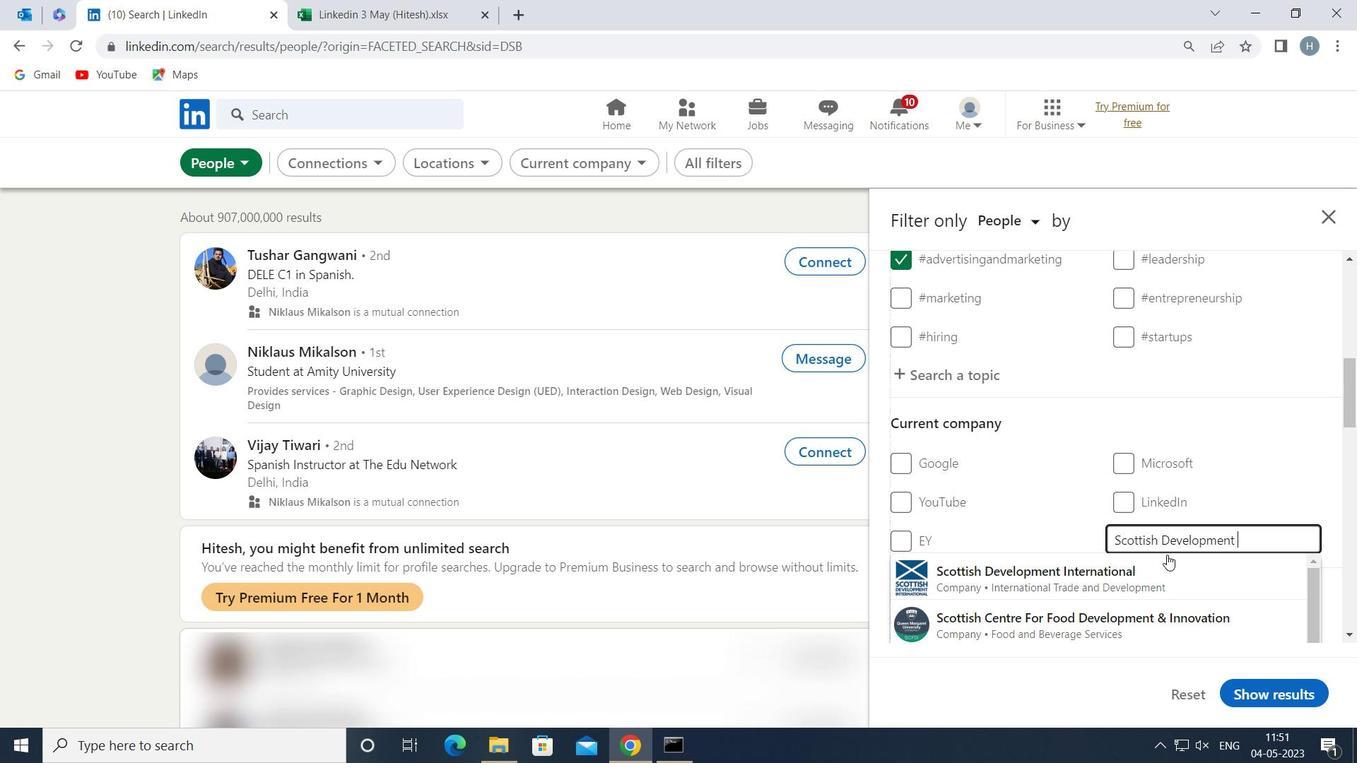 
Action: Mouse pressed left at (1134, 582)
Screenshot: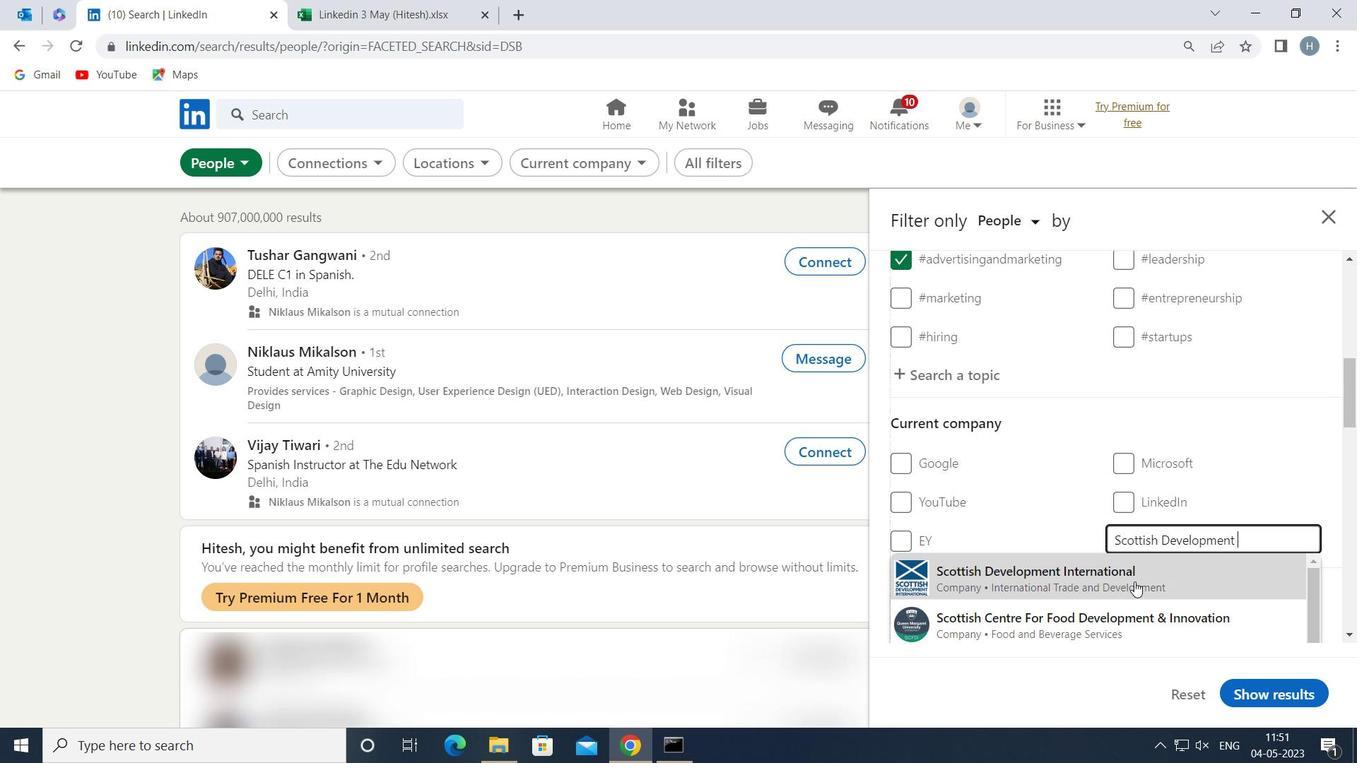 
Action: Mouse moved to (1057, 511)
Screenshot: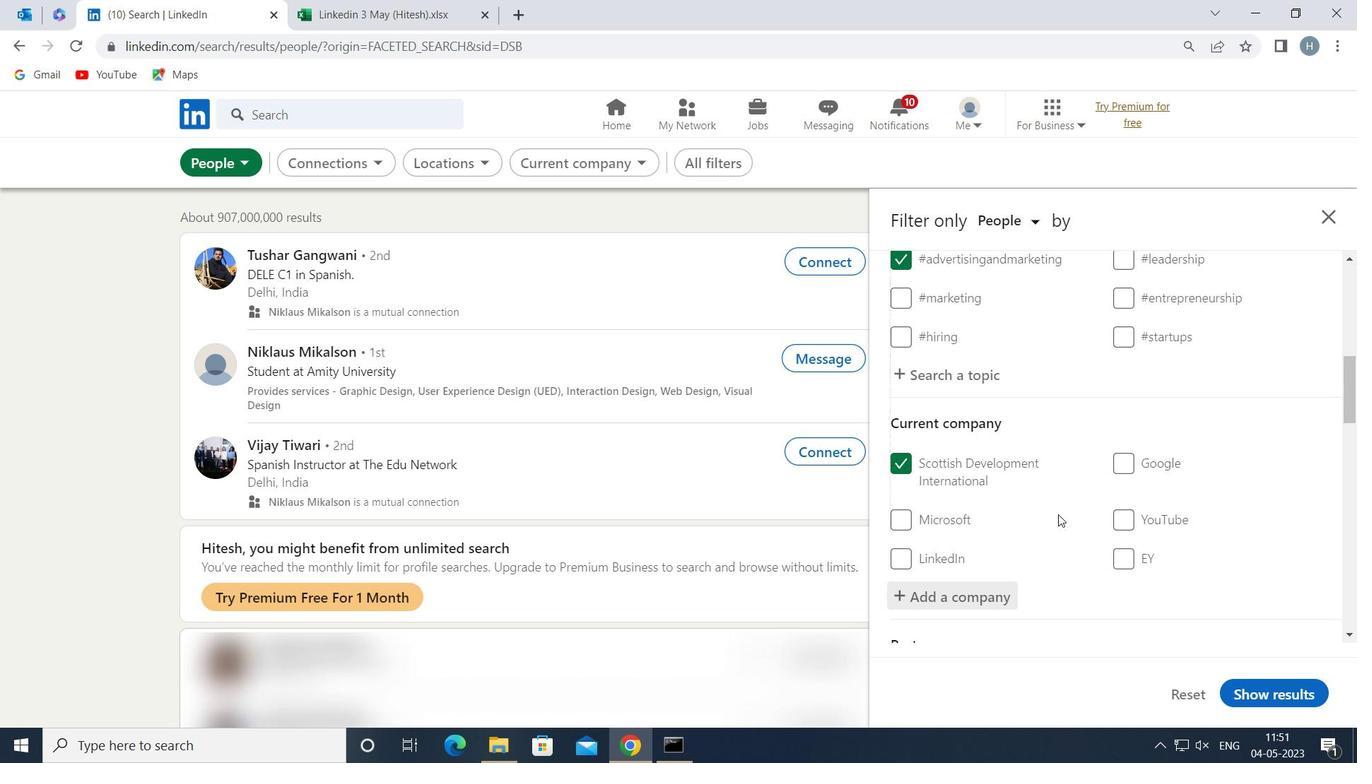 
Action: Mouse scrolled (1057, 510) with delta (0, 0)
Screenshot: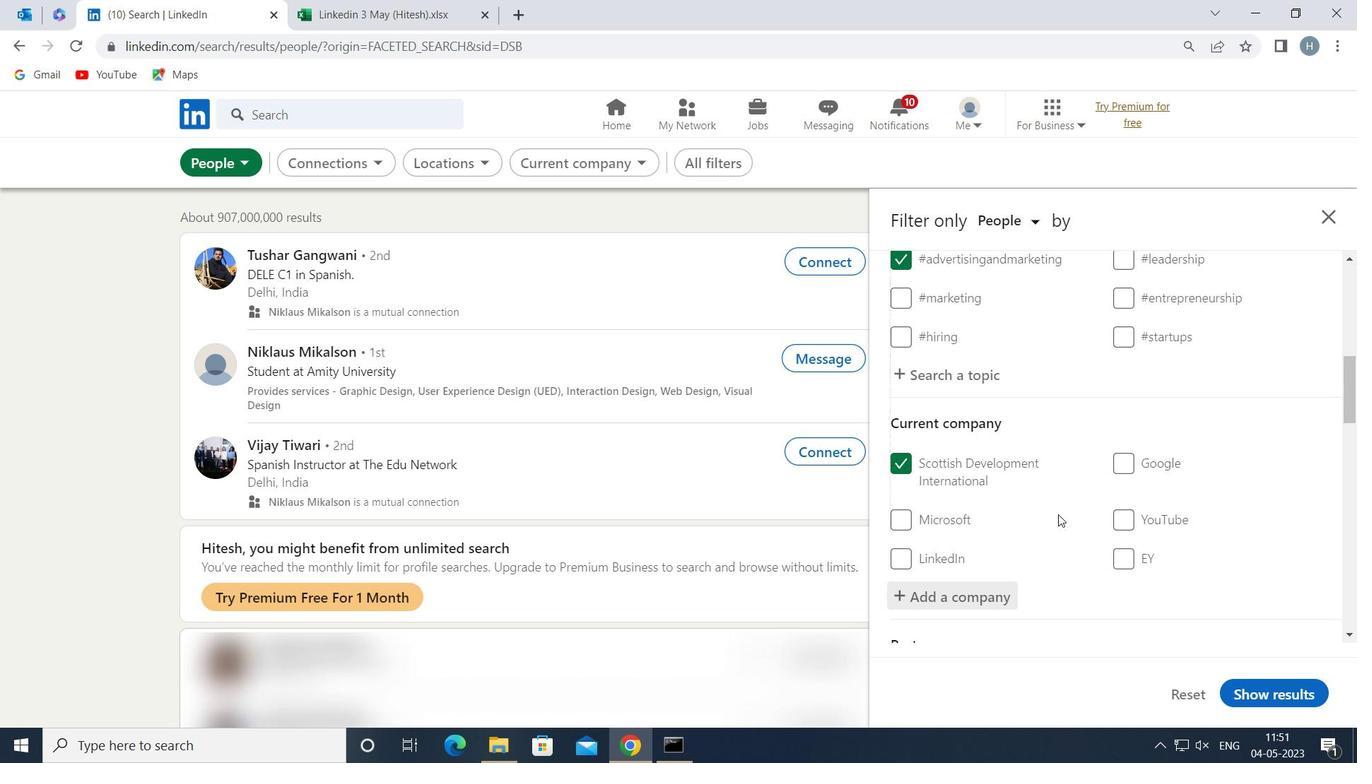 
Action: Mouse scrolled (1057, 510) with delta (0, 0)
Screenshot: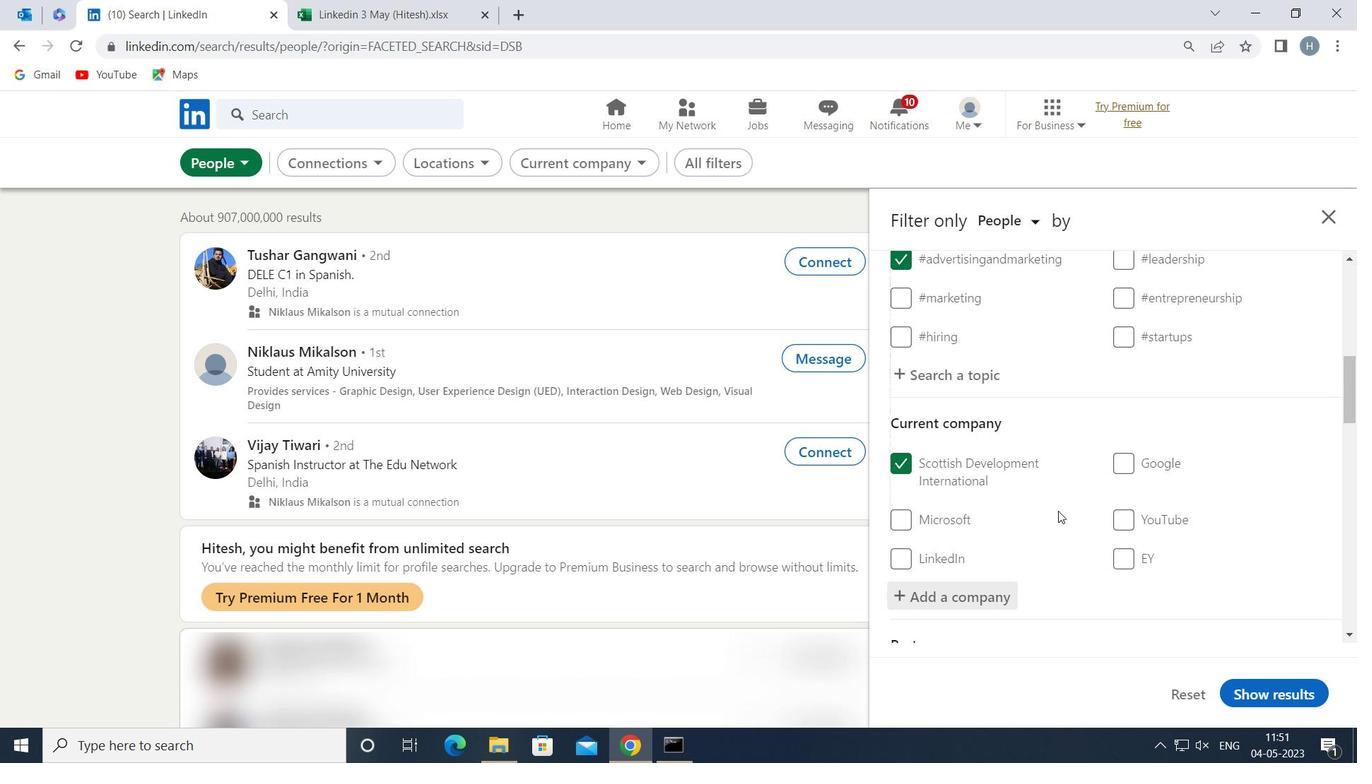
Action: Mouse moved to (1057, 509)
Screenshot: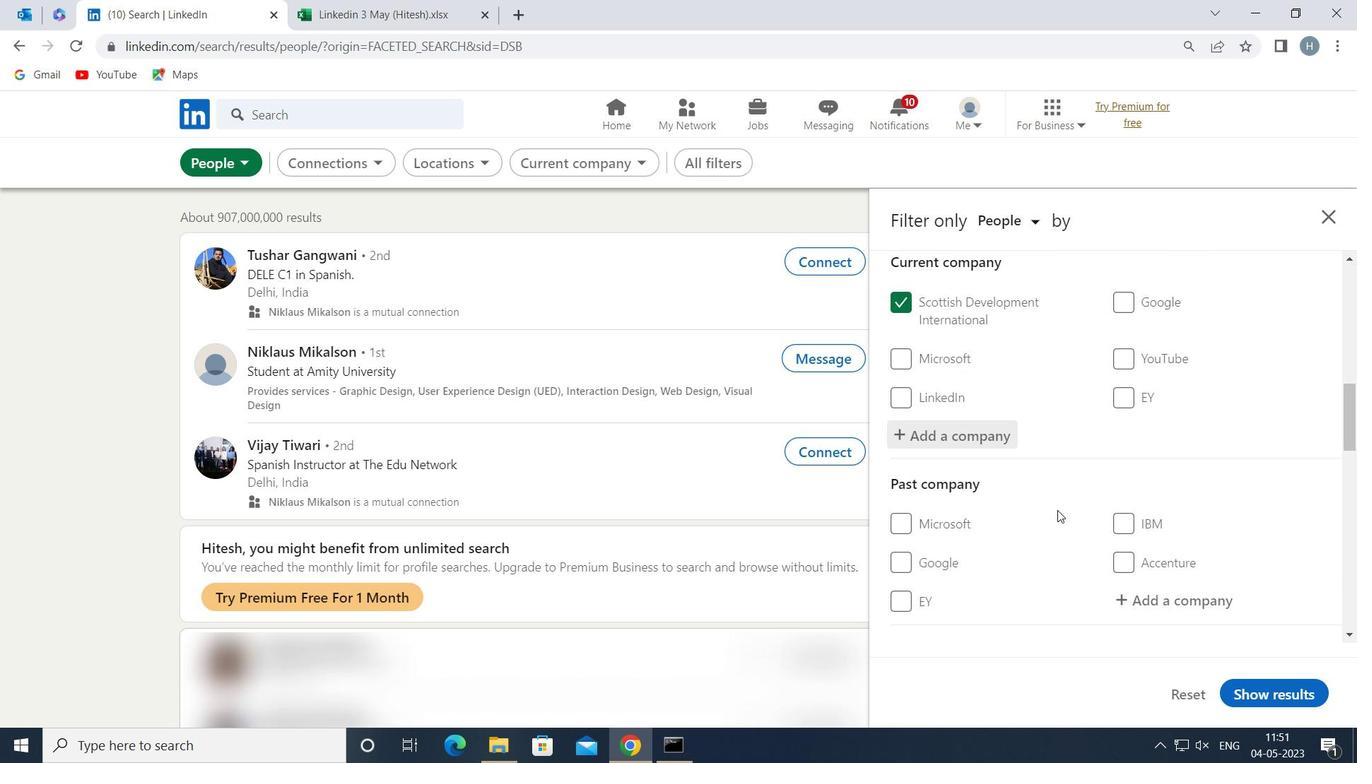 
Action: Mouse scrolled (1057, 509) with delta (0, 0)
Screenshot: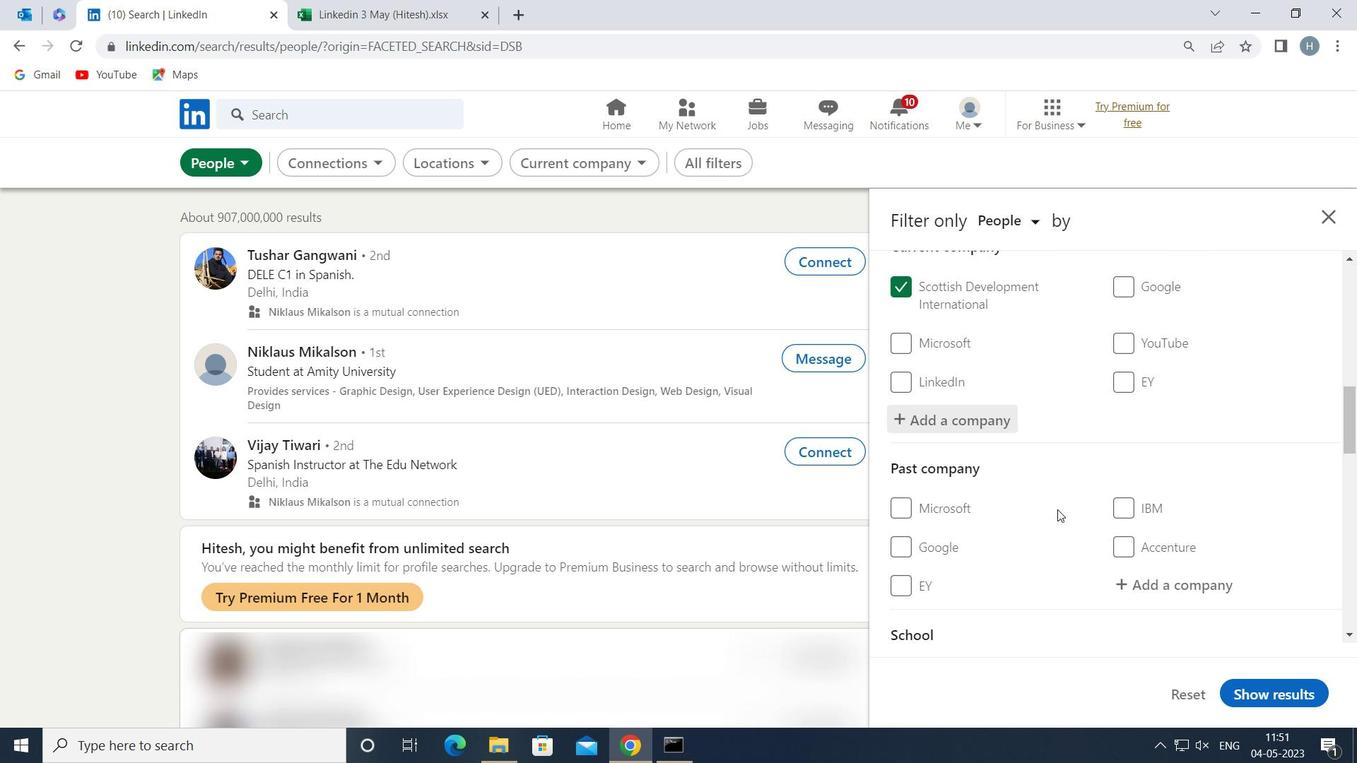 
Action: Mouse scrolled (1057, 509) with delta (0, 0)
Screenshot: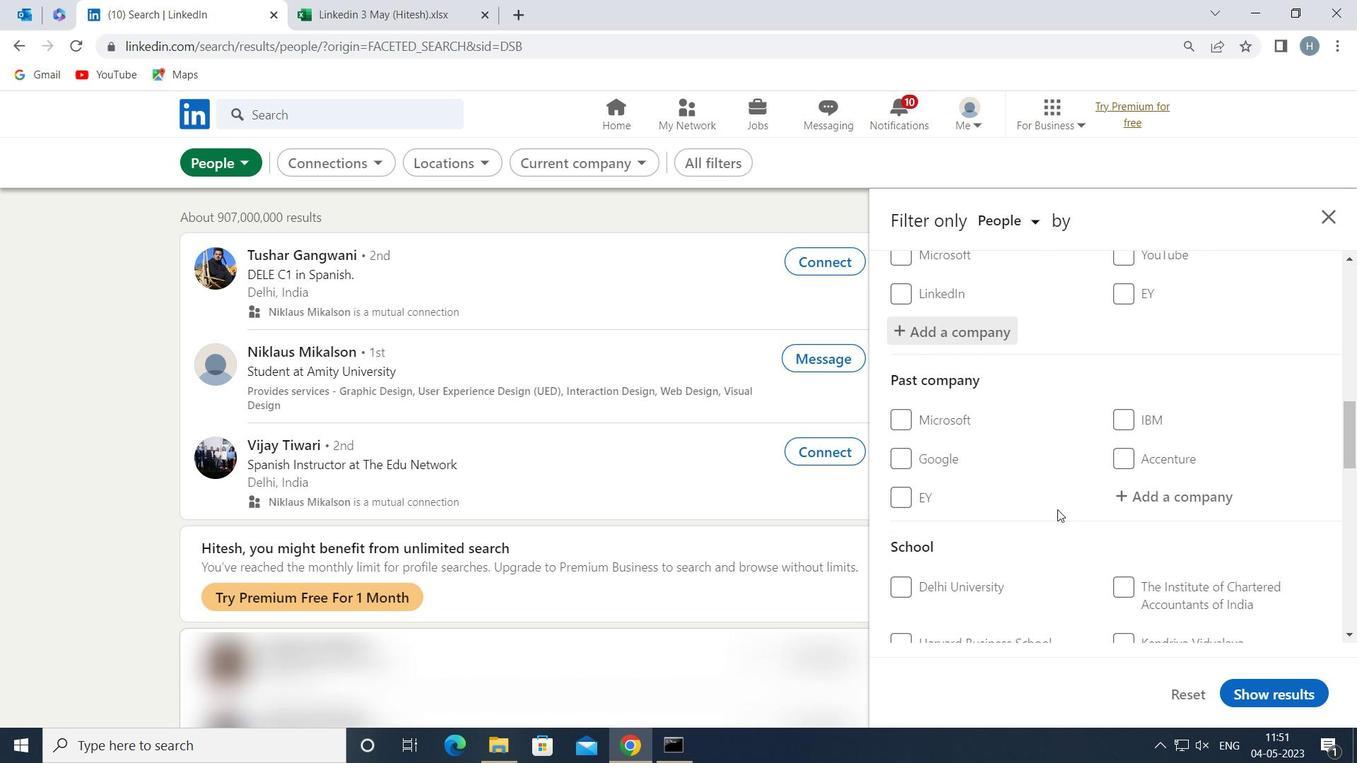 
Action: Mouse scrolled (1057, 509) with delta (0, 0)
Screenshot: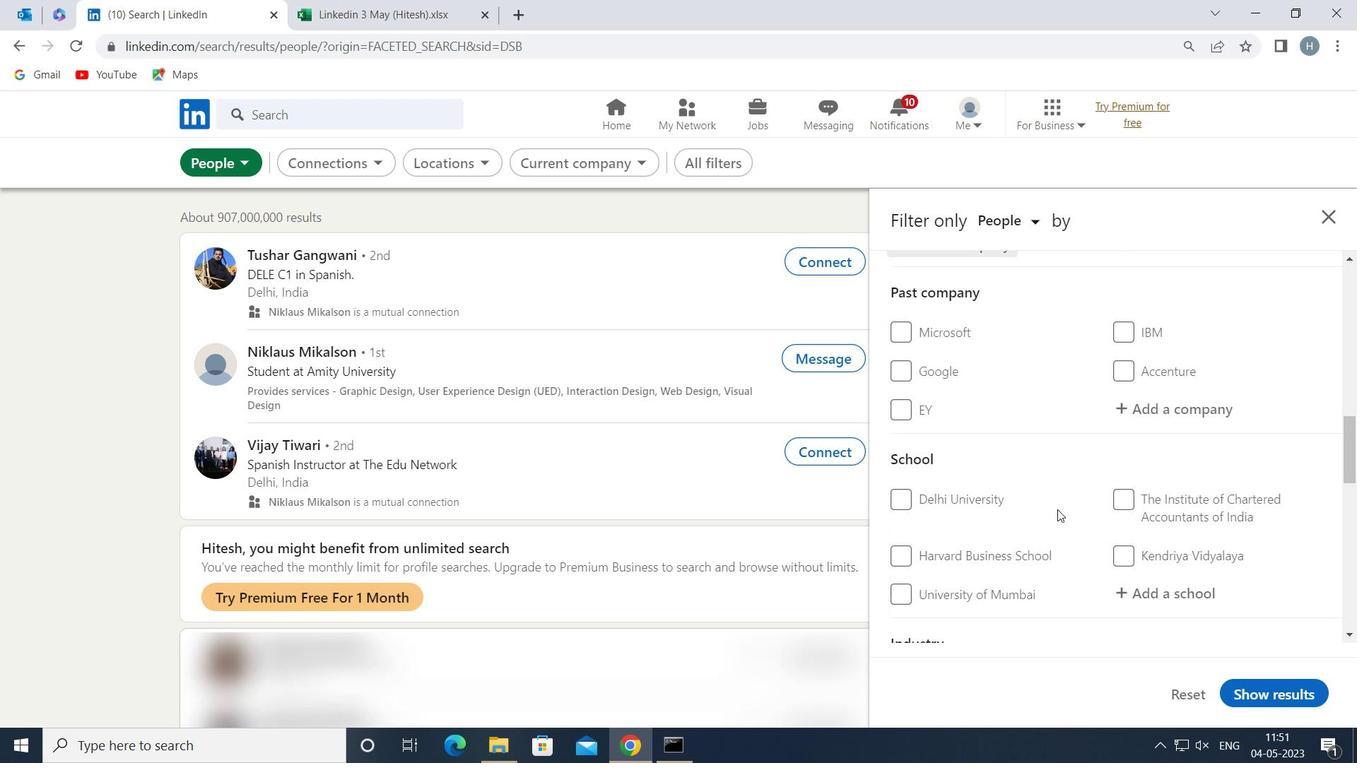
Action: Mouse moved to (1170, 510)
Screenshot: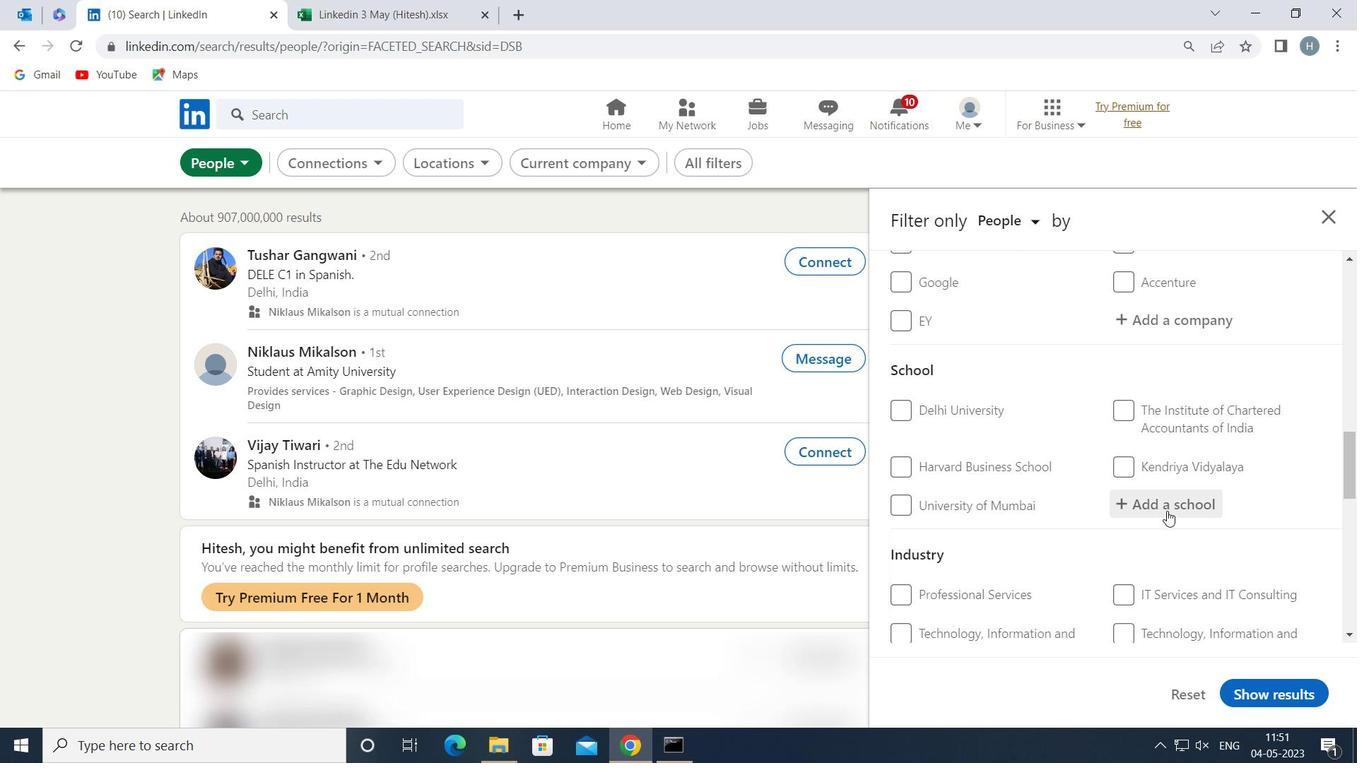 
Action: Mouse pressed left at (1170, 510)
Screenshot: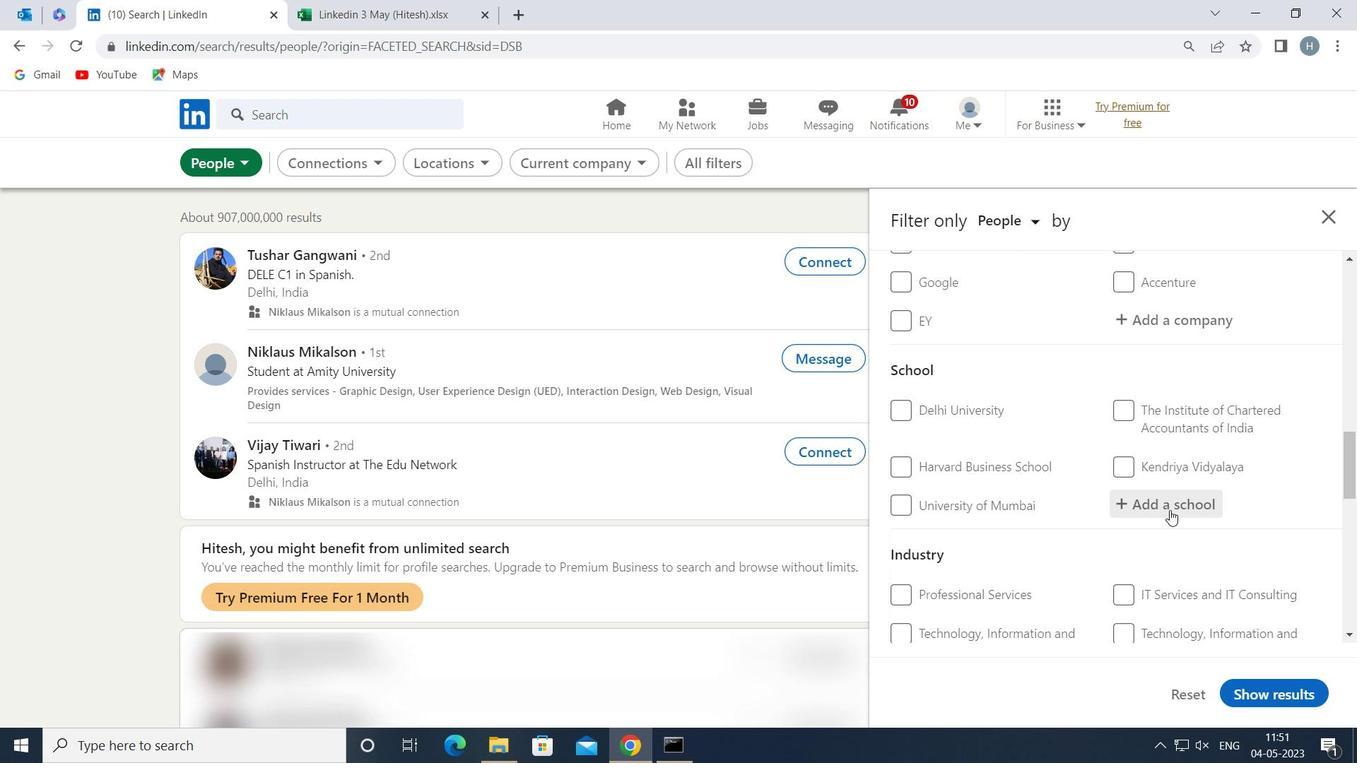 
Action: Key pressed <Key.shift>MARIS<Key.space>STELLA<Key.space>
Screenshot: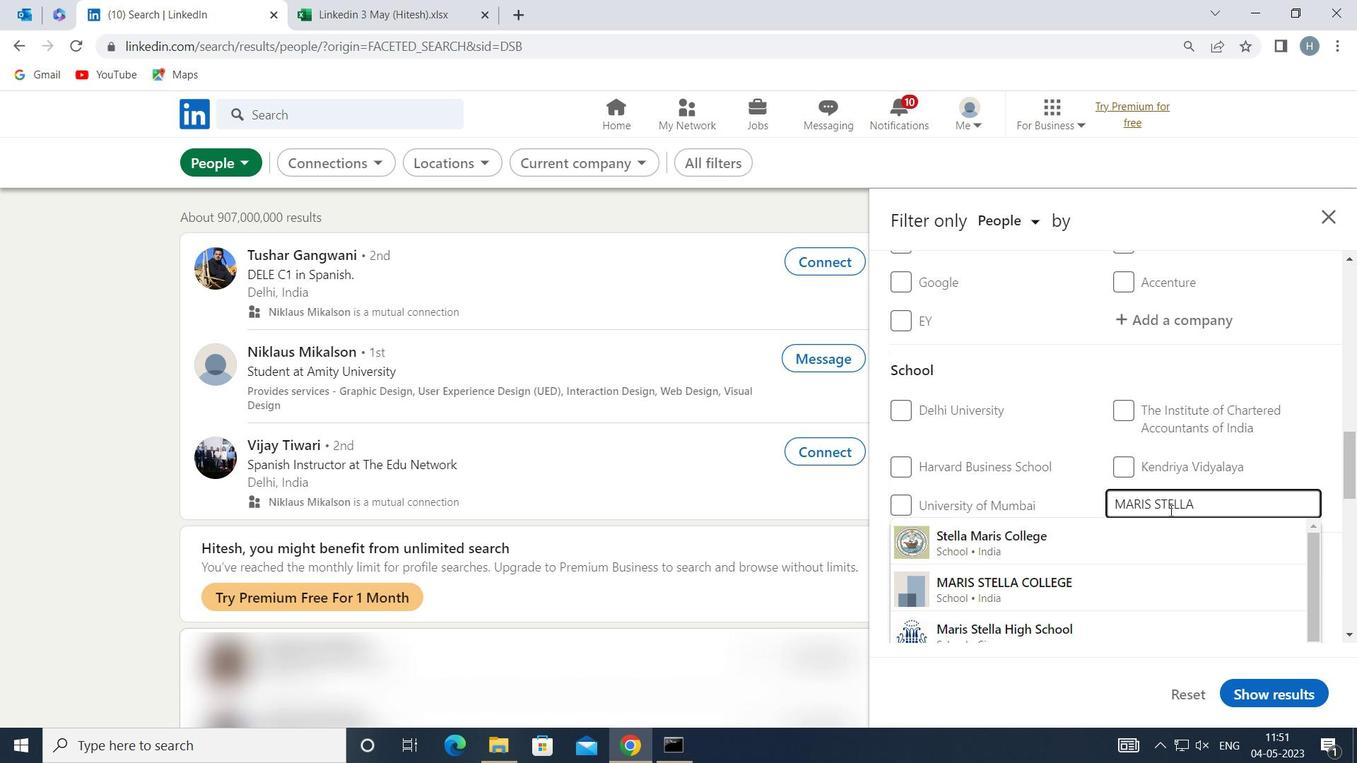 
Action: Mouse moved to (1103, 570)
Screenshot: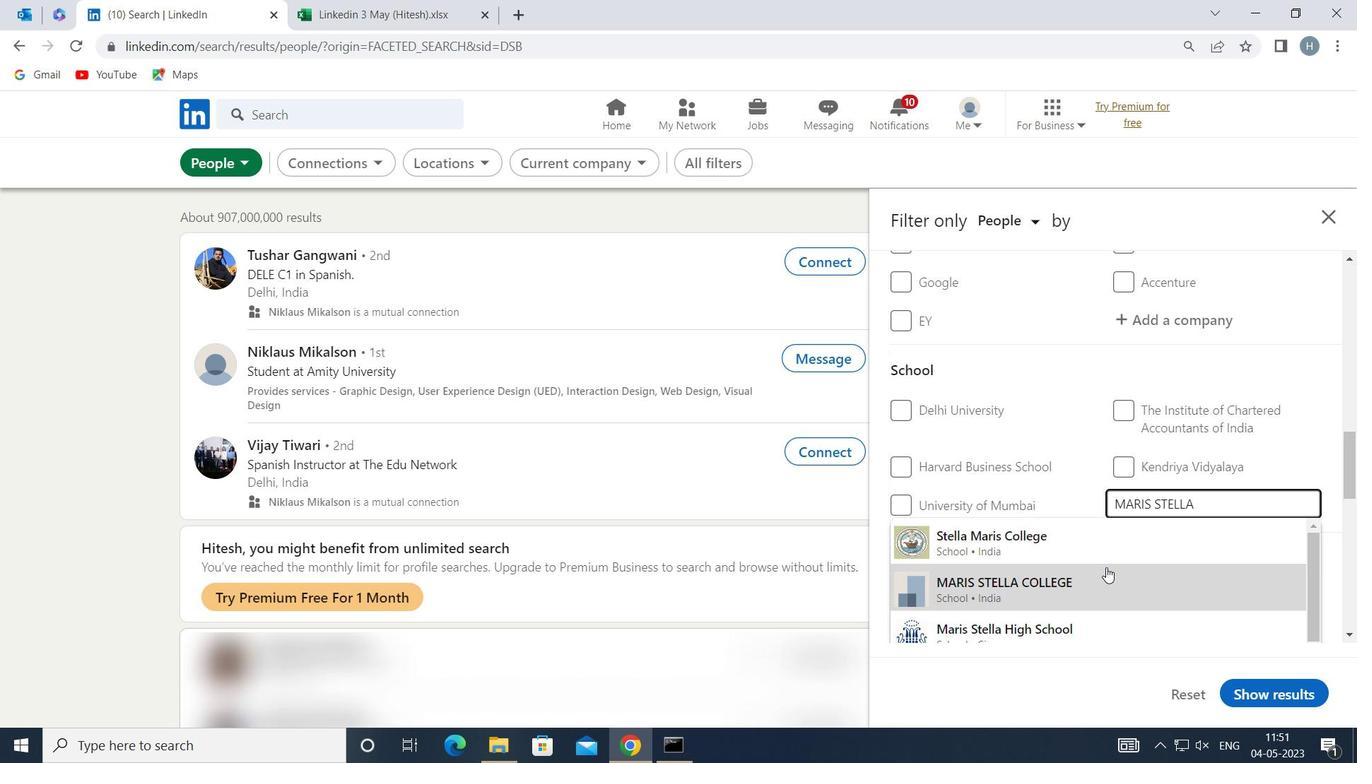 
Action: Mouse pressed left at (1103, 570)
Screenshot: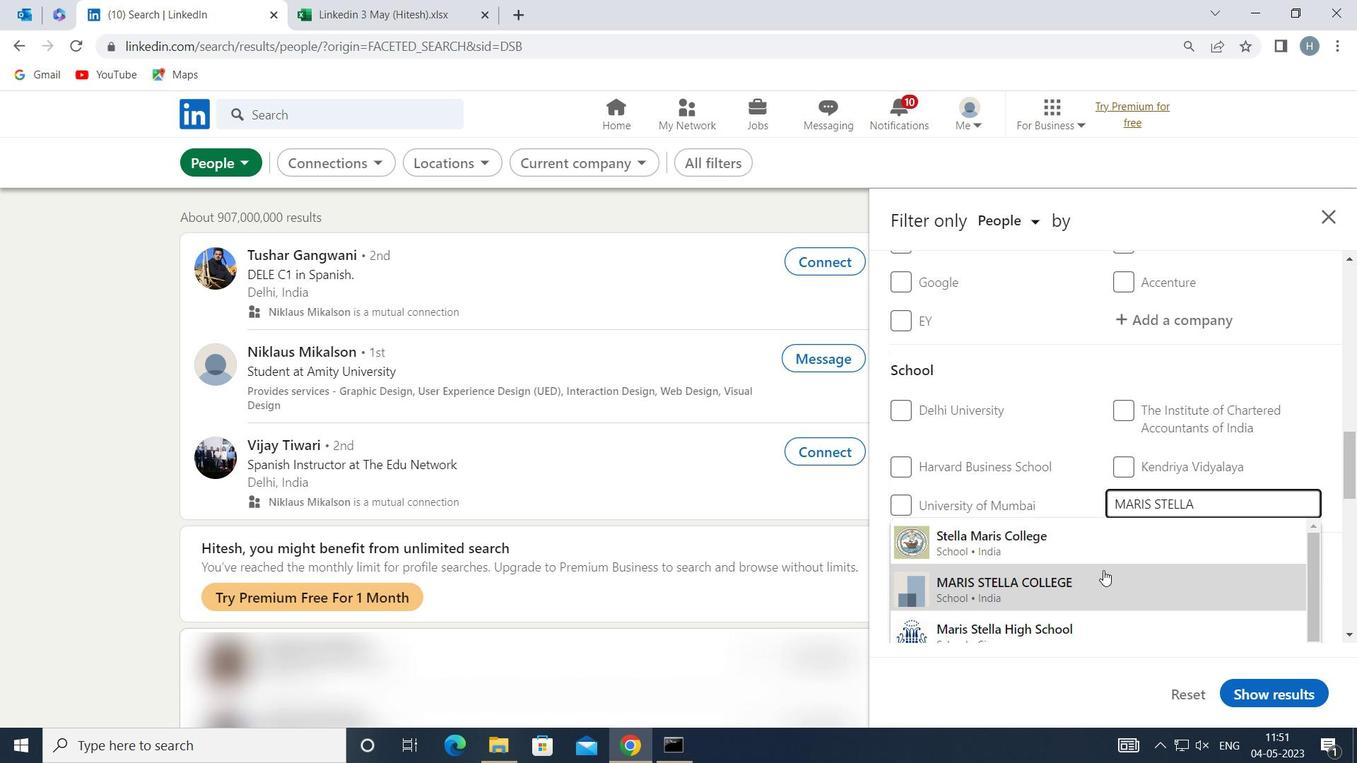 
Action: Mouse moved to (1059, 484)
Screenshot: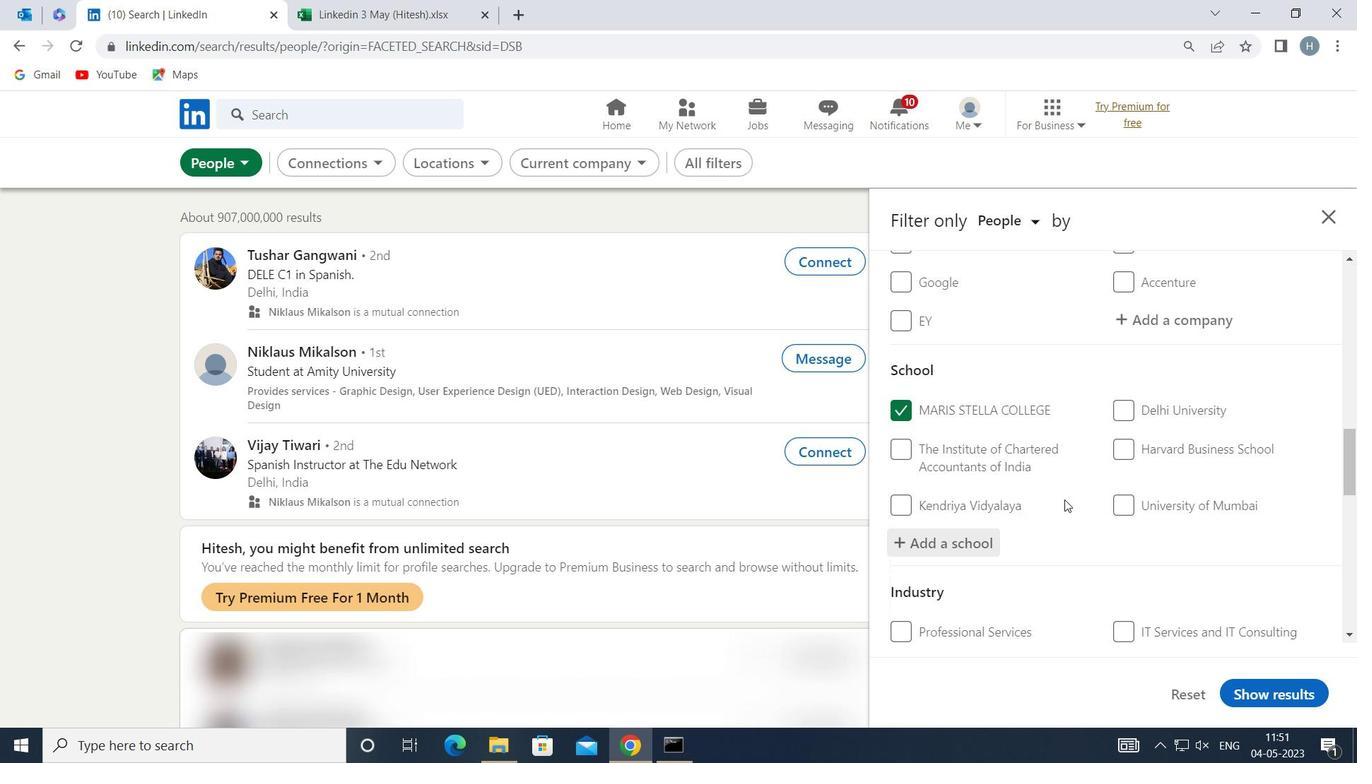 
Action: Mouse scrolled (1059, 483) with delta (0, 0)
Screenshot: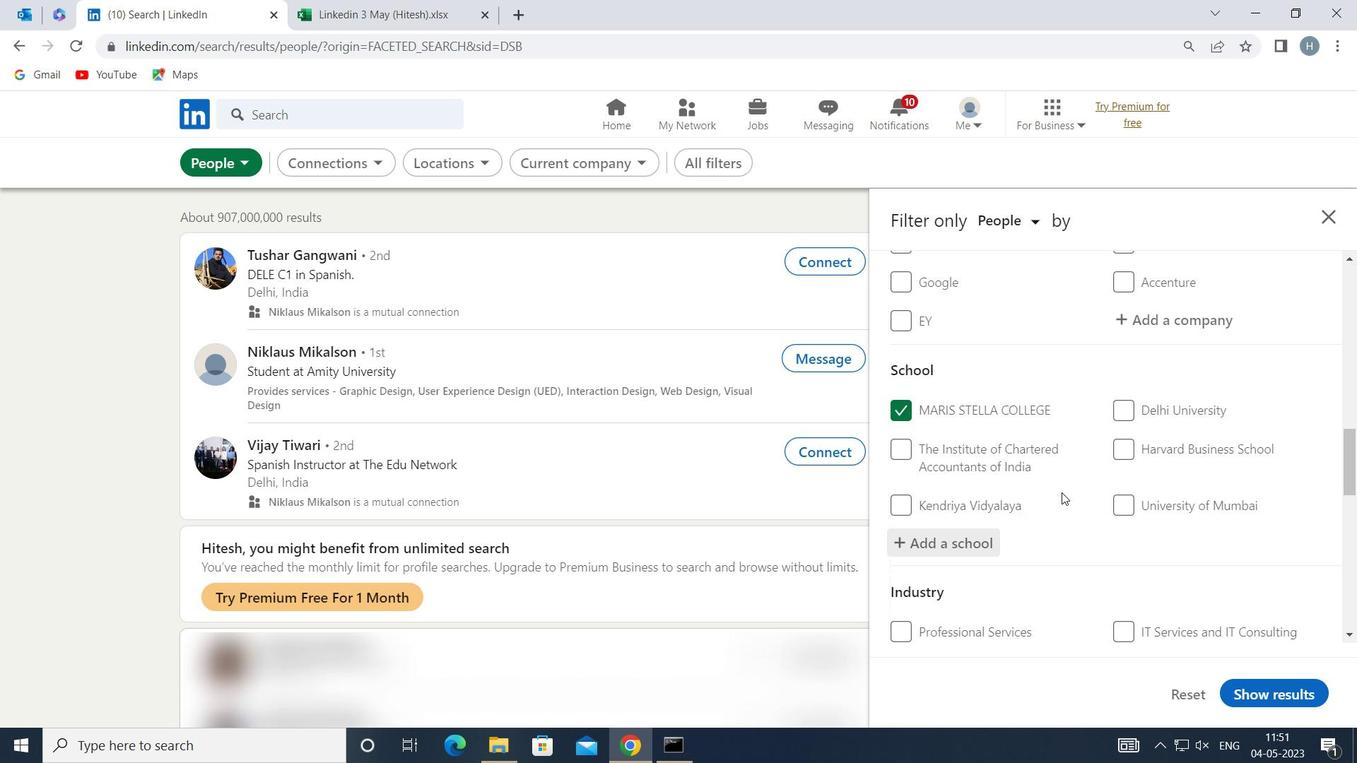 
Action: Mouse moved to (1059, 482)
Screenshot: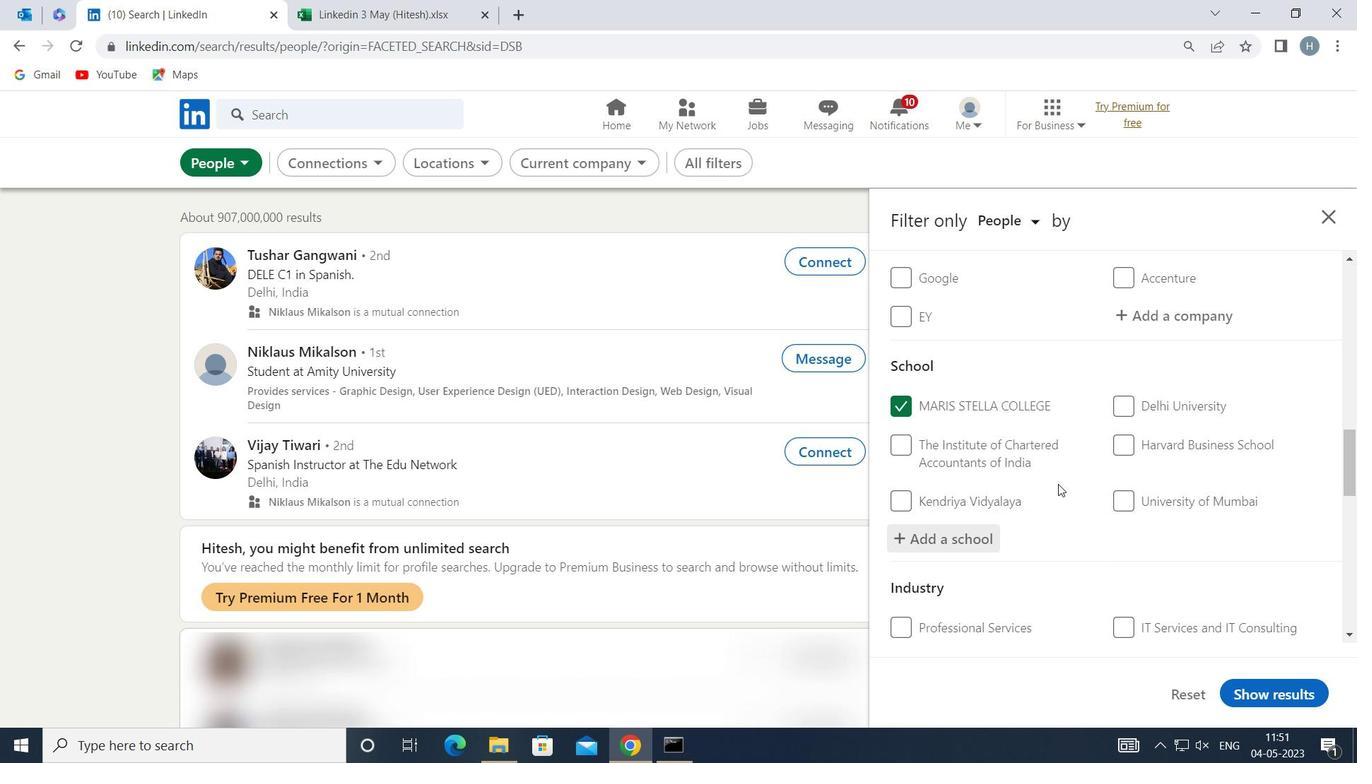 
Action: Mouse scrolled (1059, 481) with delta (0, 0)
Screenshot: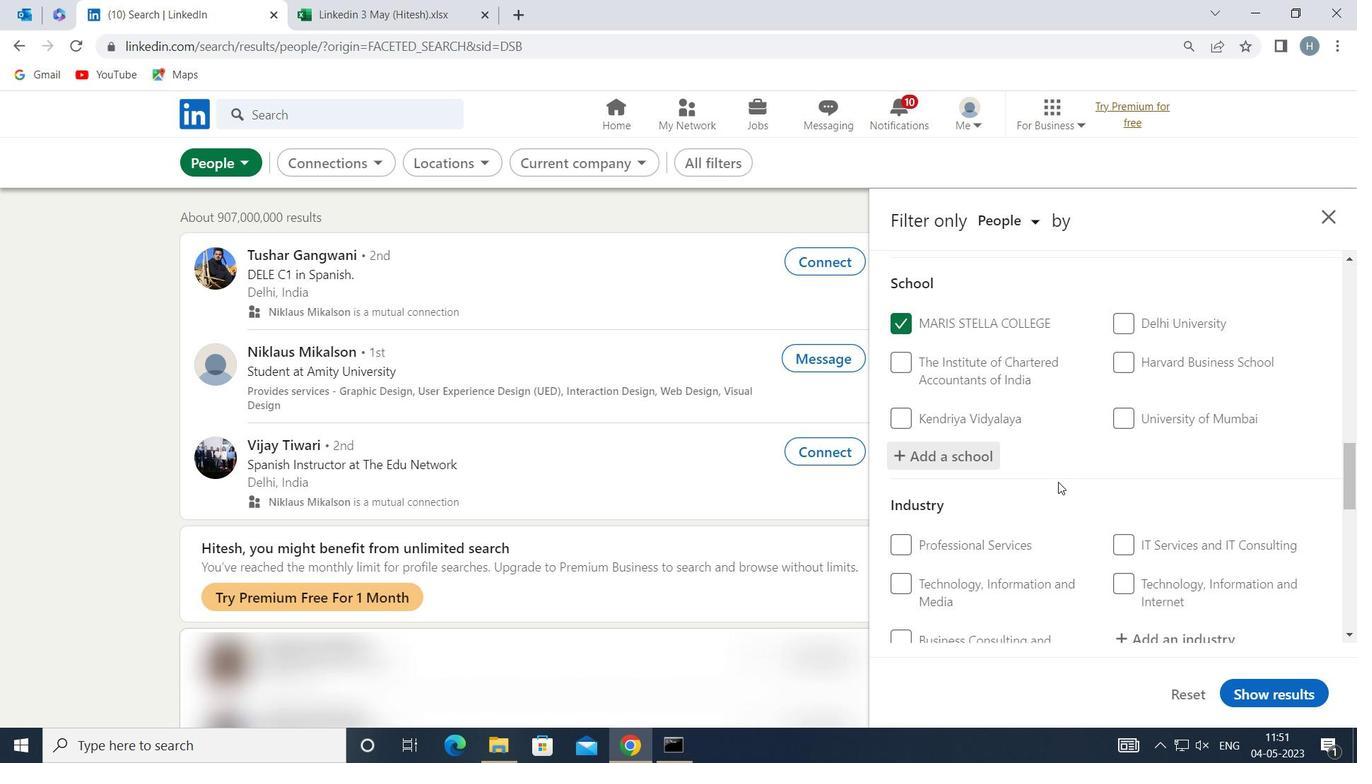 
Action: Mouse scrolled (1059, 481) with delta (0, 0)
Screenshot: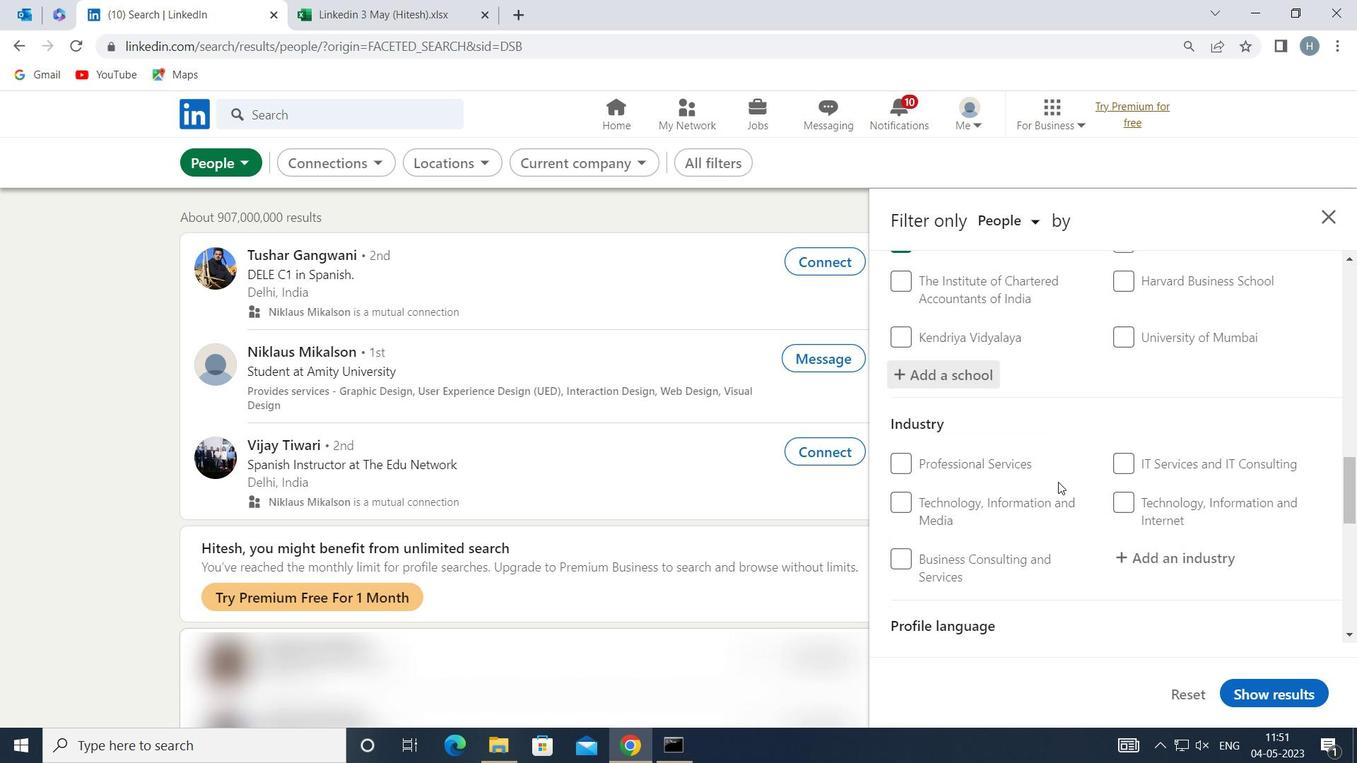
Action: Mouse moved to (1173, 463)
Screenshot: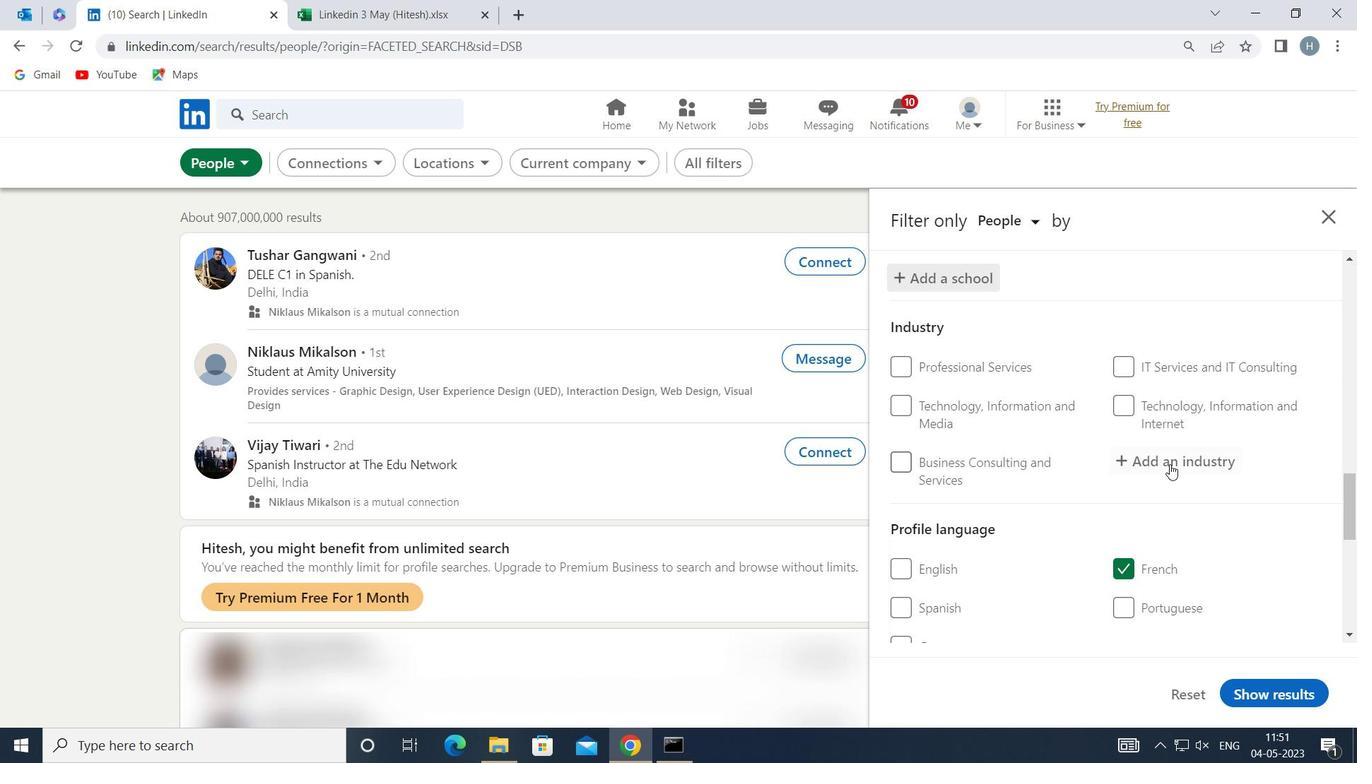 
Action: Mouse pressed left at (1173, 463)
Screenshot: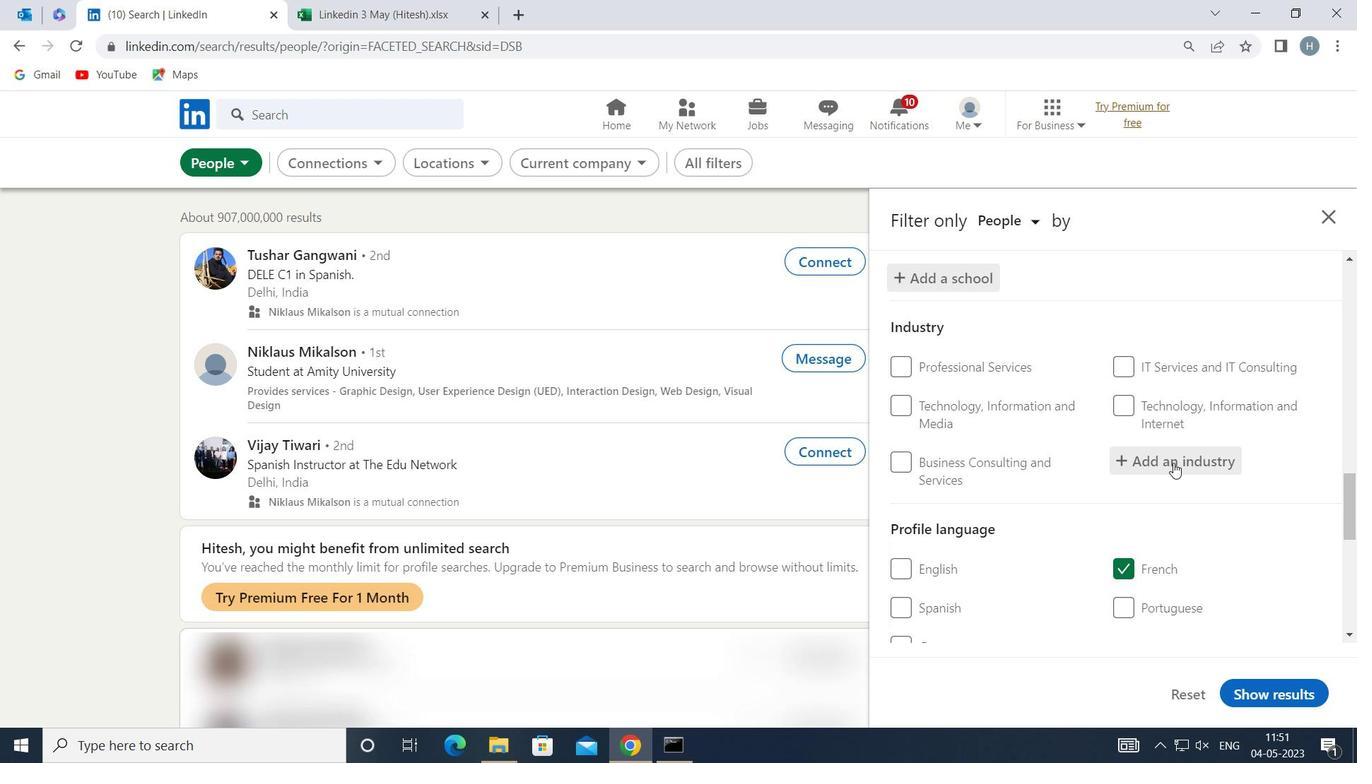 
Action: Key pressed <Key.shift>A<Key.shift>A<Key.backspace><Key.backspace><Key.backspace><Key.shift>ARTISTS<Key.space>AND<Key.space><Key.shift>WR
Screenshot: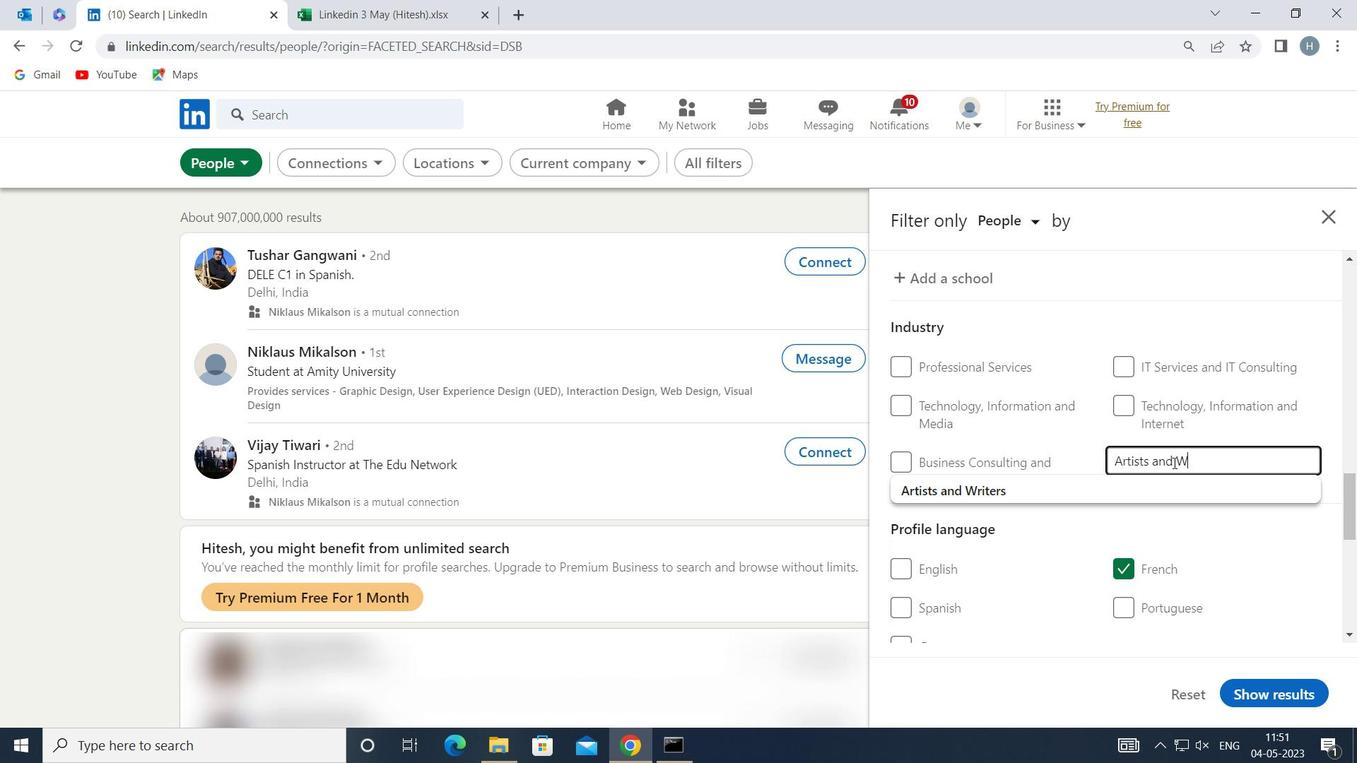 
Action: Mouse moved to (1085, 489)
Screenshot: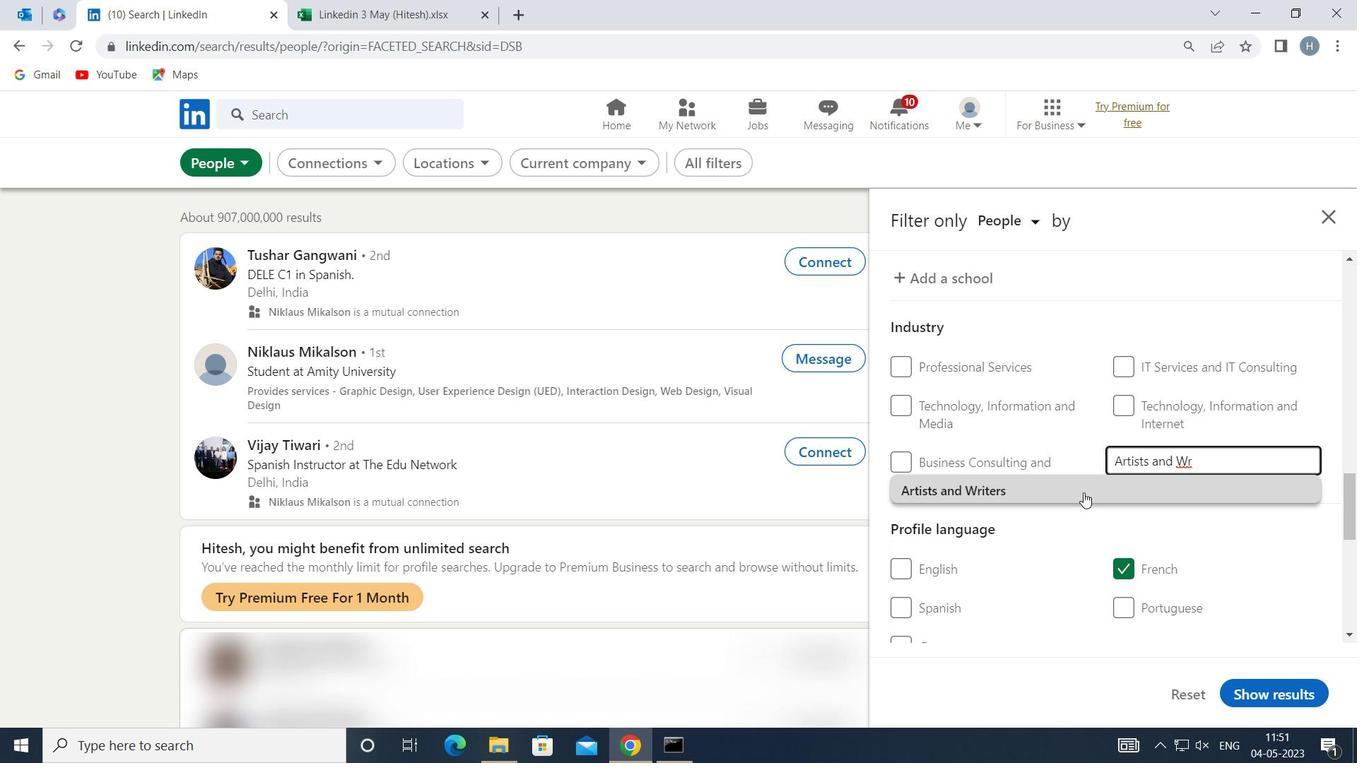 
Action: Mouse pressed left at (1085, 489)
Screenshot: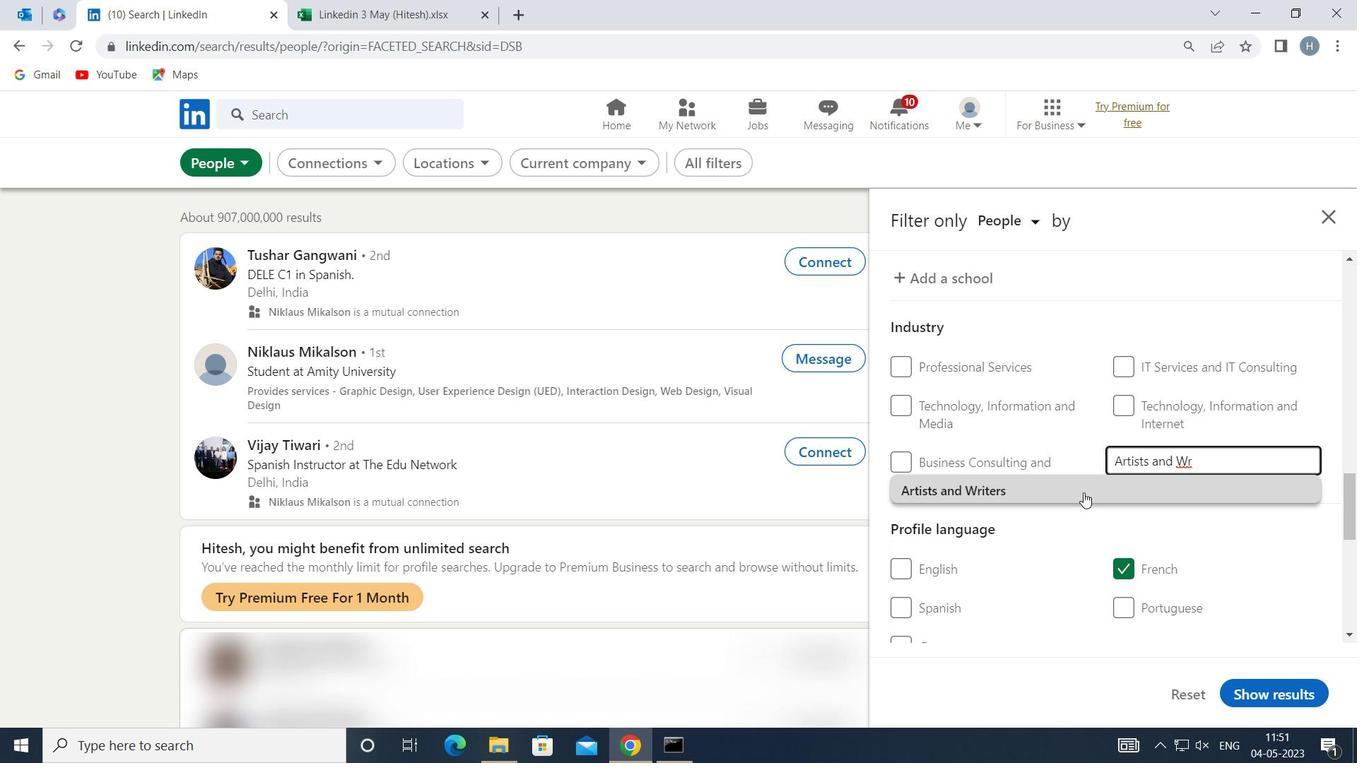 
Action: Mouse moved to (1085, 484)
Screenshot: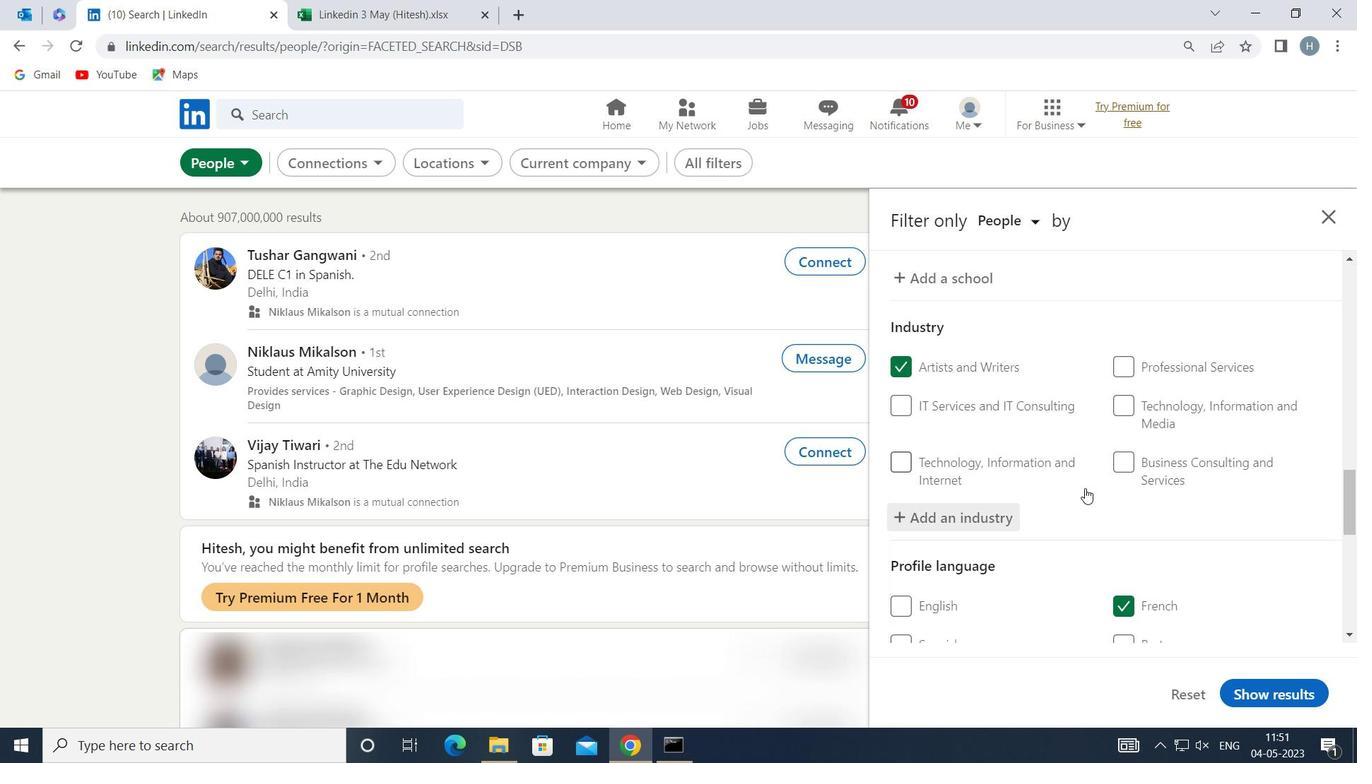 
Action: Mouse scrolled (1085, 483) with delta (0, 0)
Screenshot: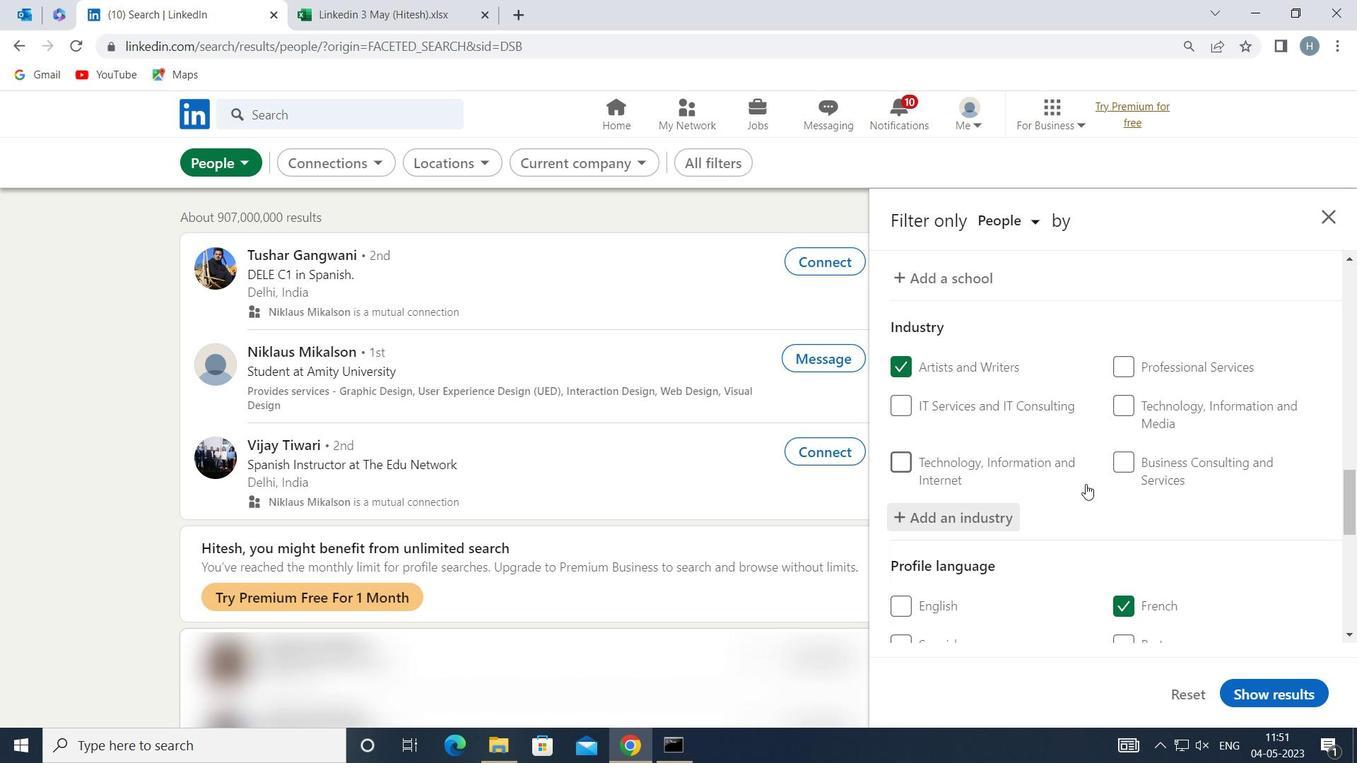 
Action: Mouse scrolled (1085, 483) with delta (0, 0)
Screenshot: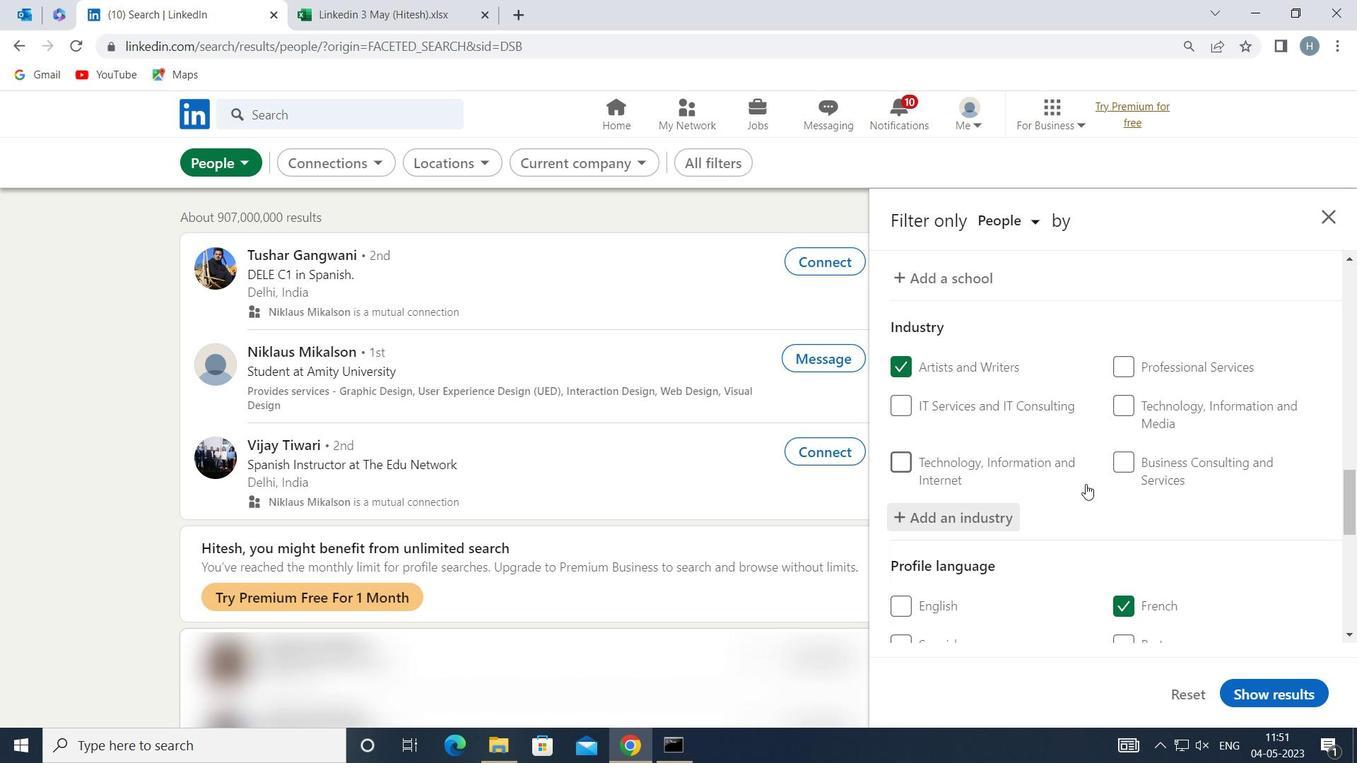 
Action: Mouse scrolled (1085, 483) with delta (0, 0)
Screenshot: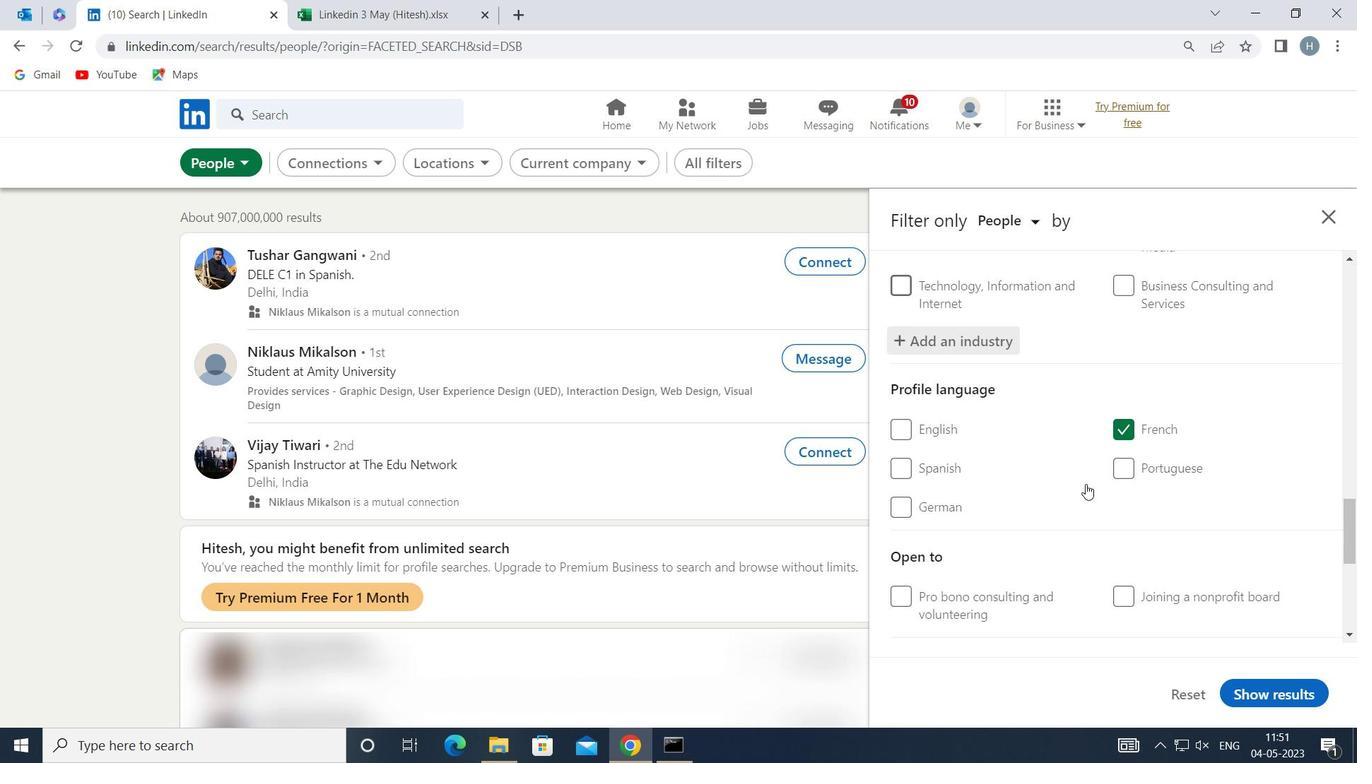 
Action: Mouse scrolled (1085, 483) with delta (0, 0)
Screenshot: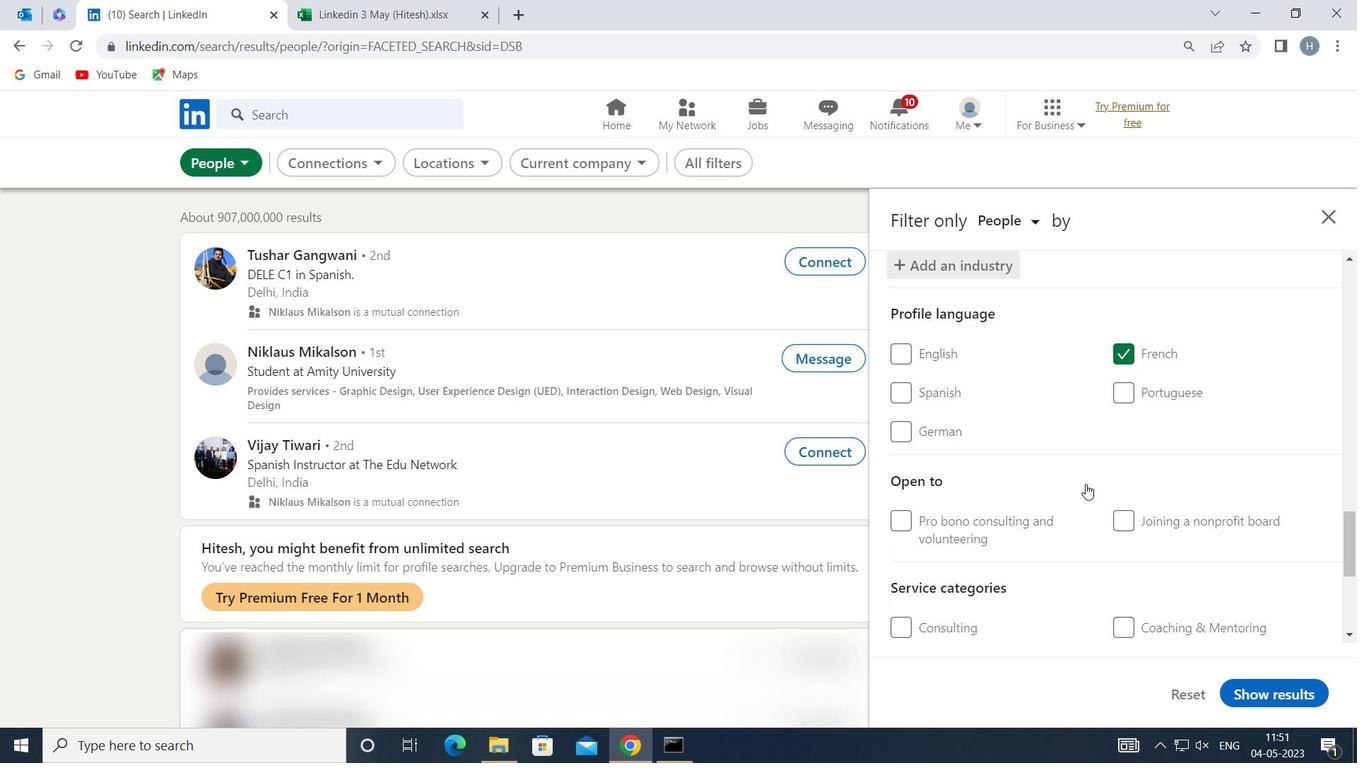 
Action: Mouse scrolled (1085, 483) with delta (0, 0)
Screenshot: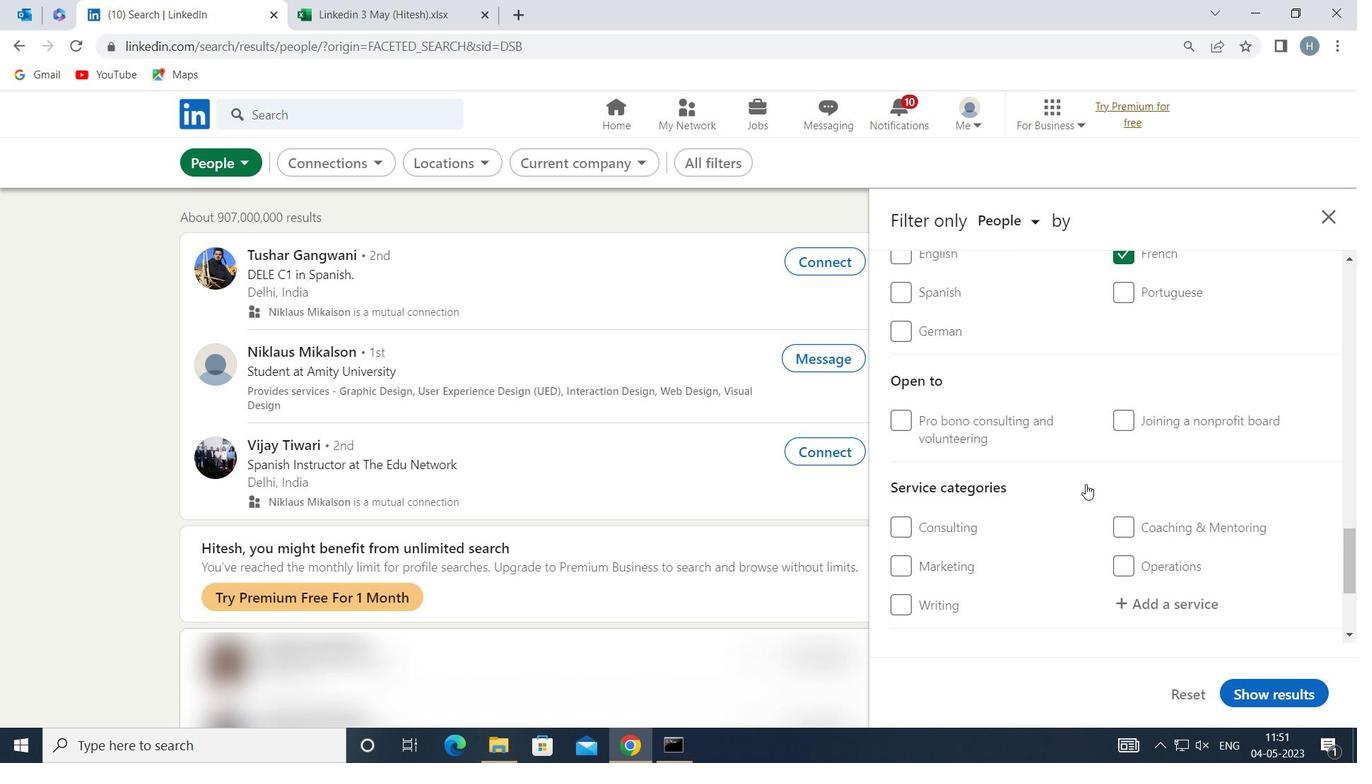 
Action: Mouse moved to (1139, 507)
Screenshot: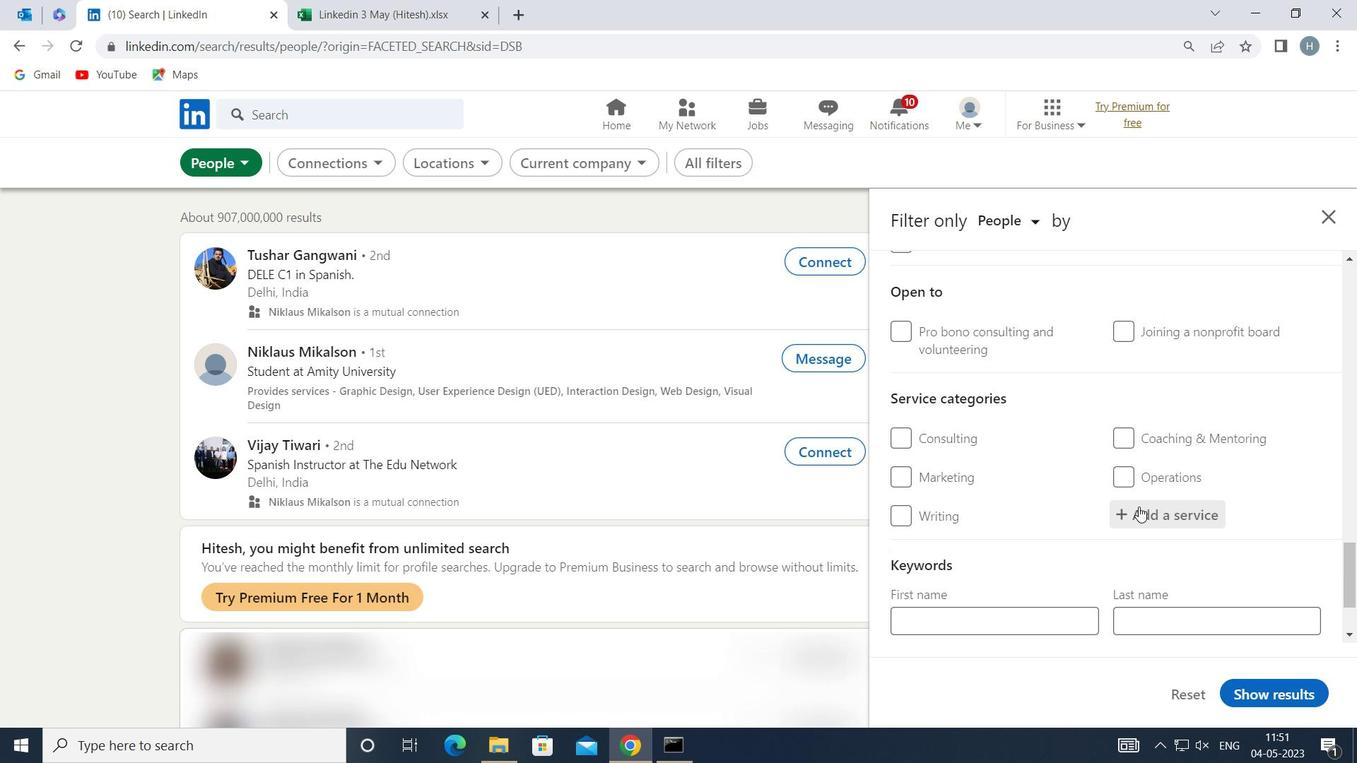 
Action: Mouse pressed left at (1139, 507)
Screenshot: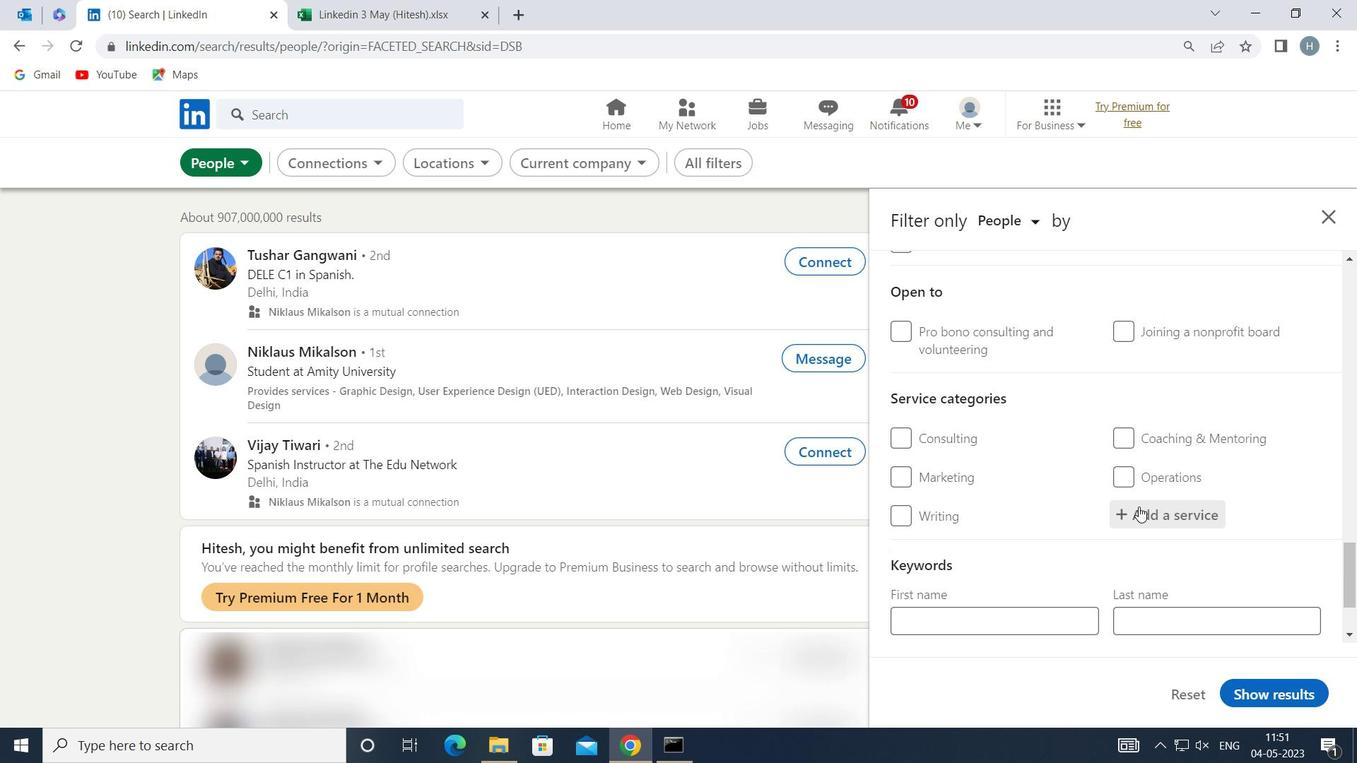 
Action: Key pressed <Key.shift>EMAIL<Key.space><Key.shift>MARKETING
Screenshot: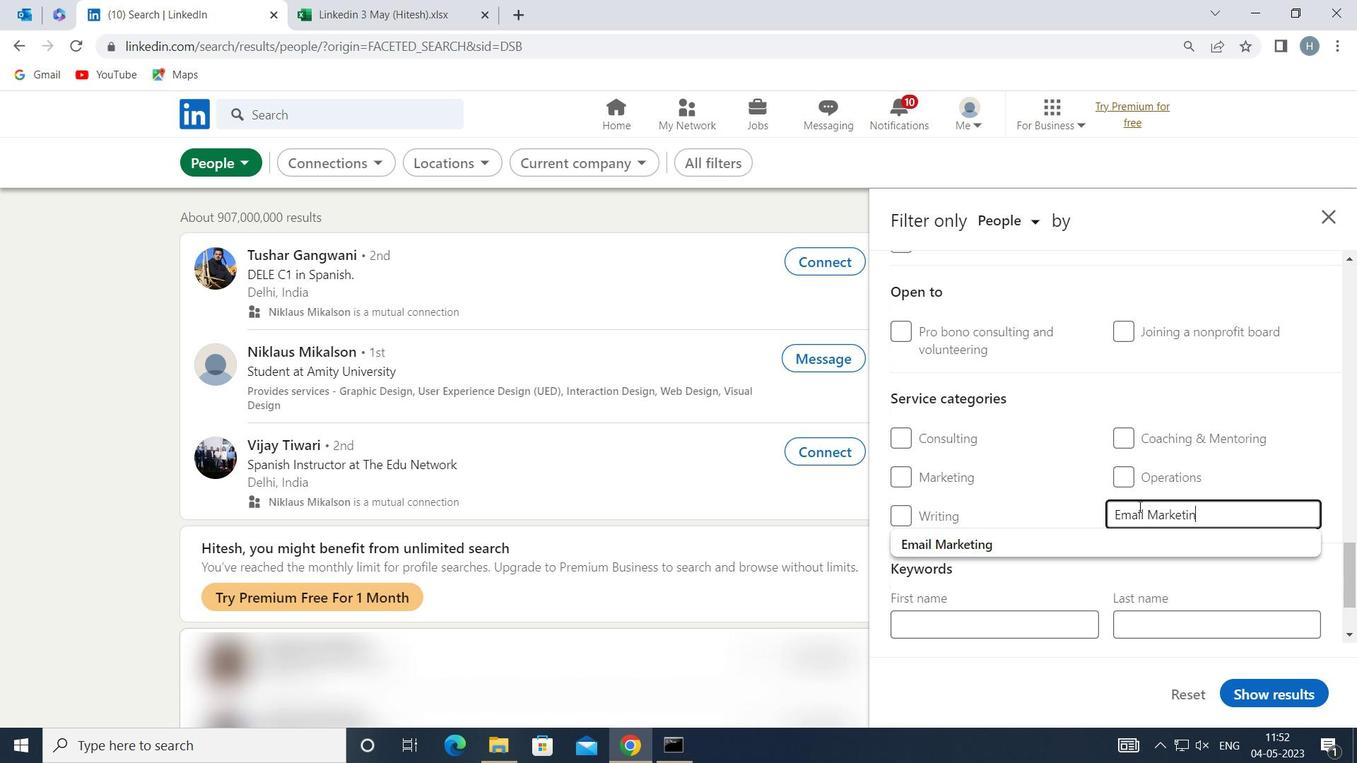 
Action: Mouse moved to (1070, 545)
Screenshot: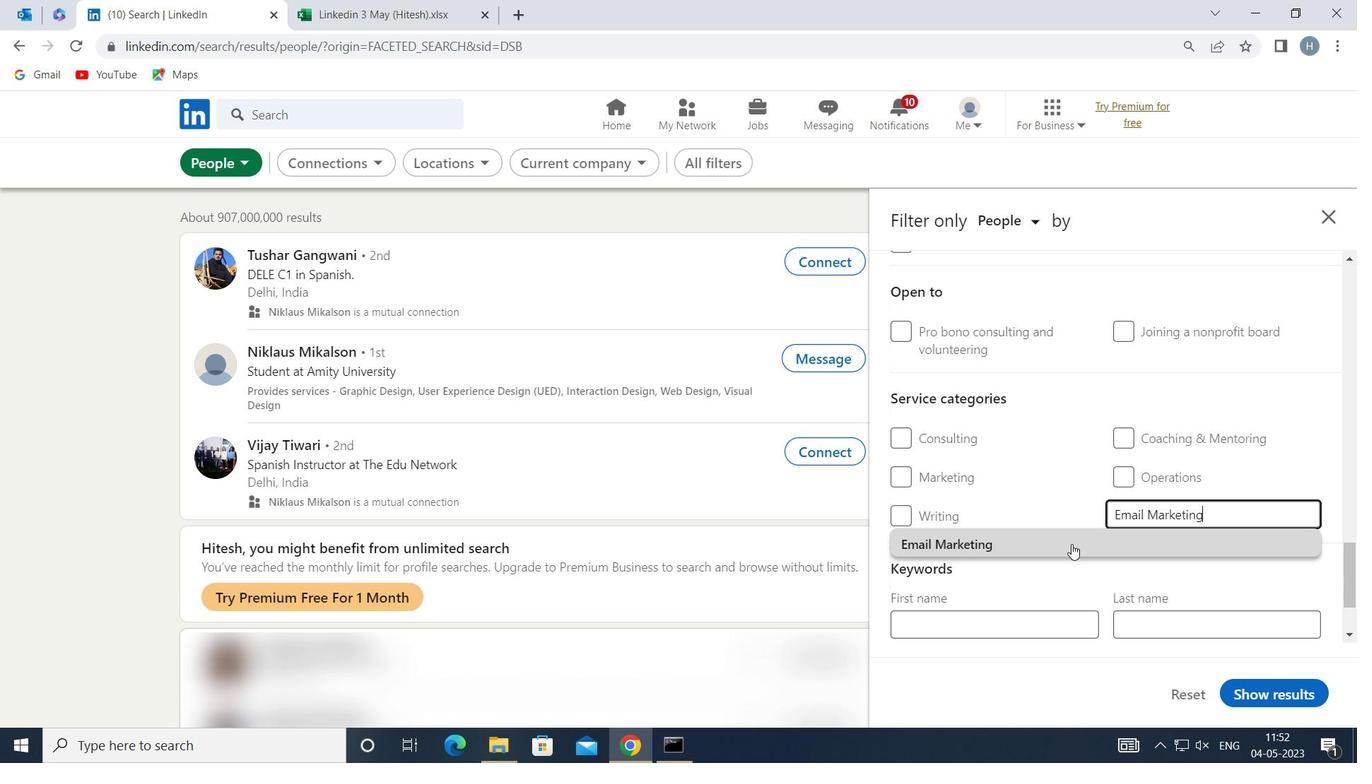 
Action: Mouse pressed left at (1070, 545)
Screenshot: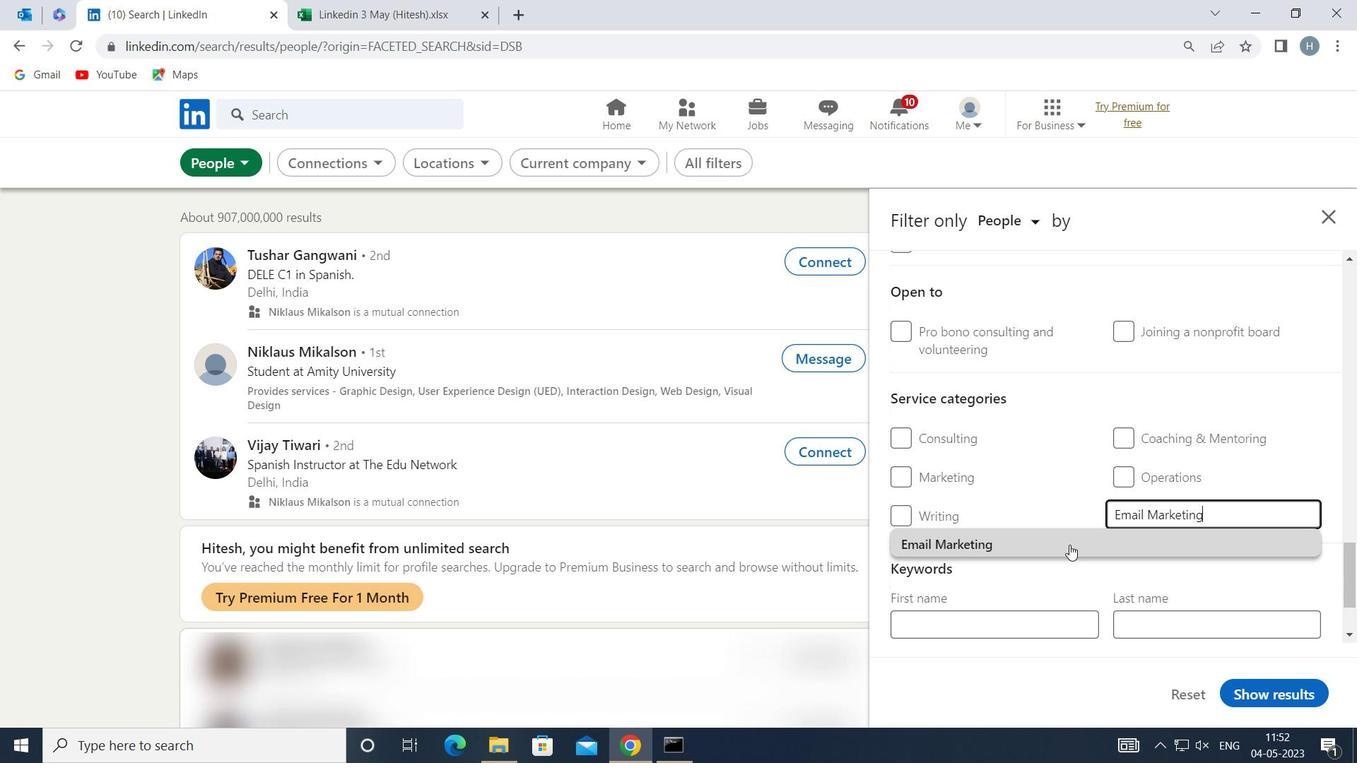 
Action: Mouse moved to (1076, 512)
Screenshot: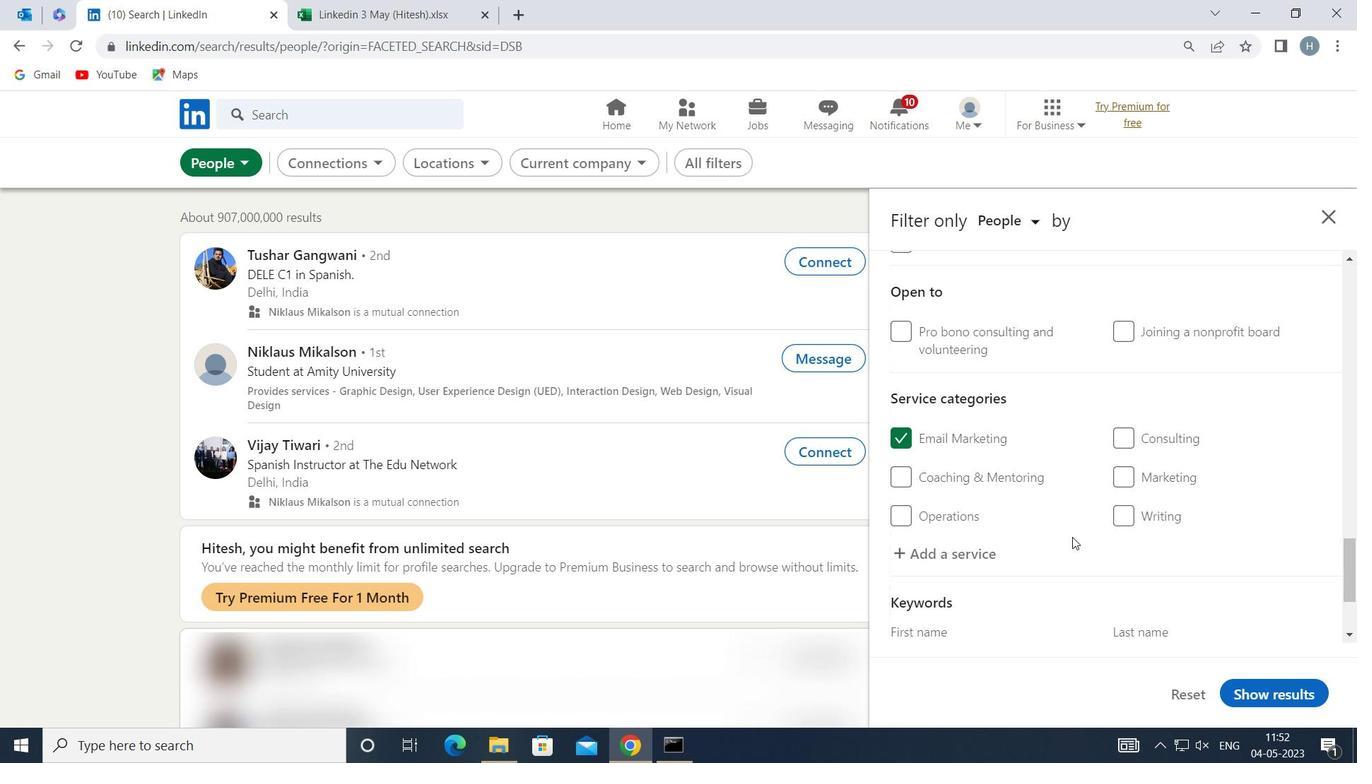
Action: Mouse scrolled (1076, 511) with delta (0, 0)
Screenshot: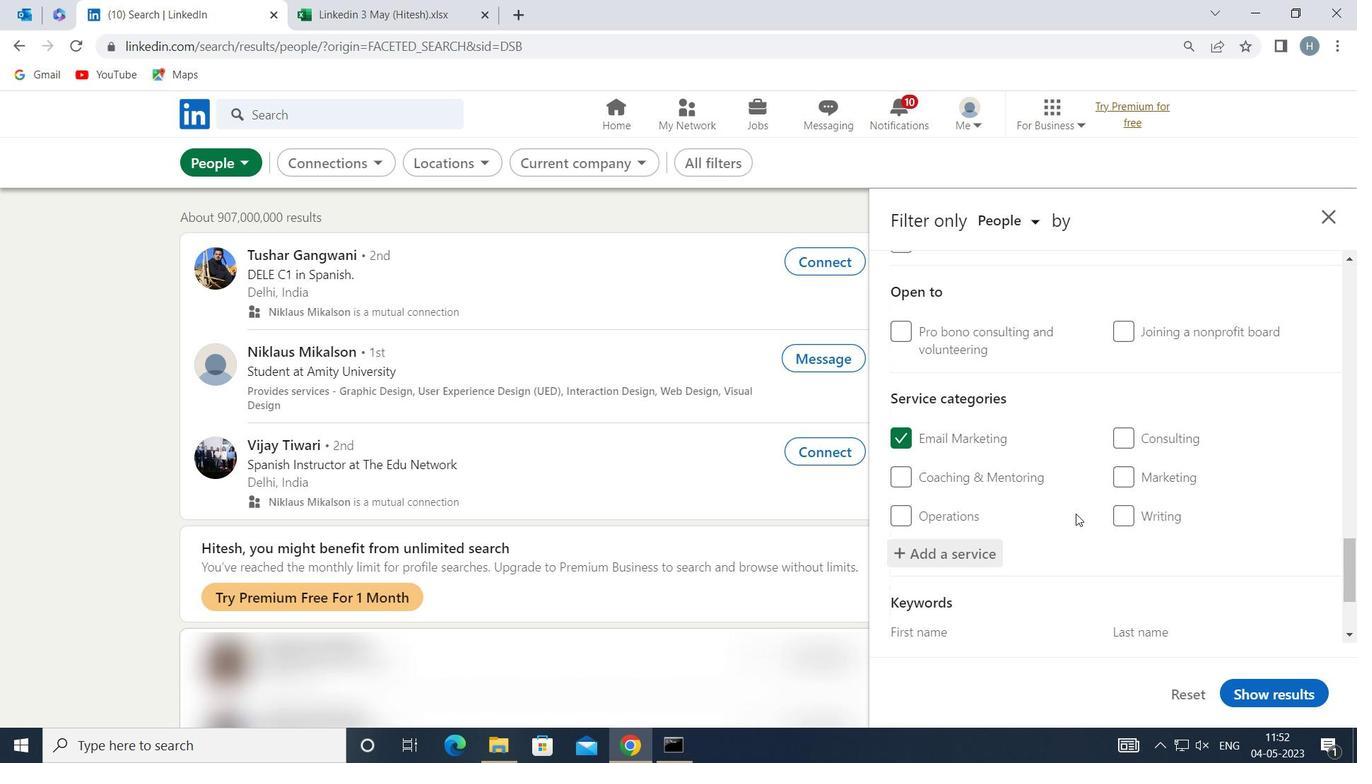 
Action: Mouse scrolled (1076, 511) with delta (0, 0)
Screenshot: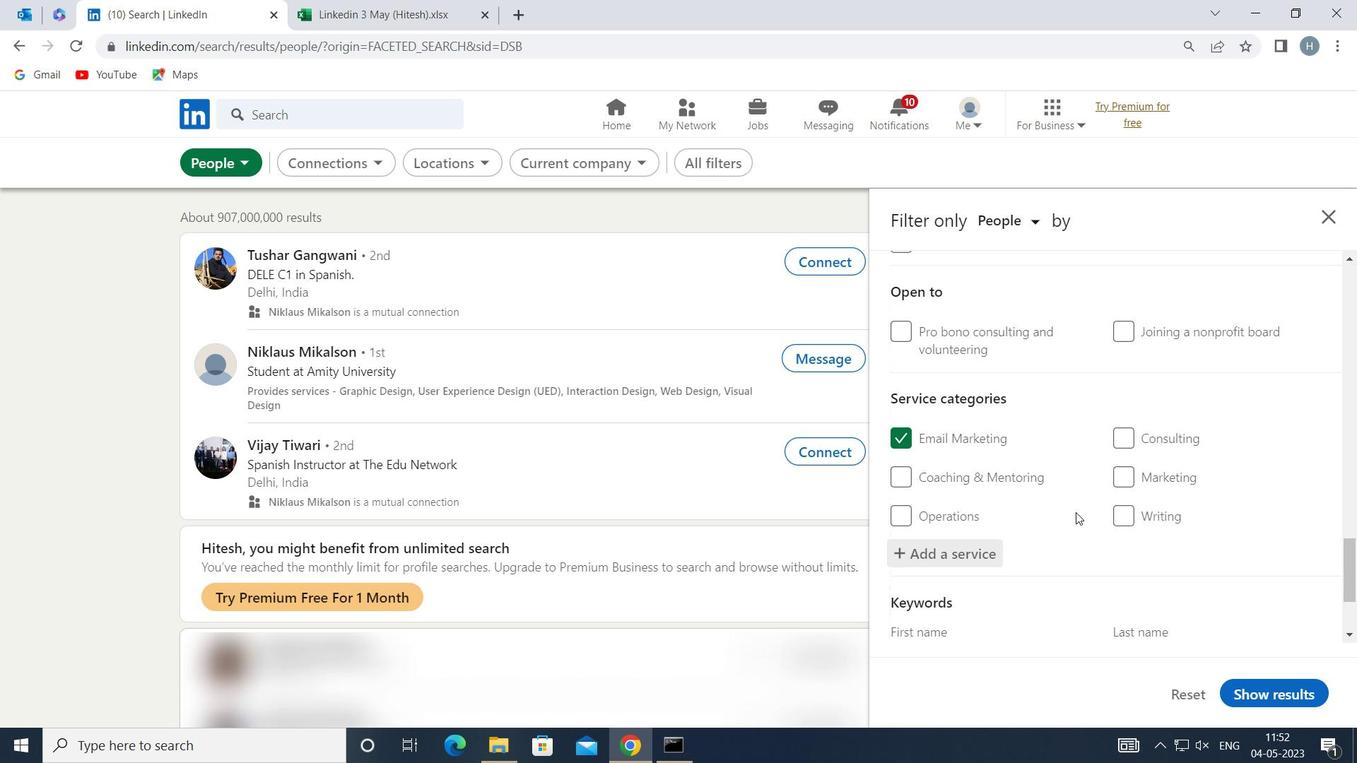 
Action: Mouse scrolled (1076, 511) with delta (0, 0)
Screenshot: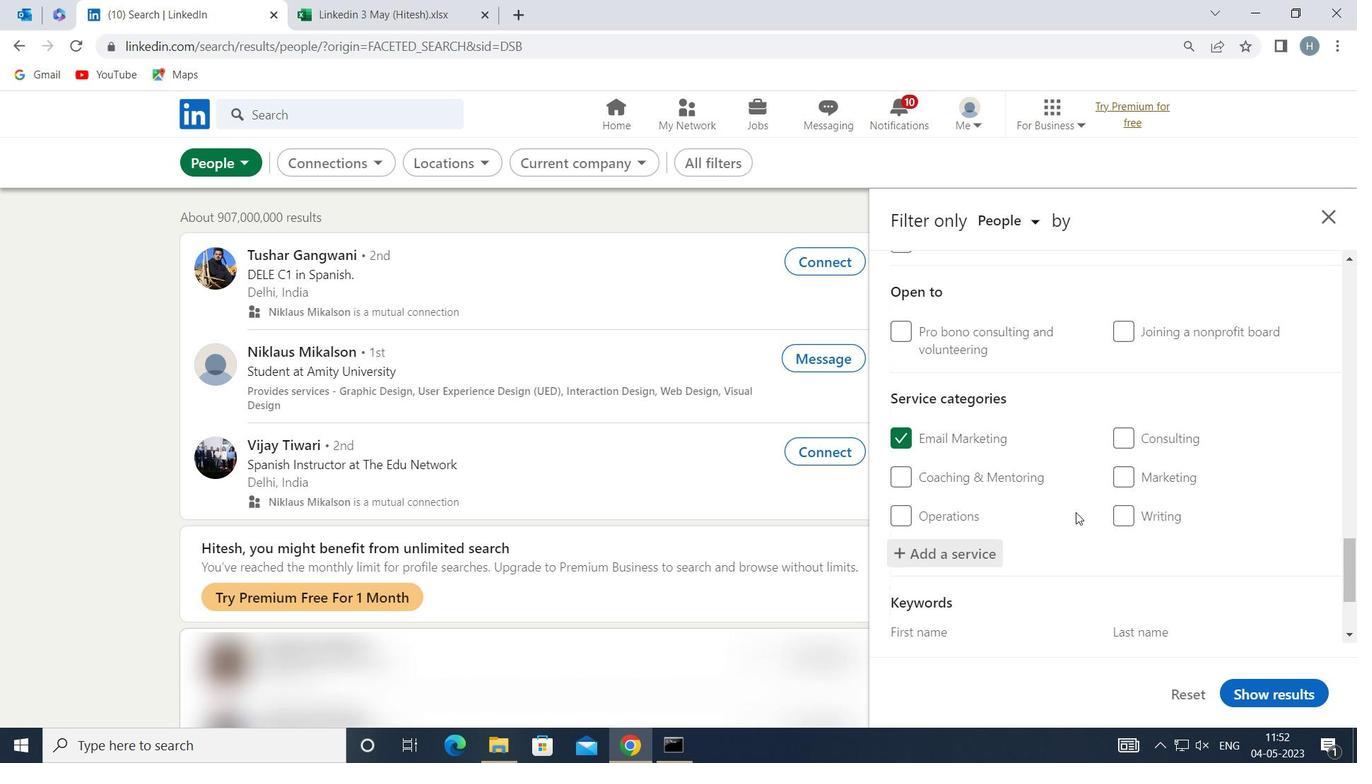 
Action: Mouse scrolled (1076, 511) with delta (0, 0)
Screenshot: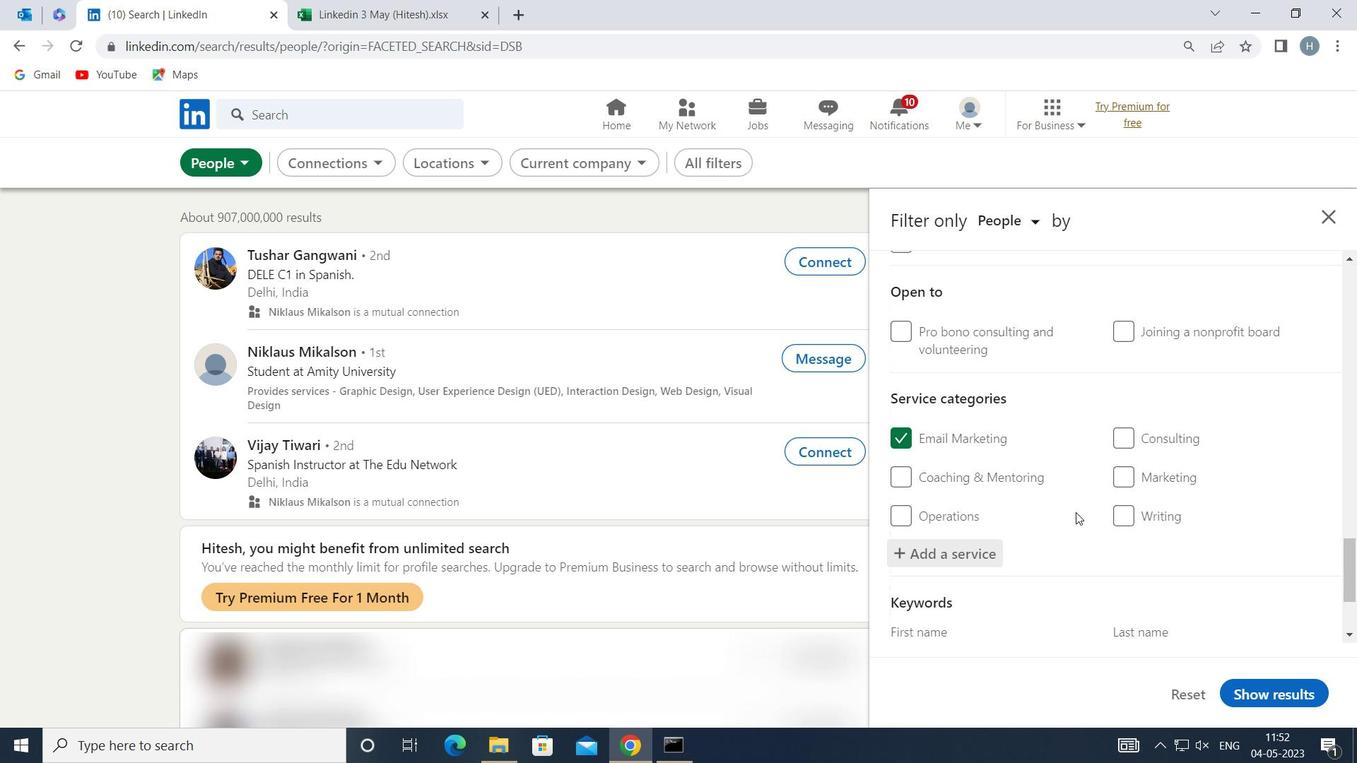 
Action: Mouse moved to (1076, 504)
Screenshot: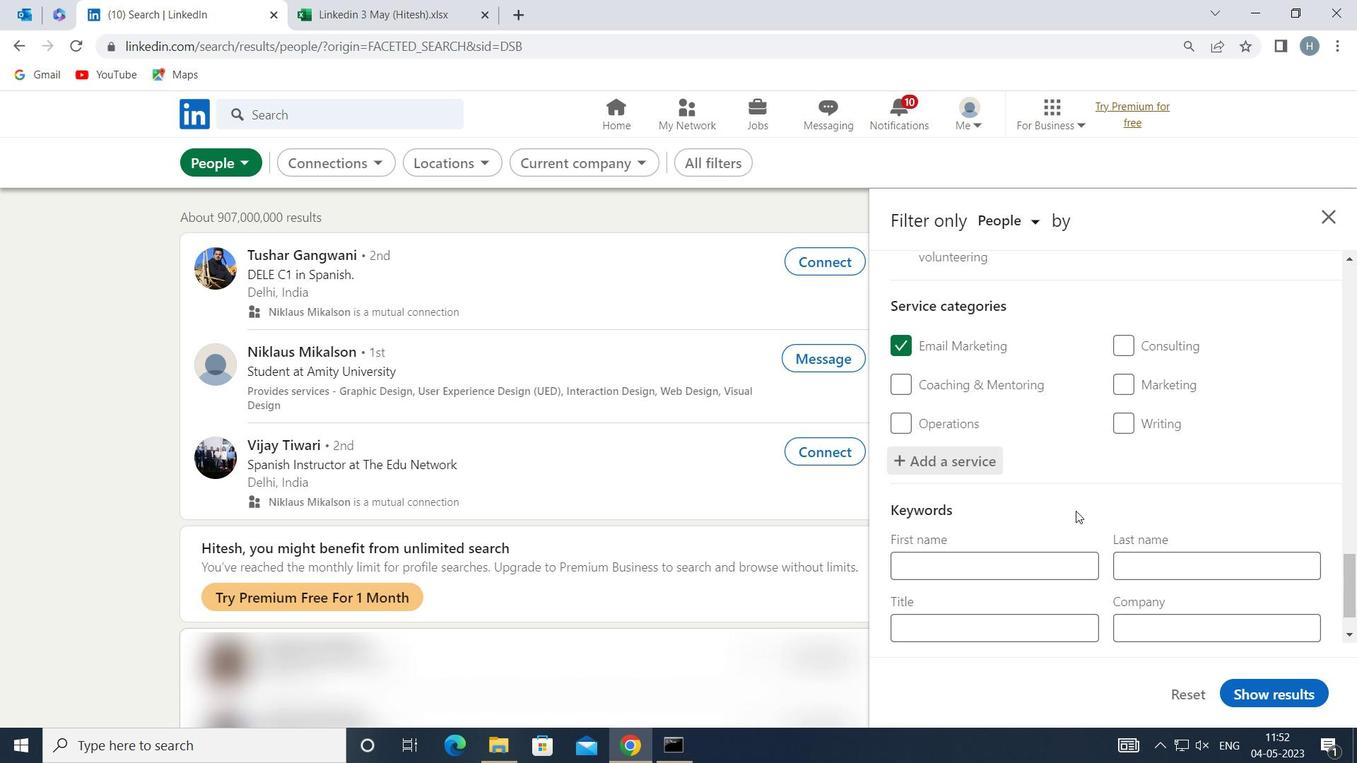
Action: Mouse scrolled (1076, 504) with delta (0, 0)
Screenshot: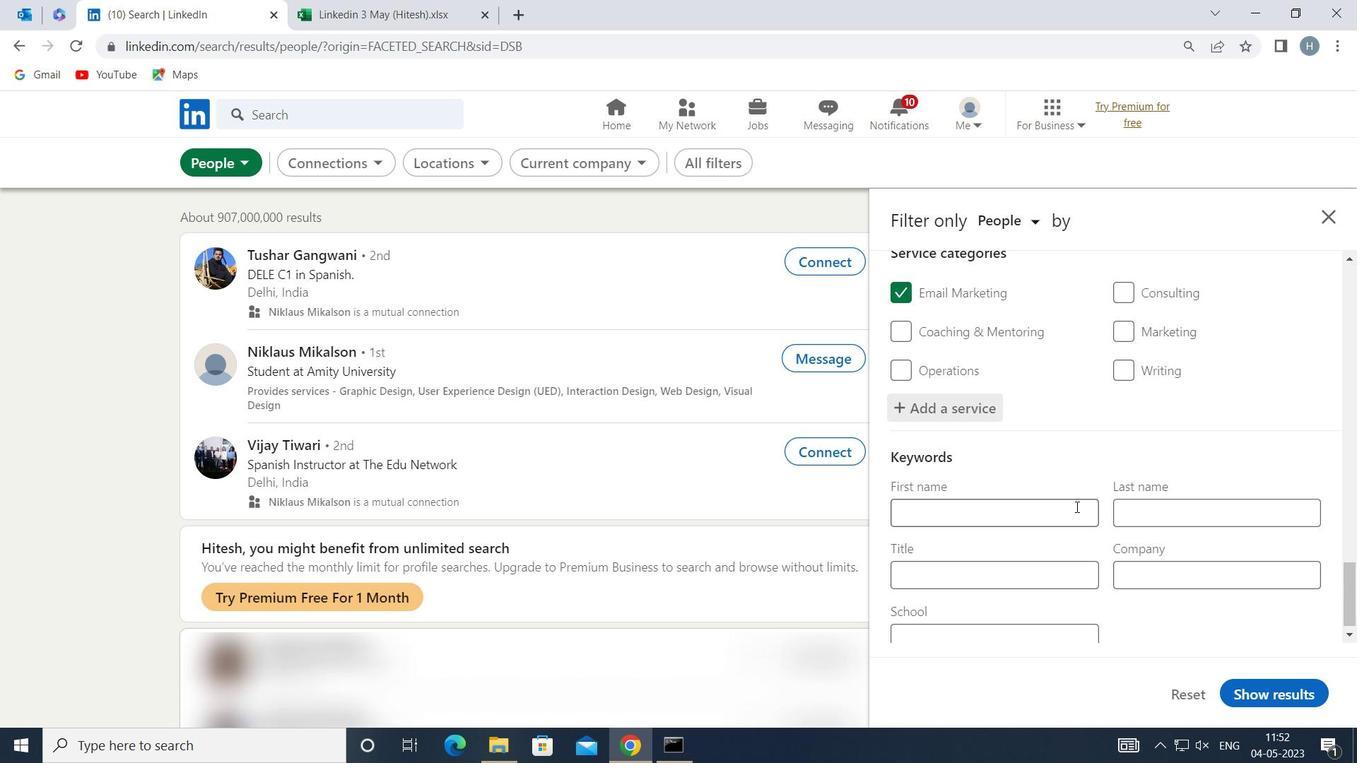 
Action: Mouse scrolled (1076, 504) with delta (0, 0)
Screenshot: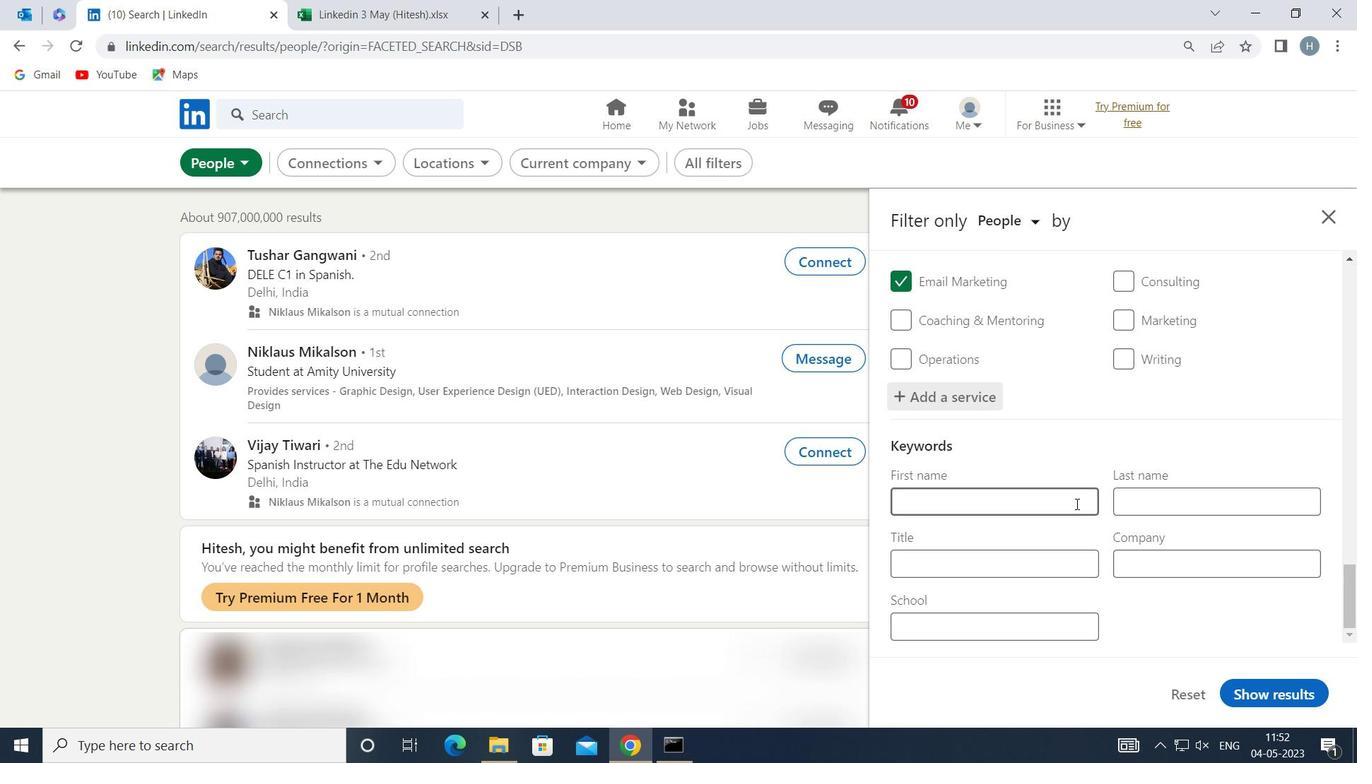 
Action: Mouse scrolled (1076, 504) with delta (0, 0)
Screenshot: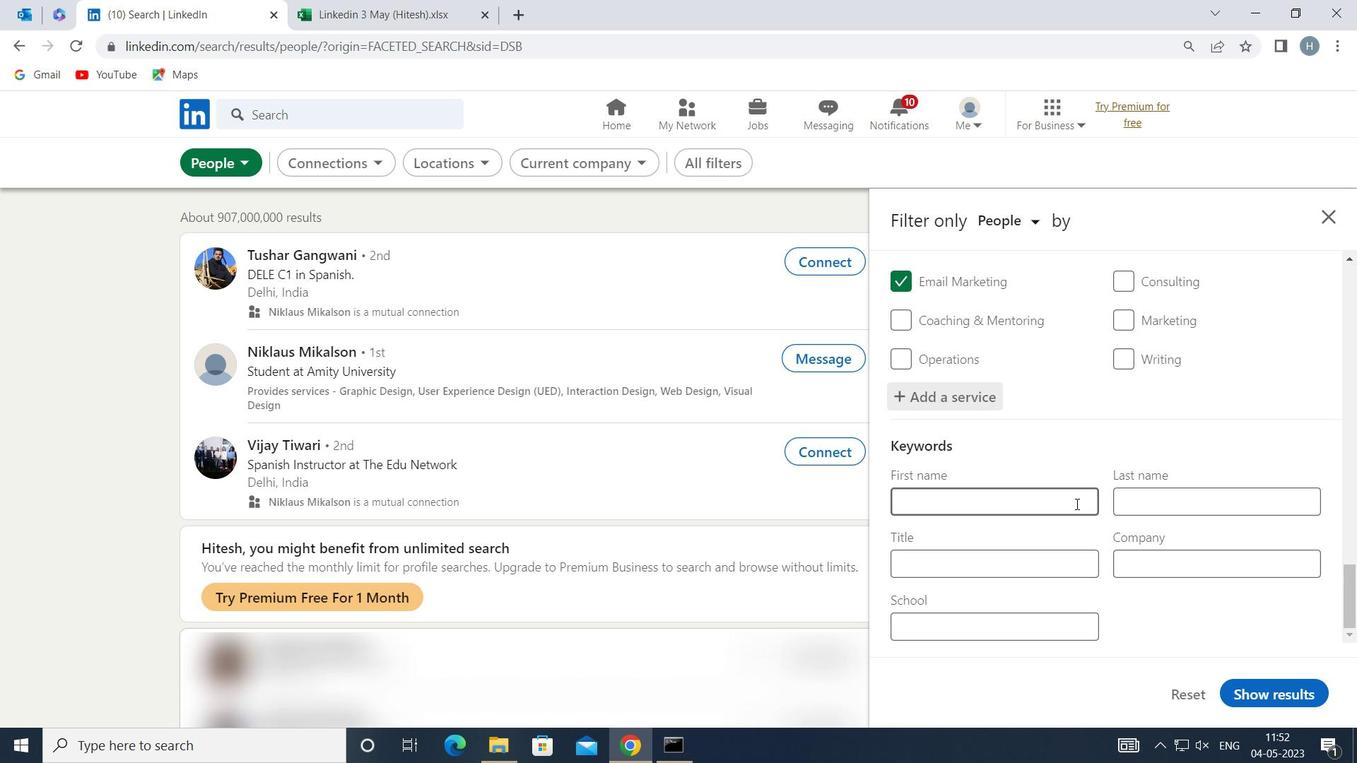 
Action: Mouse moved to (1047, 559)
Screenshot: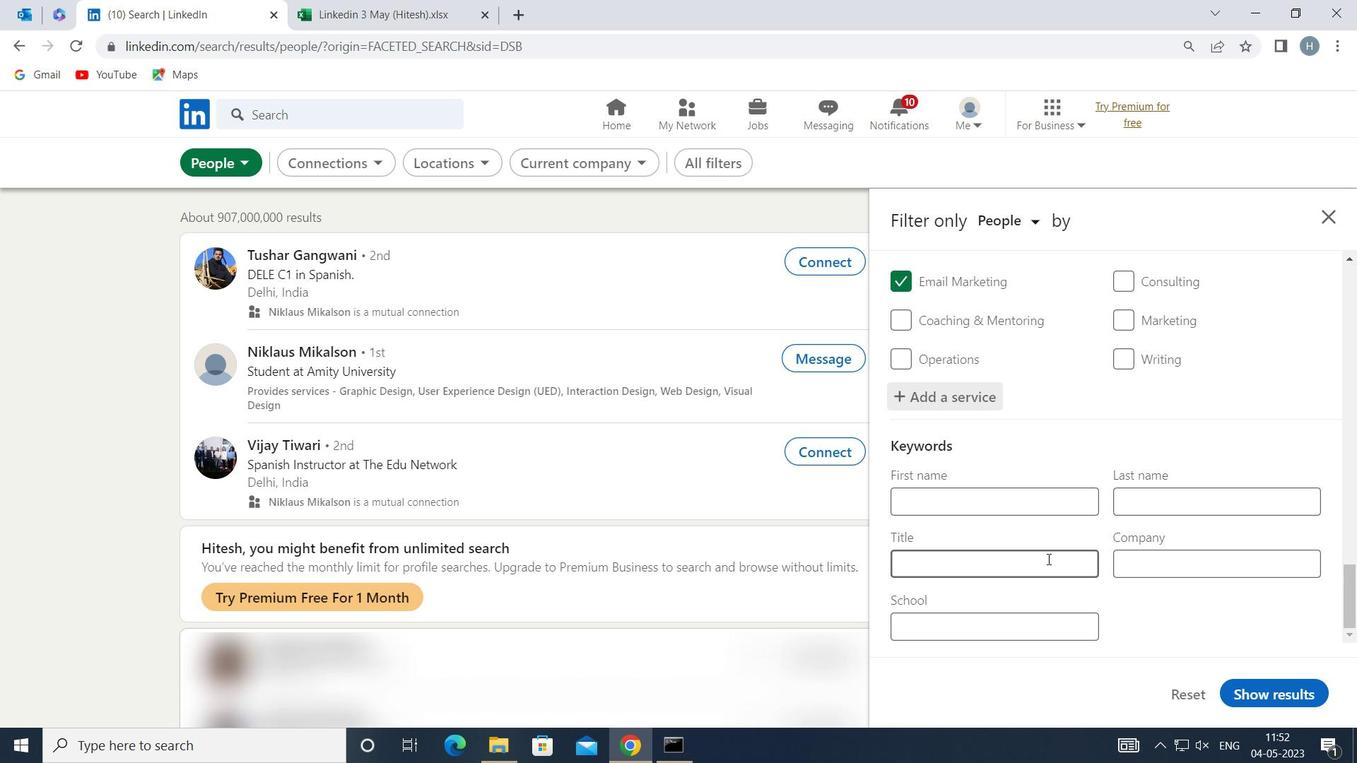 
Action: Mouse pressed left at (1047, 559)
Screenshot: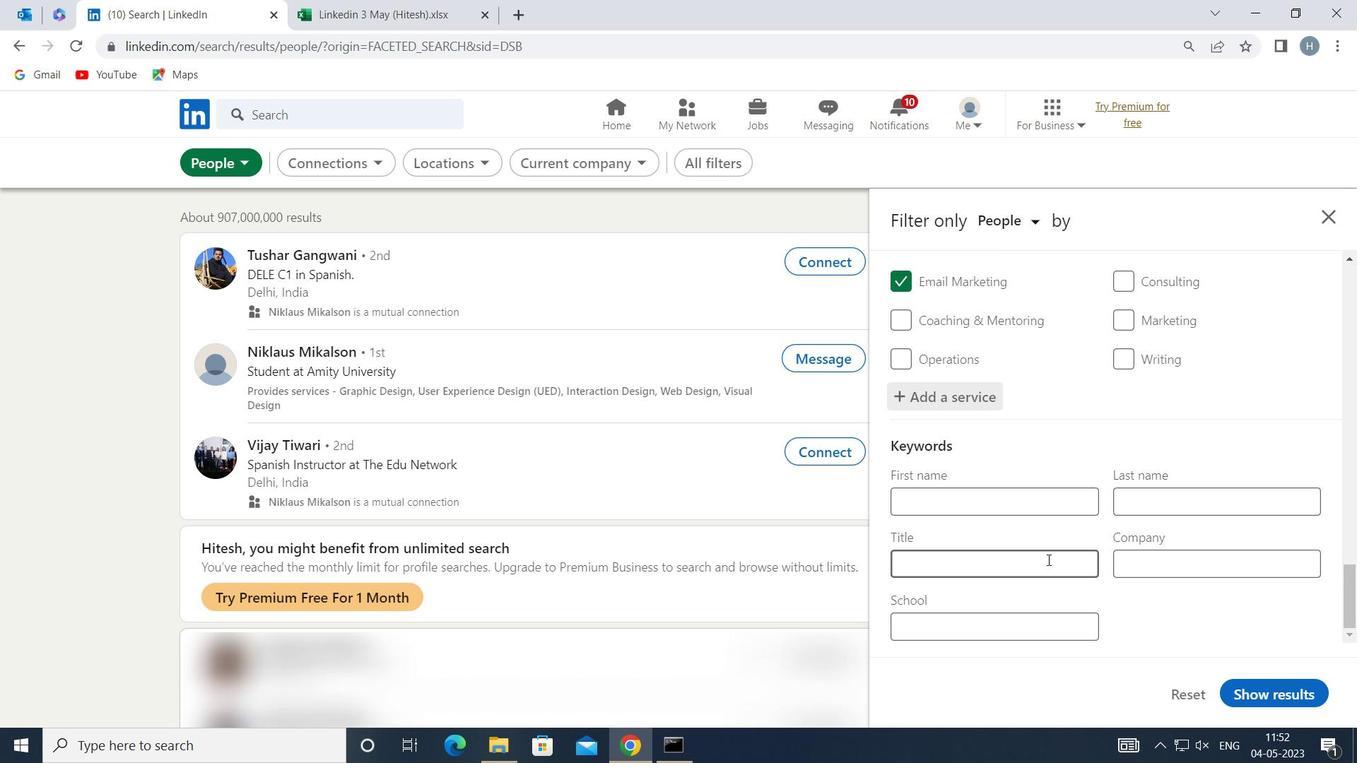 
Action: Mouse moved to (1036, 562)
Screenshot: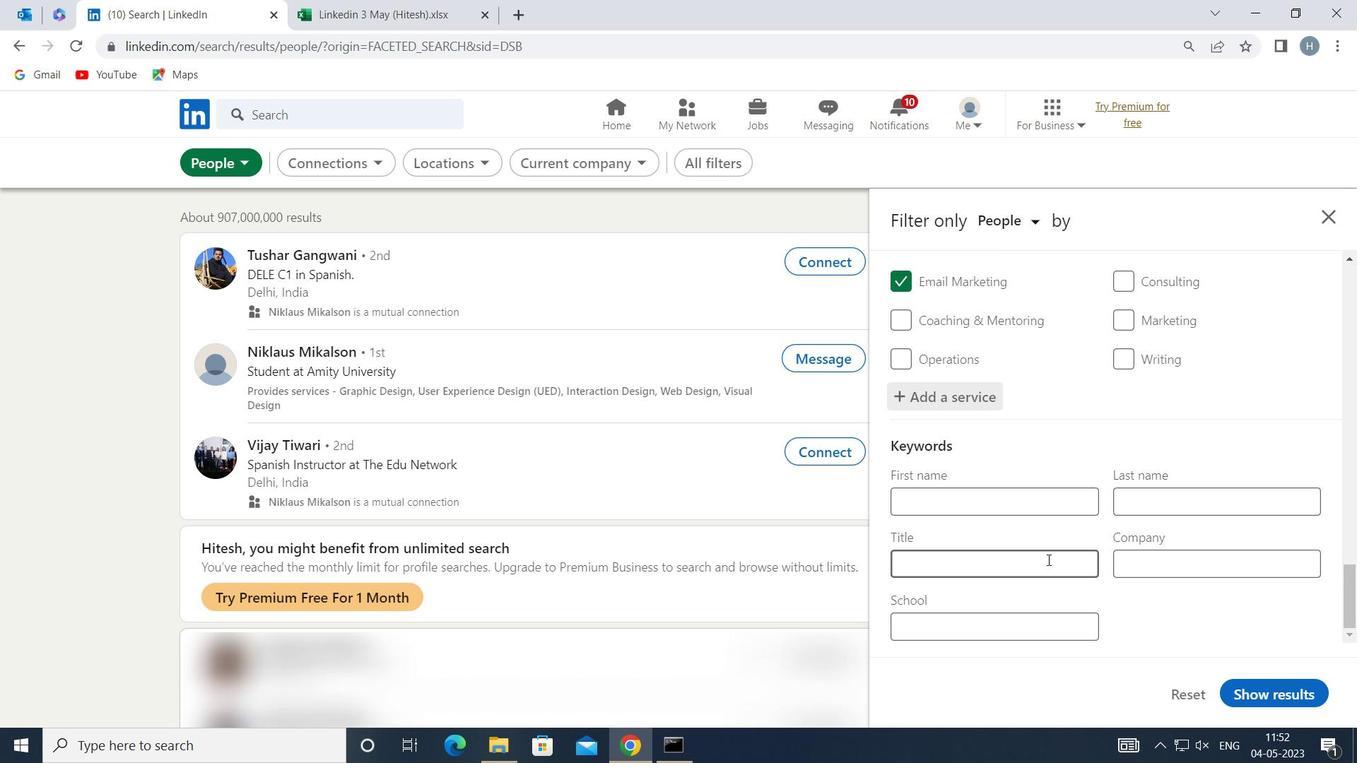 
Action: Key pressed <Key.shift>PAYROLL<Key.space><Key.shift>CLERK
Screenshot: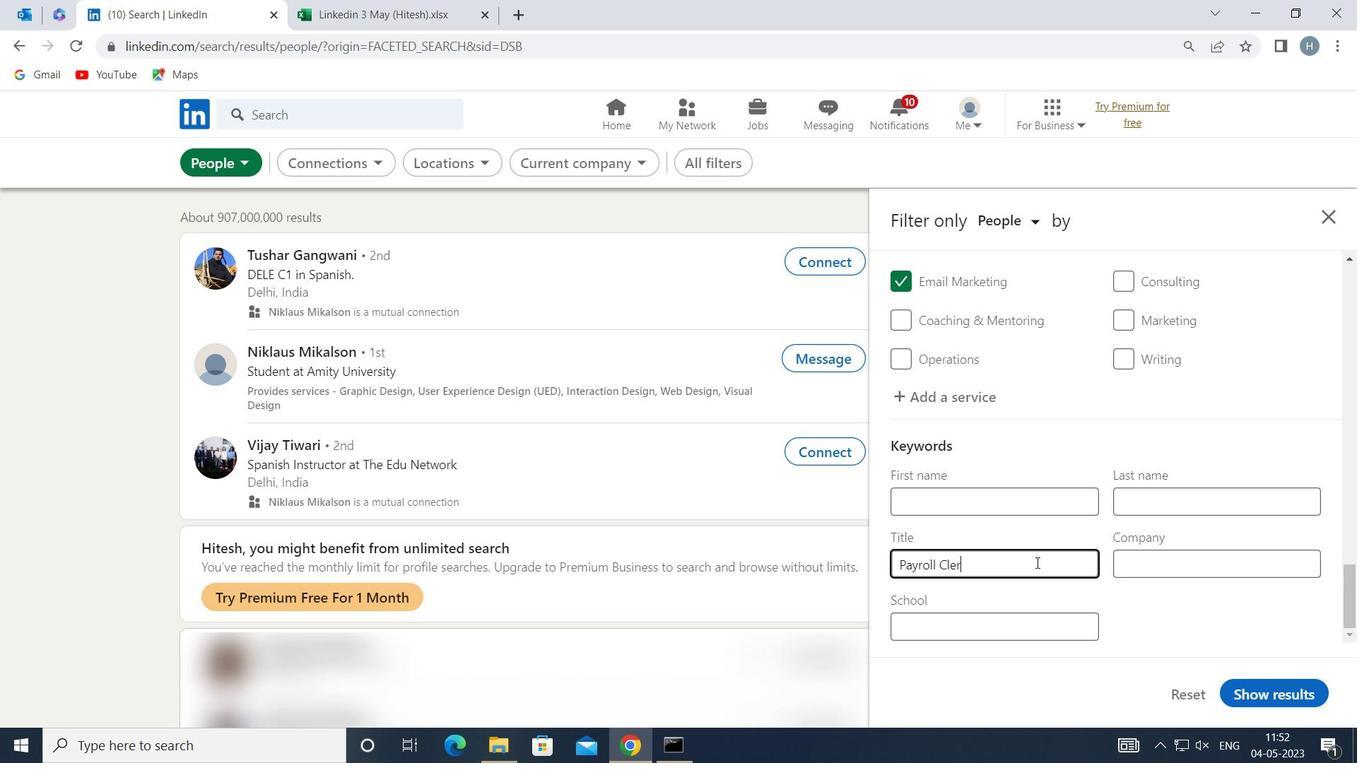 
Action: Mouse moved to (1293, 690)
Screenshot: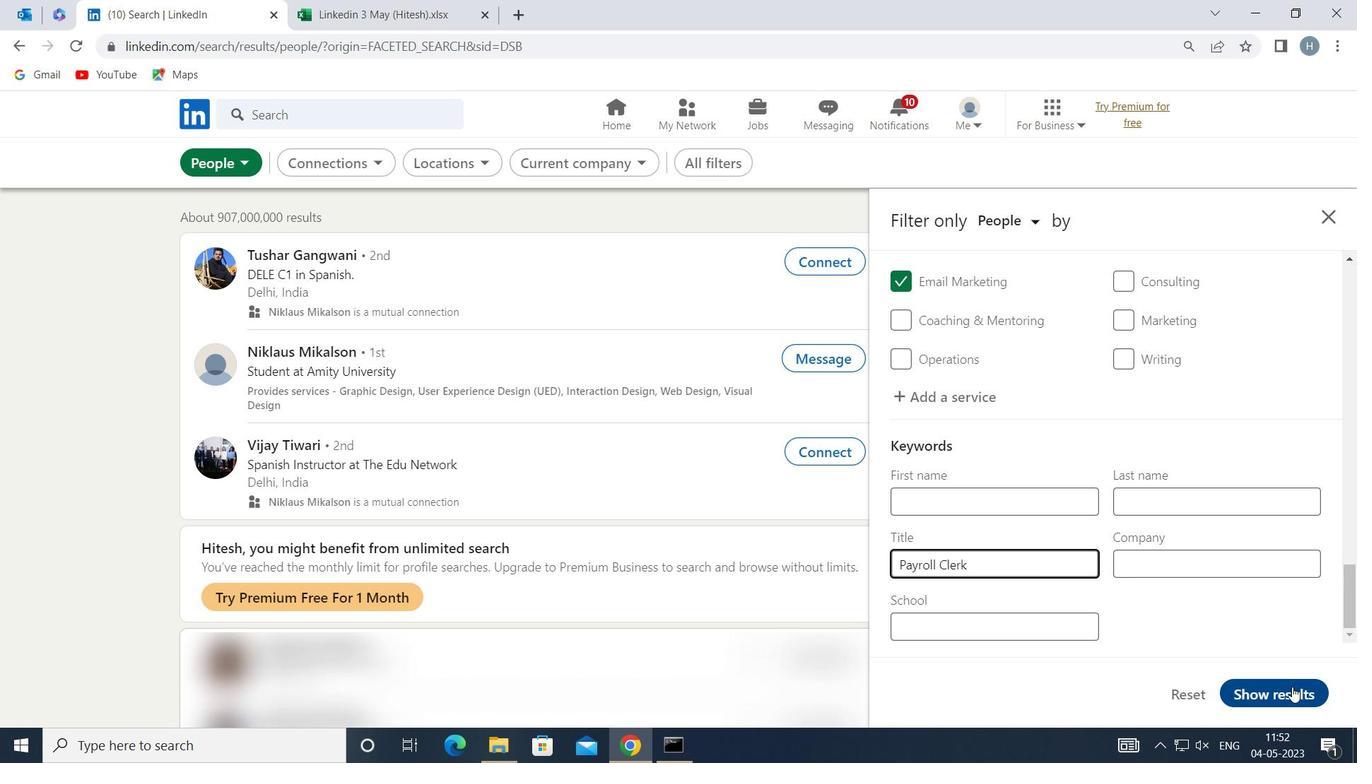 
Action: Mouse pressed left at (1293, 690)
Screenshot: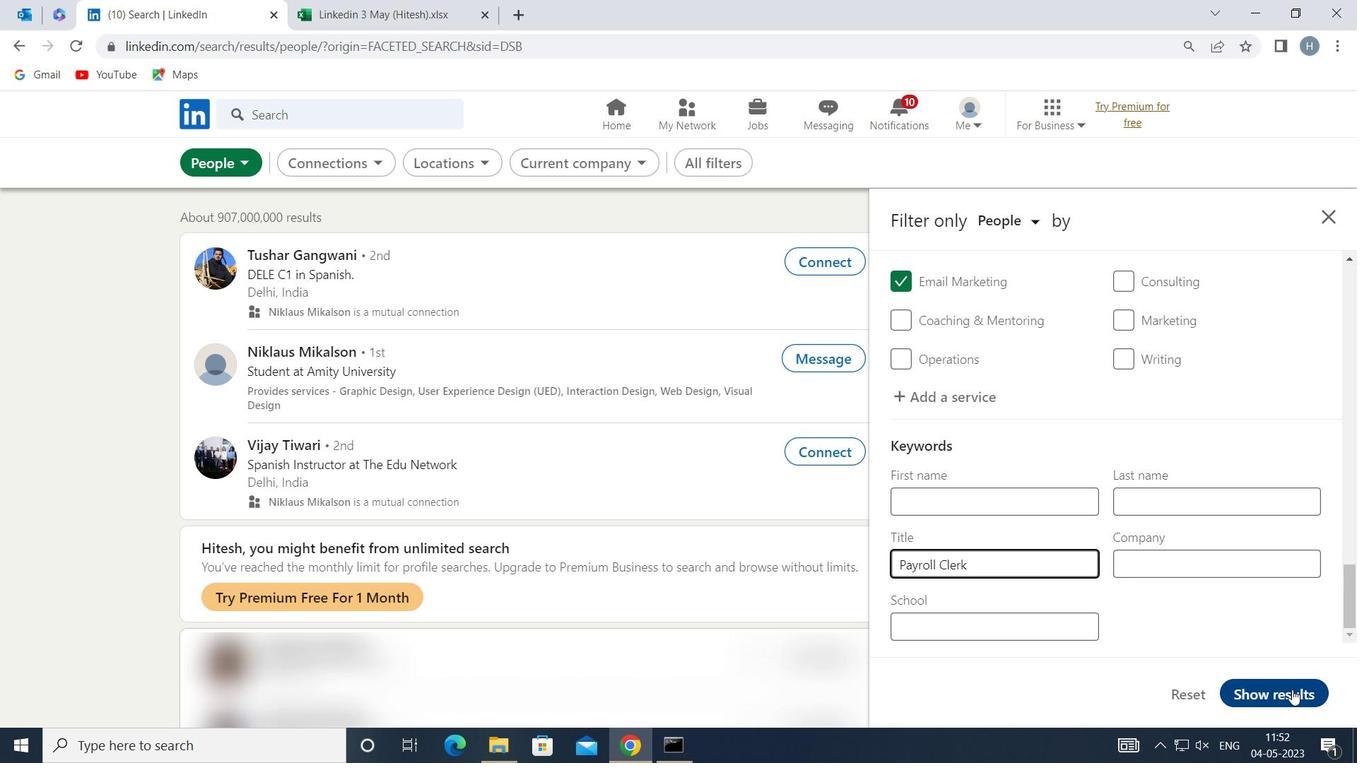 
Action: Mouse moved to (1151, 569)
Screenshot: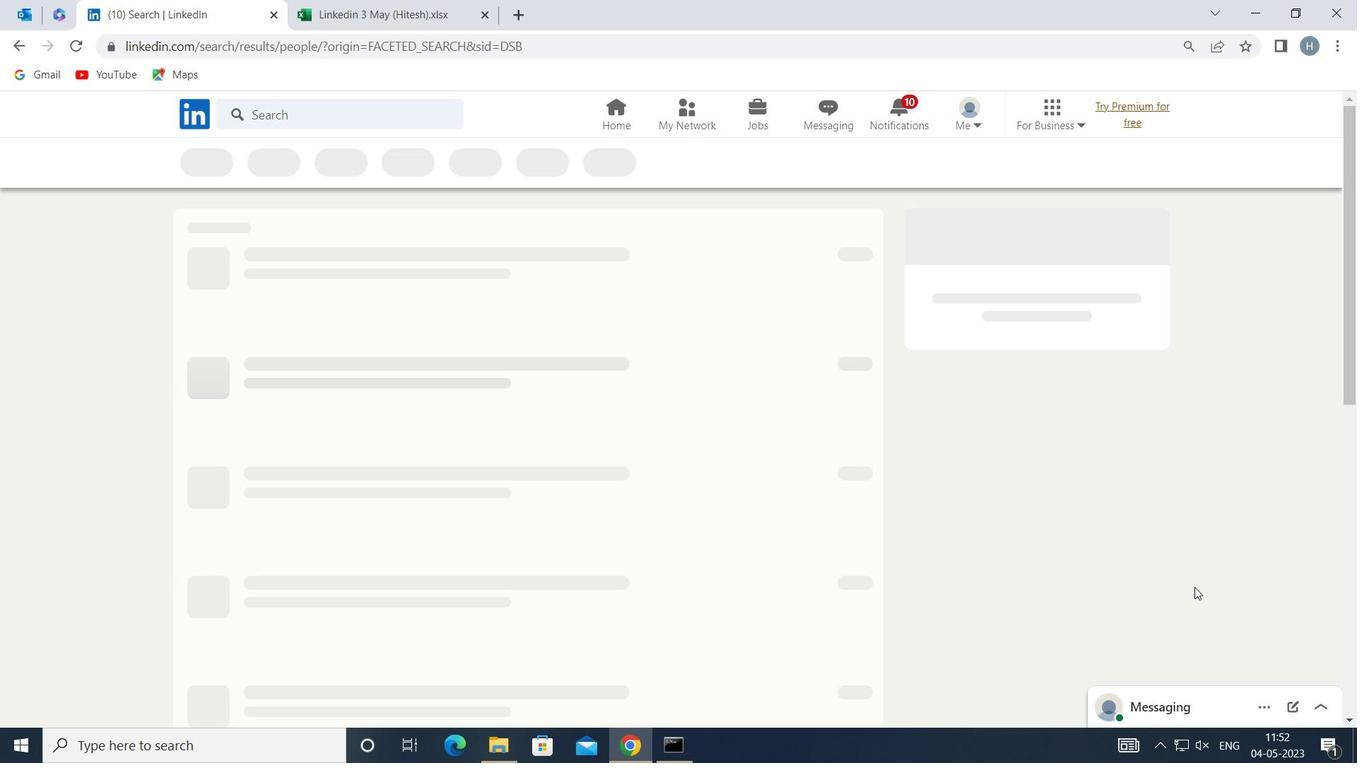 
